 Task: Search one way flight ticket for 4 adults, 2 children, 2 infants in seat and 1 infant on lap in premium economy from Valdosta: Valdosta Regional Airport to Rockford: Chicago Rockford International Airport(was Northwest Chicagoland Regional Airport At Rockford) on 5-1-2023. Choice of flights is Singapure airlines. Number of bags: 2 checked bags. Price is upto 108000. Outbound departure time preference is 18:15.
Action: Mouse moved to (243, 420)
Screenshot: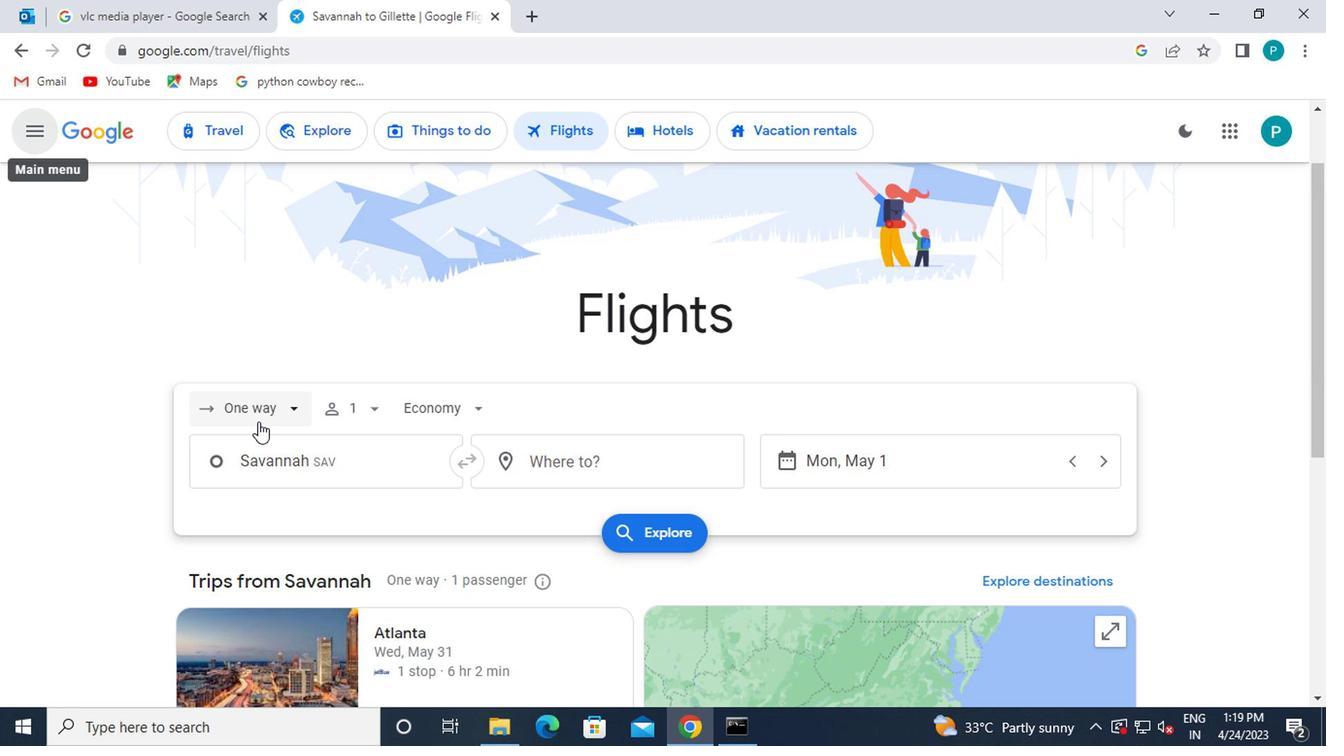 
Action: Mouse pressed left at (243, 420)
Screenshot: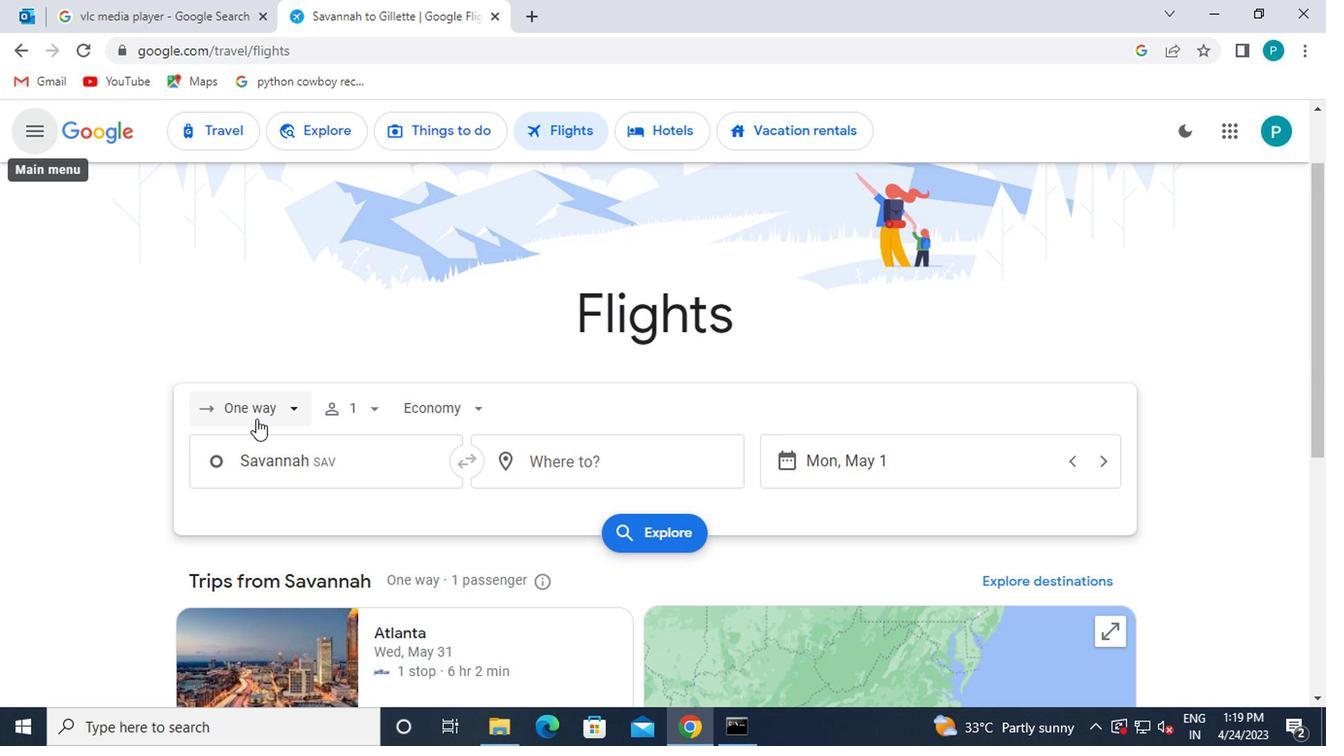 
Action: Mouse moved to (277, 501)
Screenshot: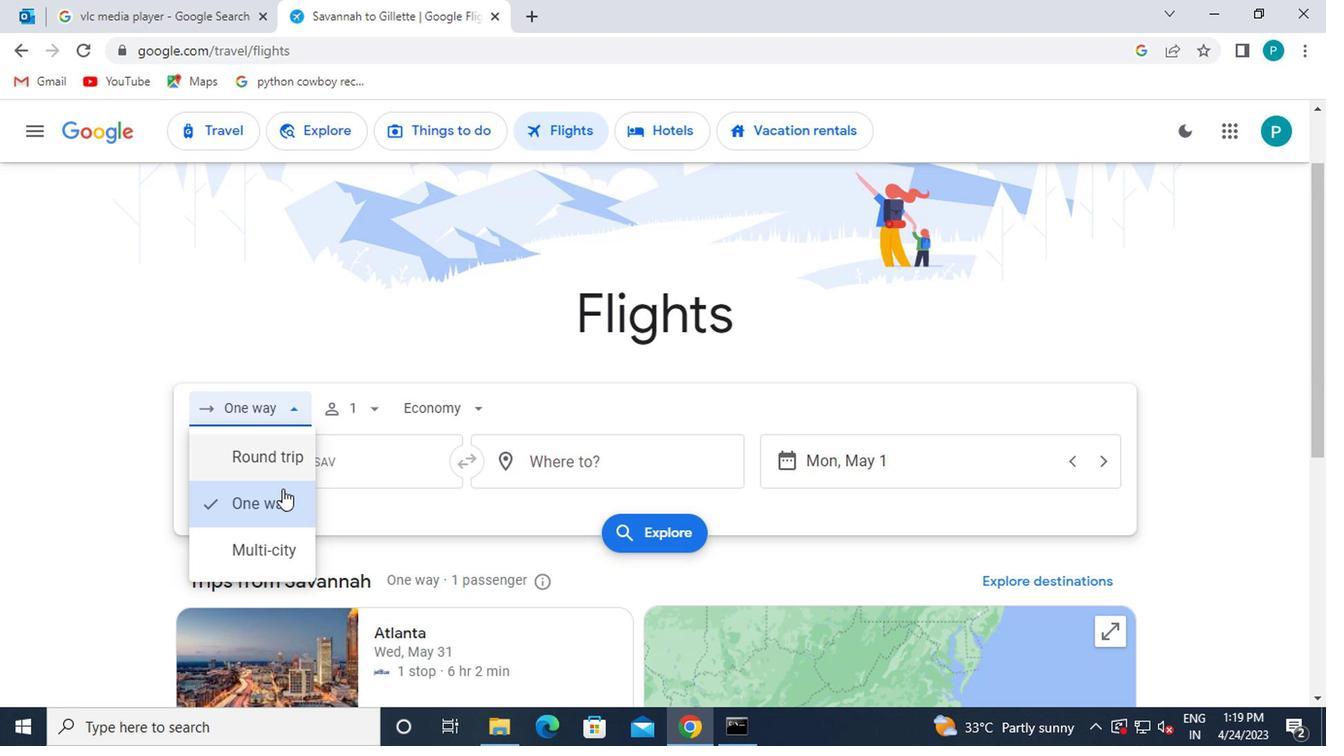 
Action: Mouse pressed left at (277, 501)
Screenshot: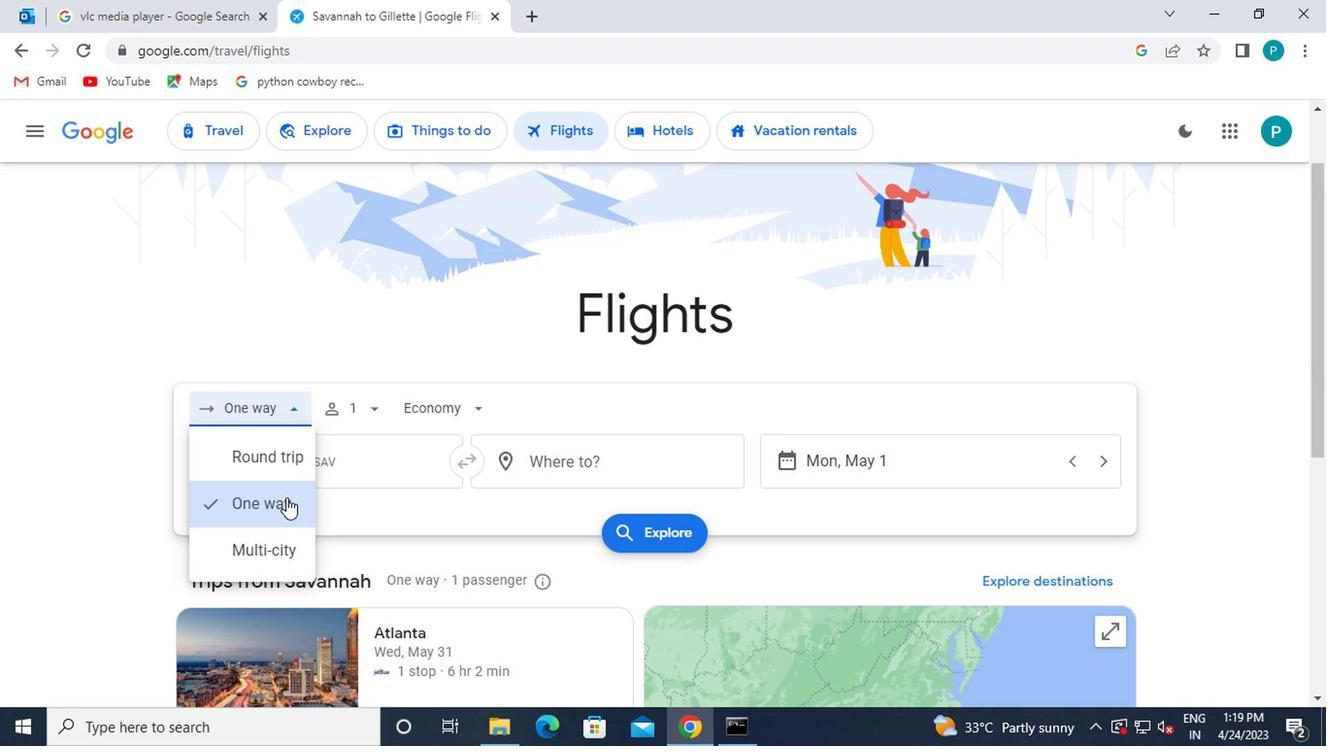
Action: Mouse moved to (354, 420)
Screenshot: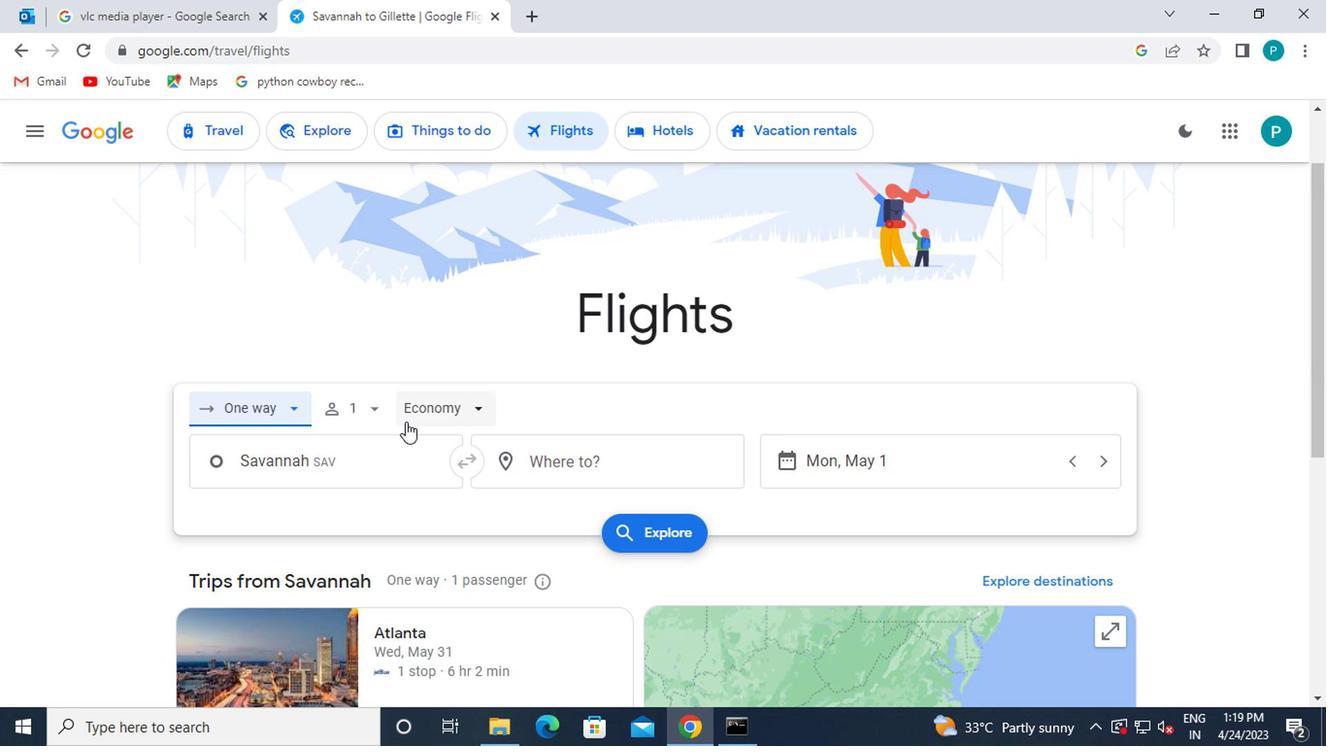 
Action: Mouse pressed left at (354, 420)
Screenshot: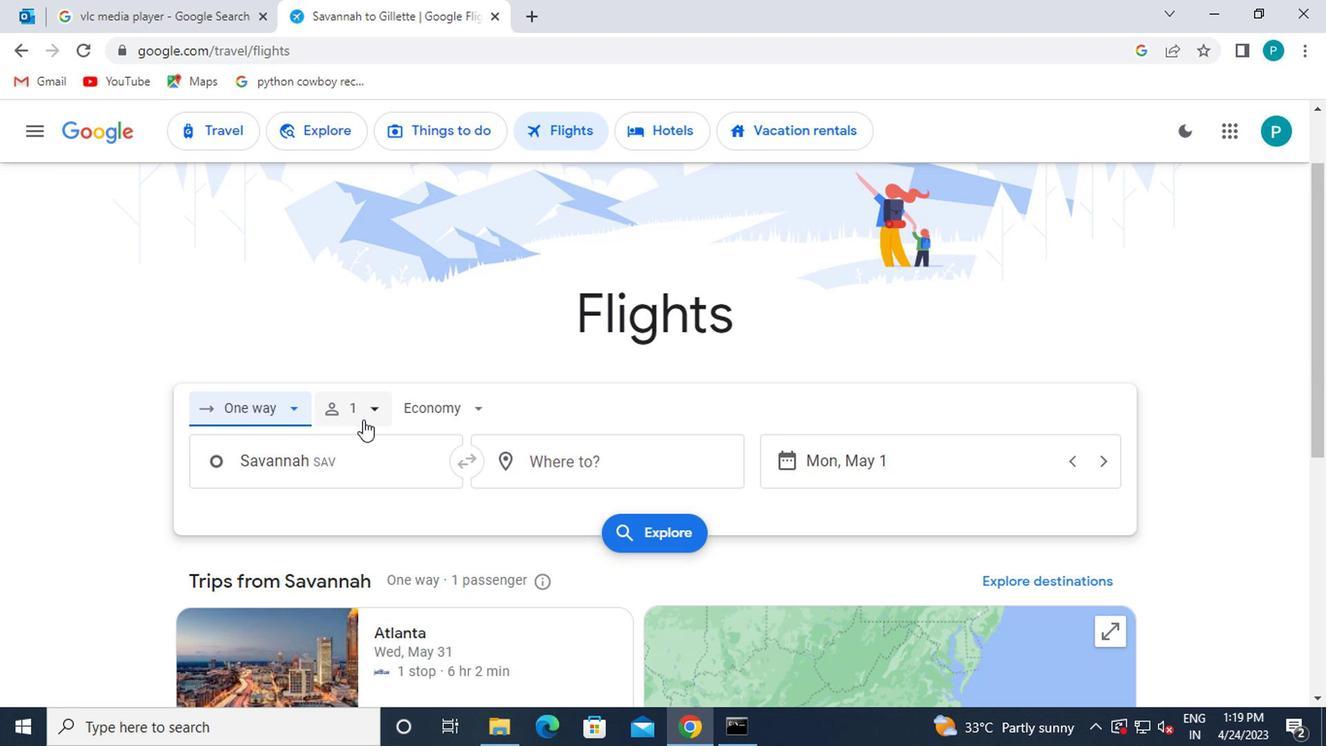 
Action: Mouse moved to (511, 465)
Screenshot: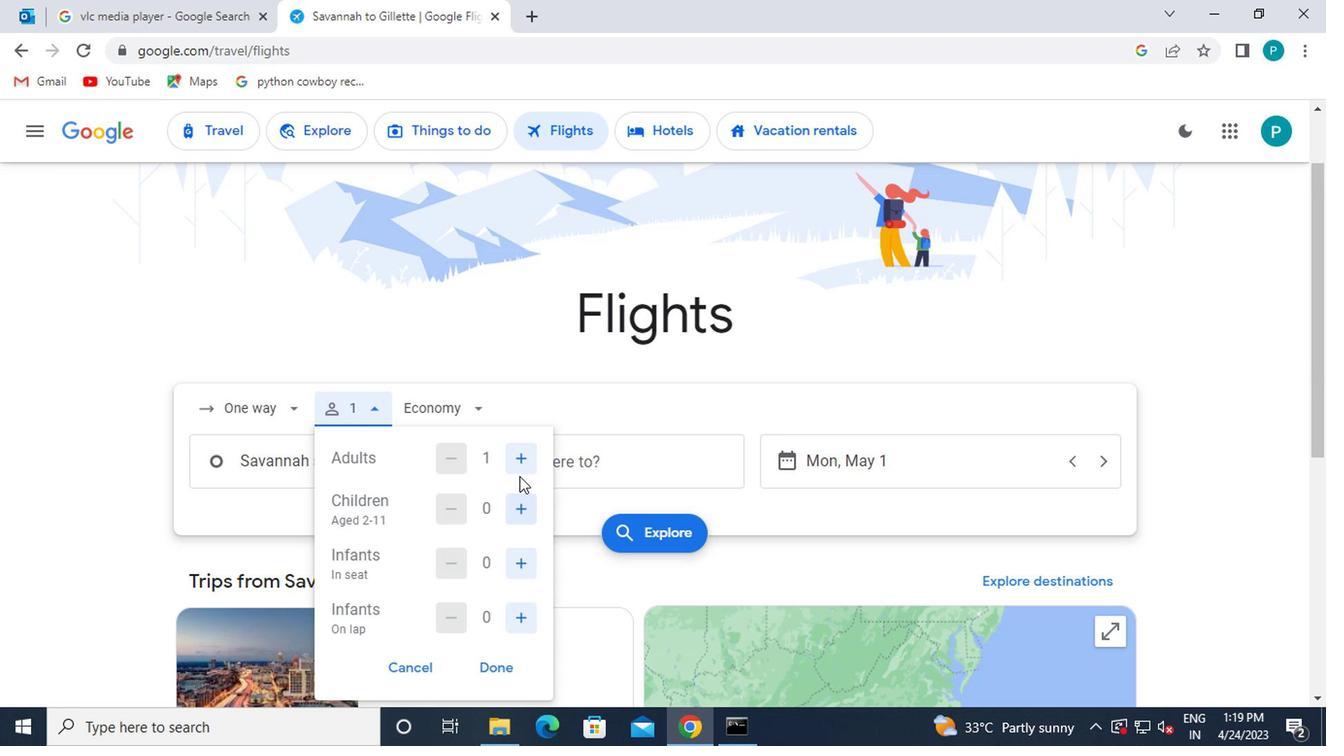 
Action: Mouse pressed left at (511, 465)
Screenshot: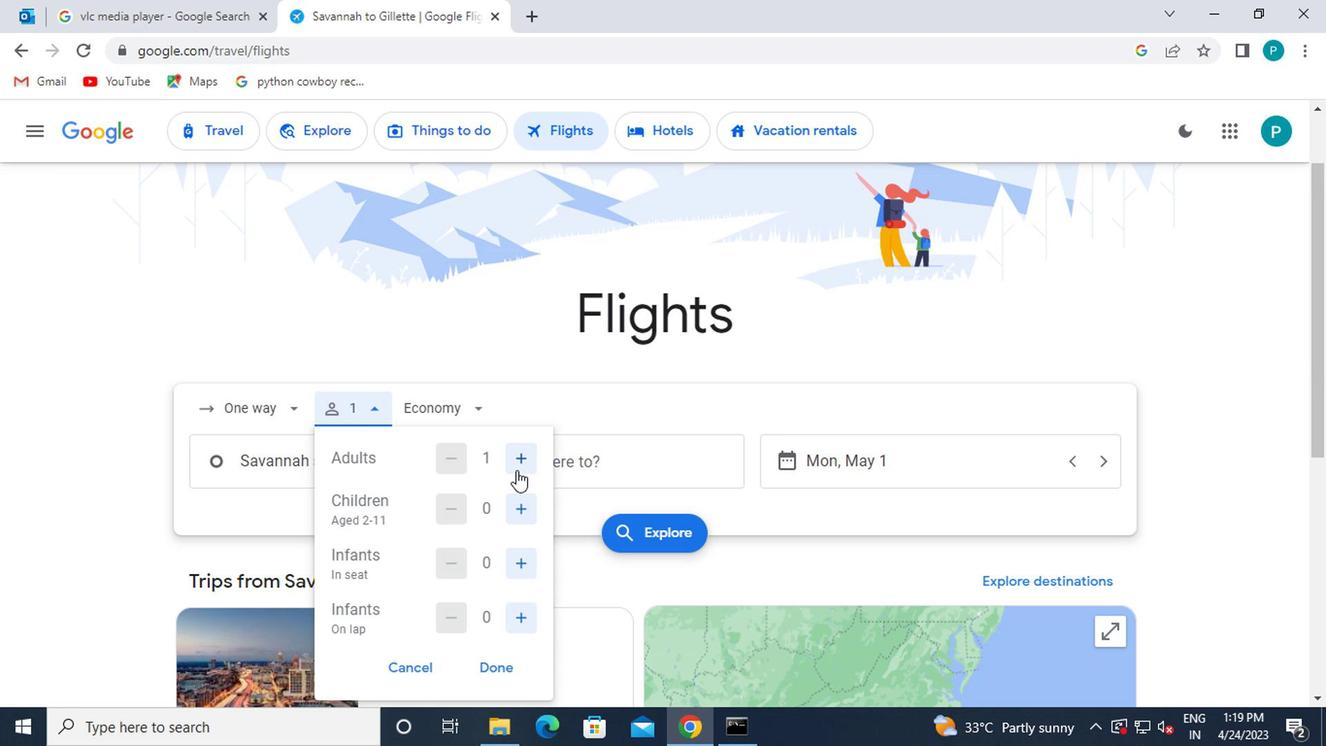 
Action: Mouse pressed left at (511, 465)
Screenshot: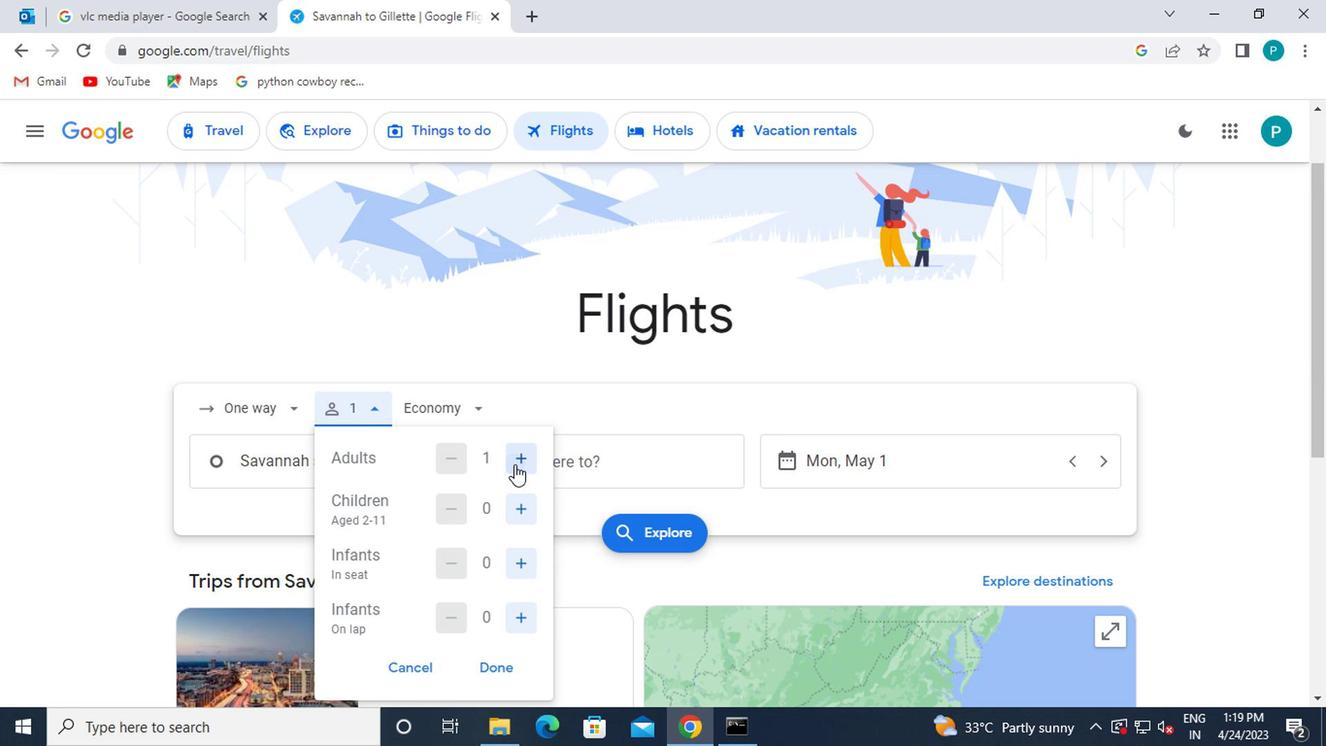 
Action: Mouse pressed left at (511, 465)
Screenshot: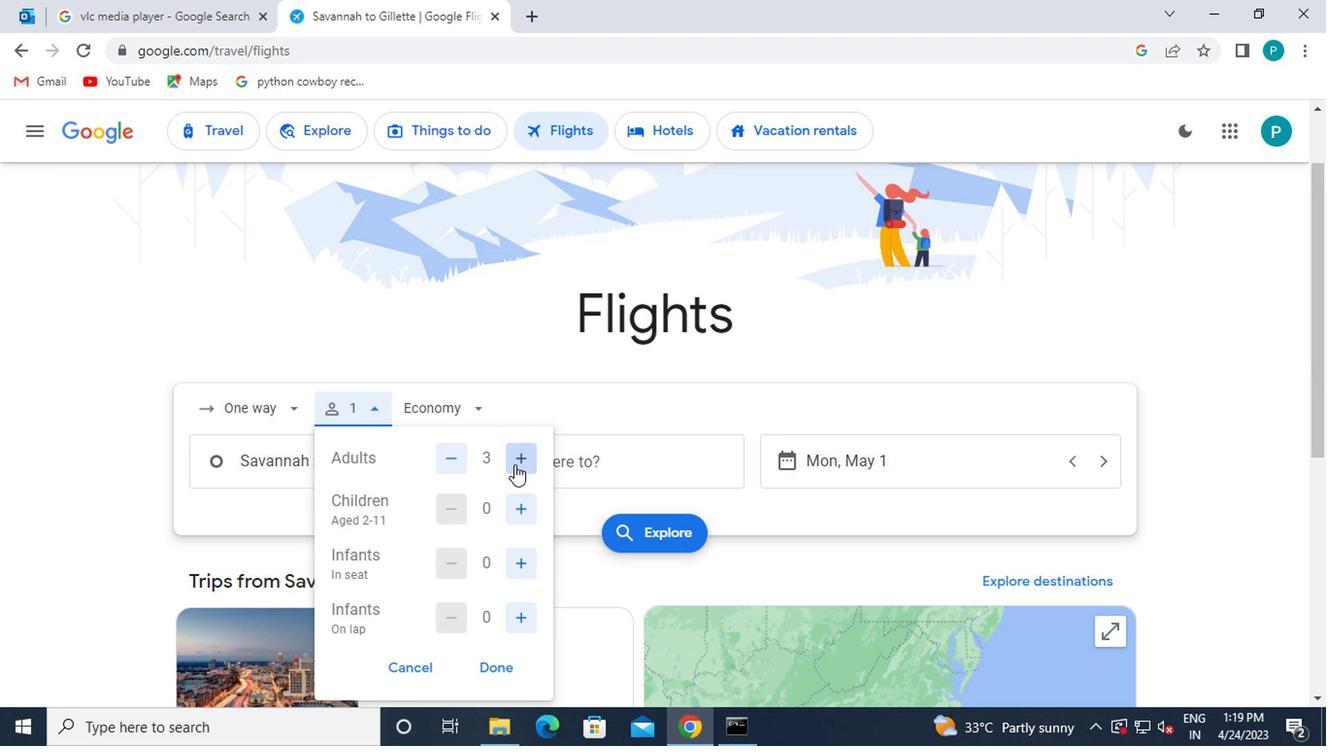 
Action: Mouse moved to (514, 498)
Screenshot: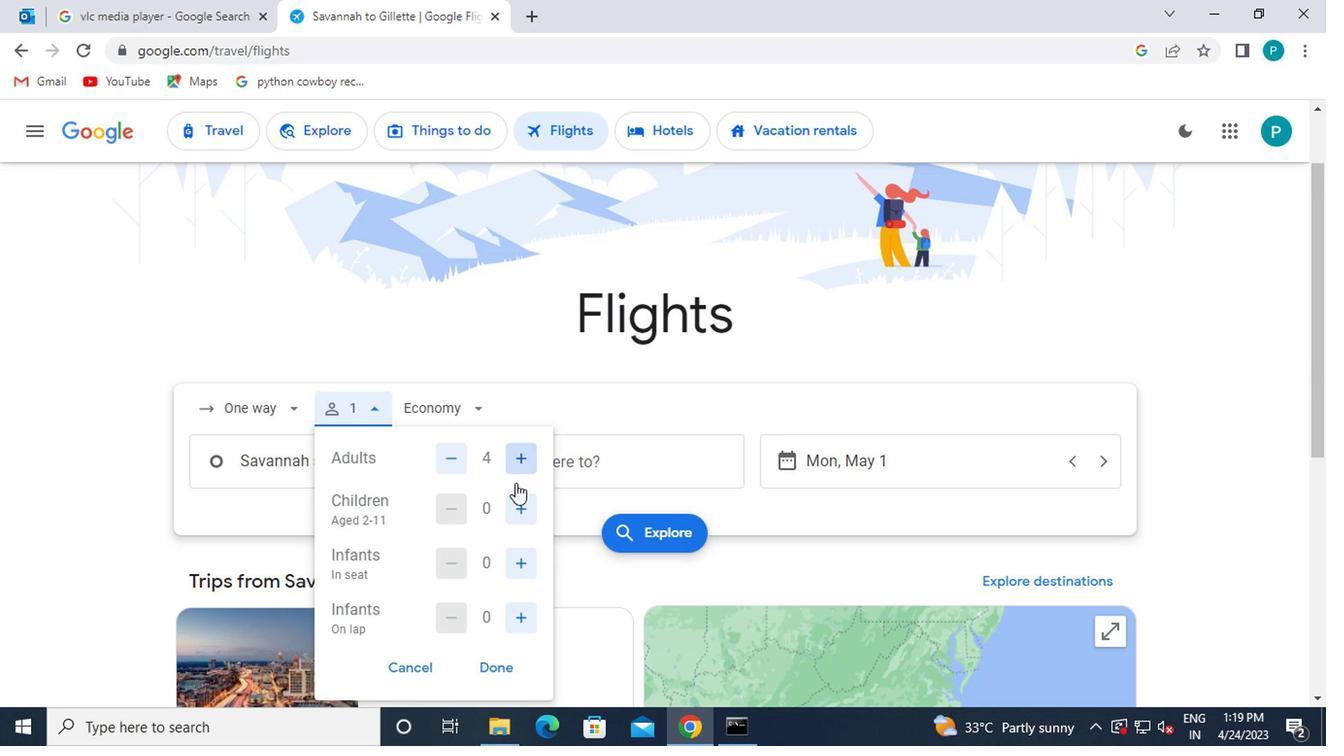 
Action: Mouse pressed left at (514, 498)
Screenshot: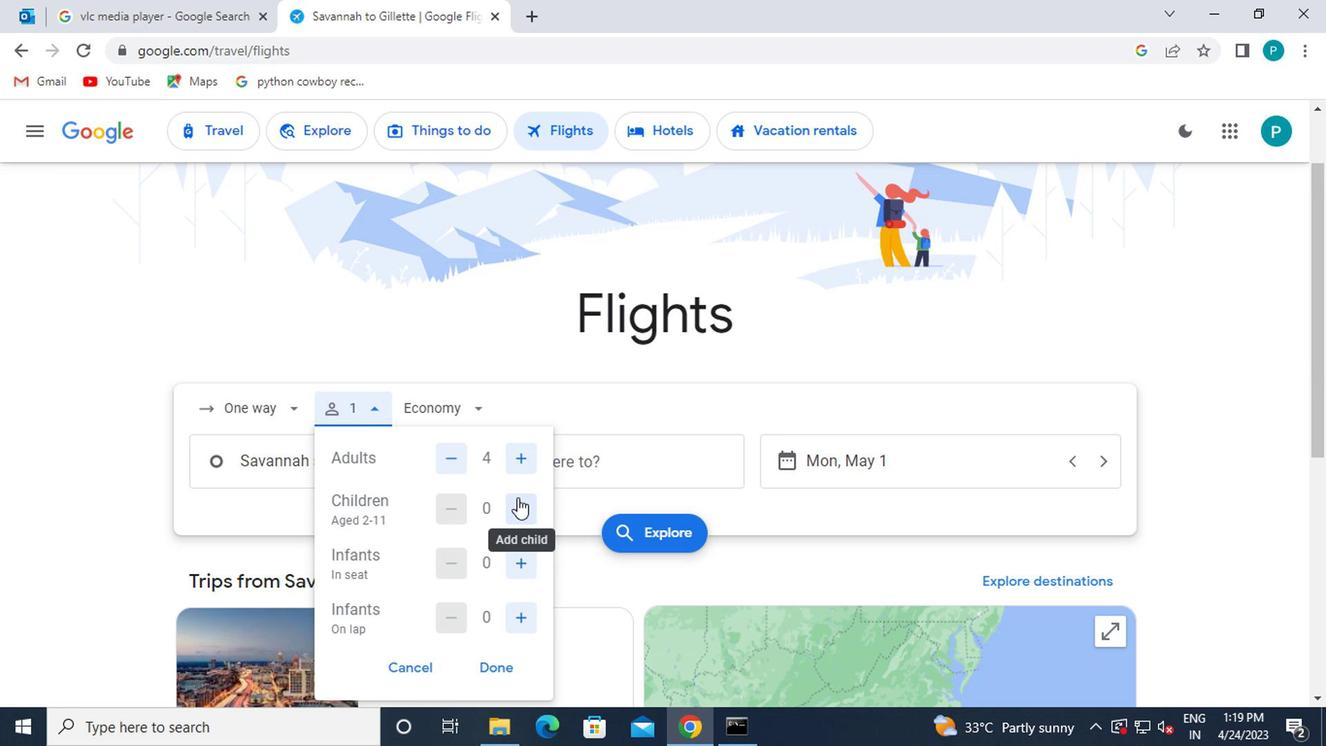
Action: Mouse pressed left at (514, 498)
Screenshot: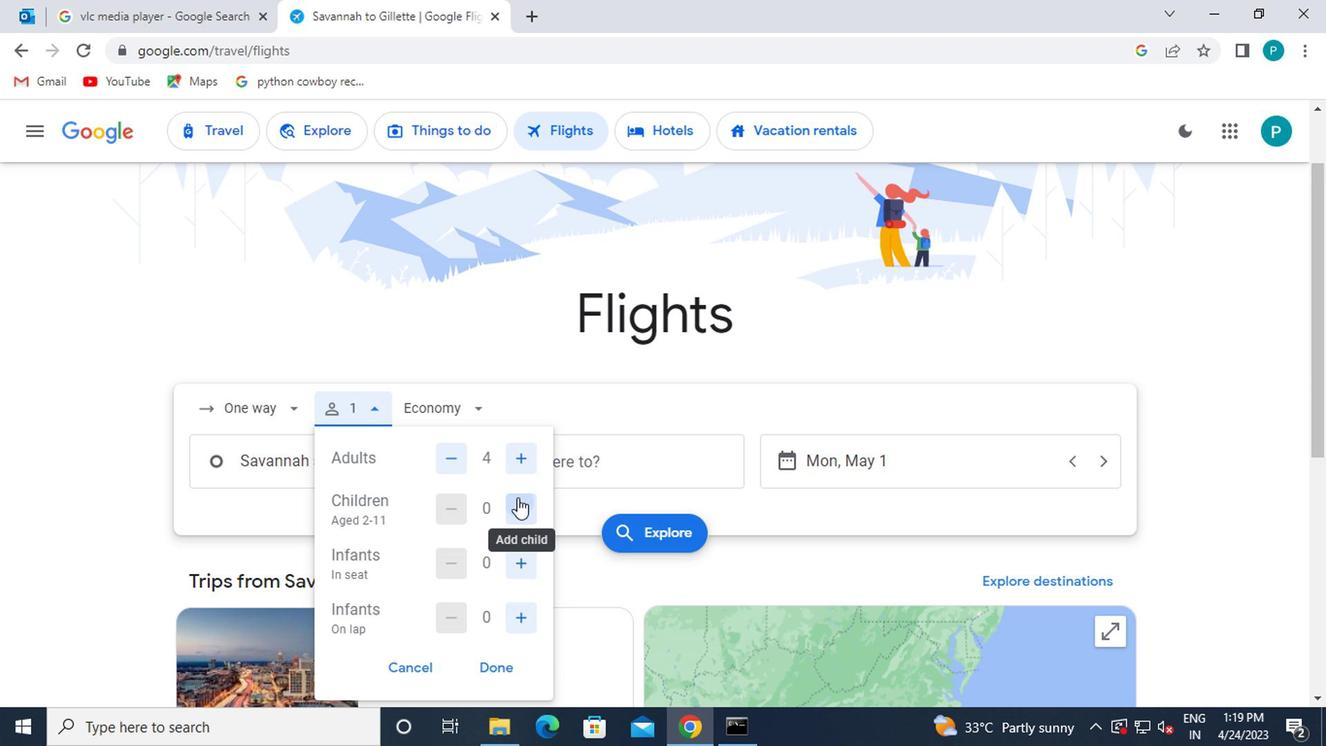
Action: Mouse moved to (518, 572)
Screenshot: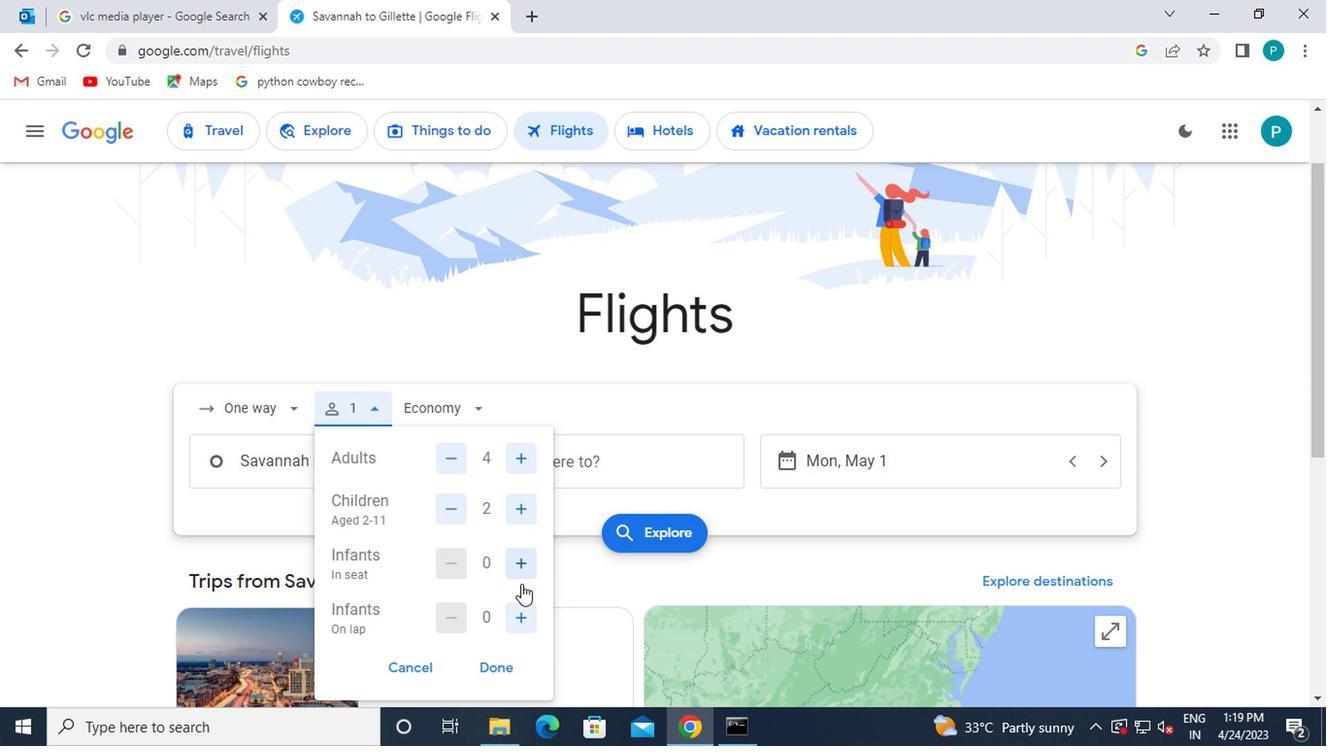 
Action: Mouse pressed left at (518, 572)
Screenshot: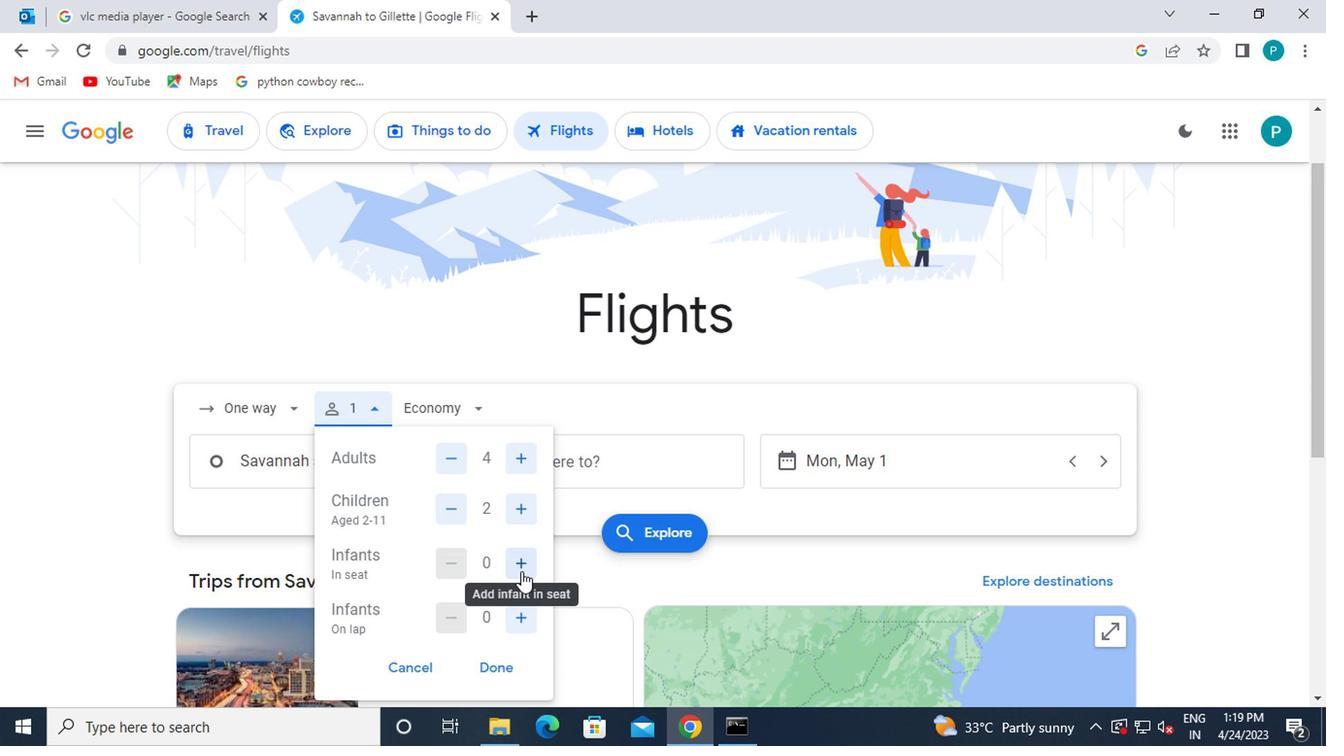 
Action: Mouse pressed left at (518, 572)
Screenshot: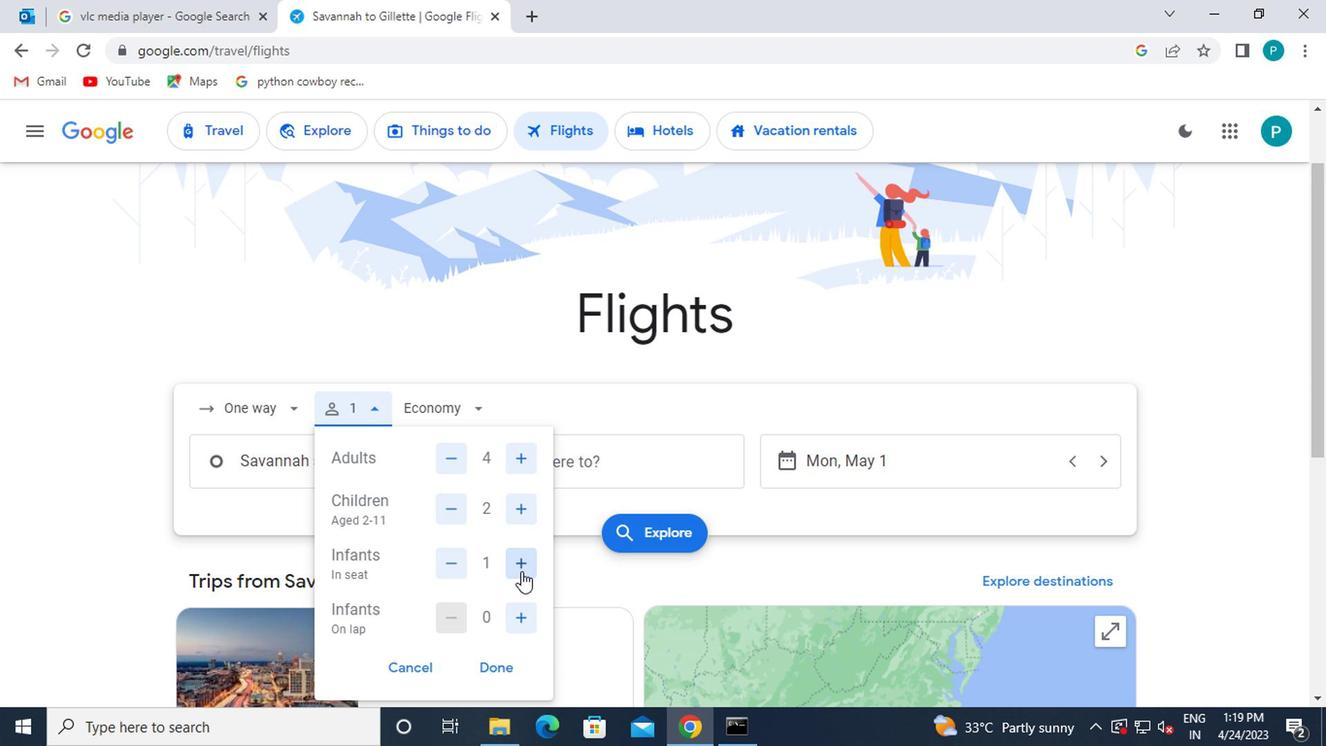 
Action: Mouse moved to (513, 634)
Screenshot: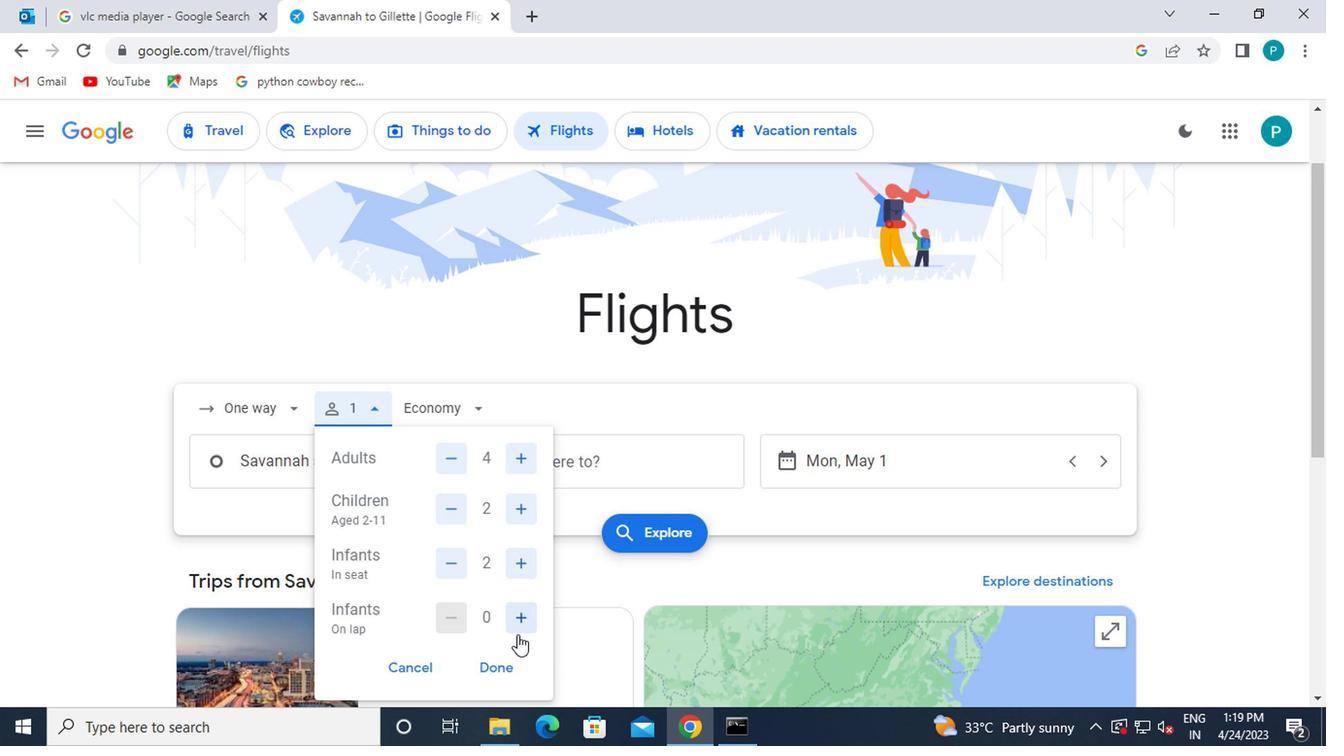 
Action: Mouse pressed left at (513, 634)
Screenshot: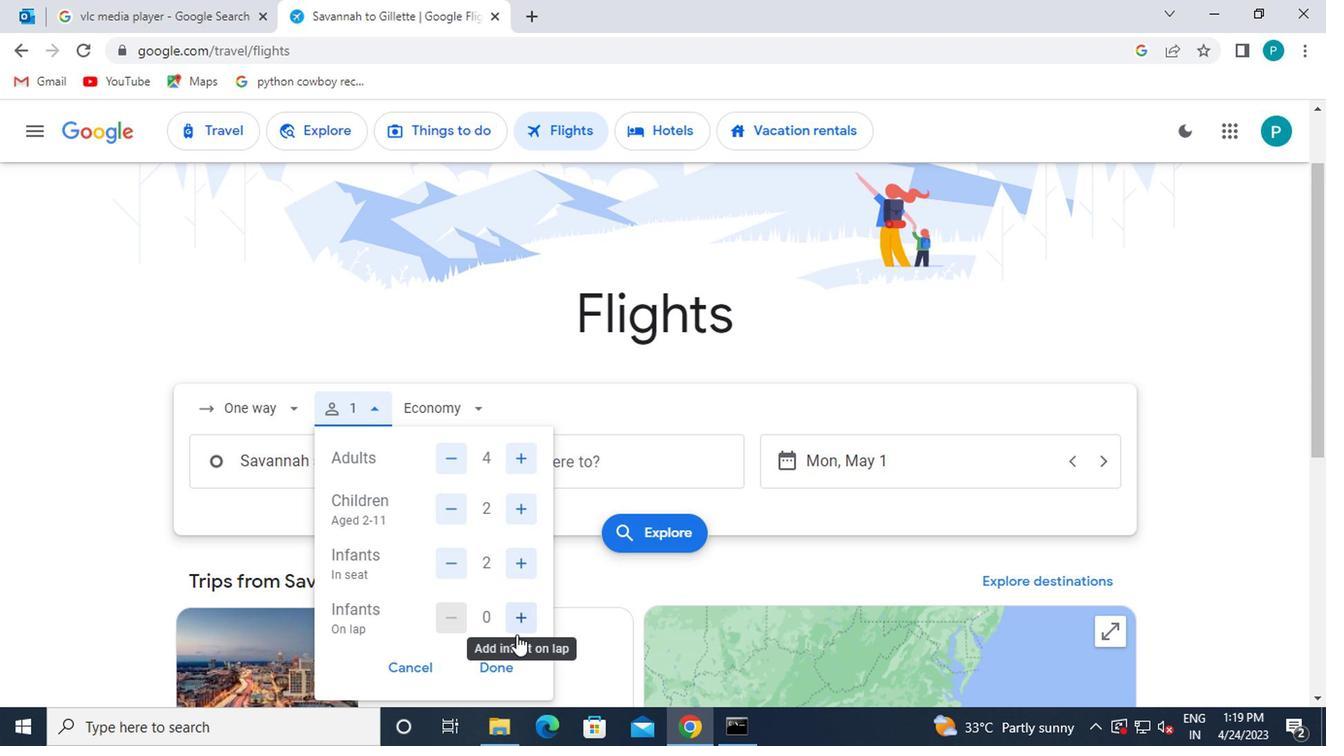 
Action: Mouse moved to (505, 654)
Screenshot: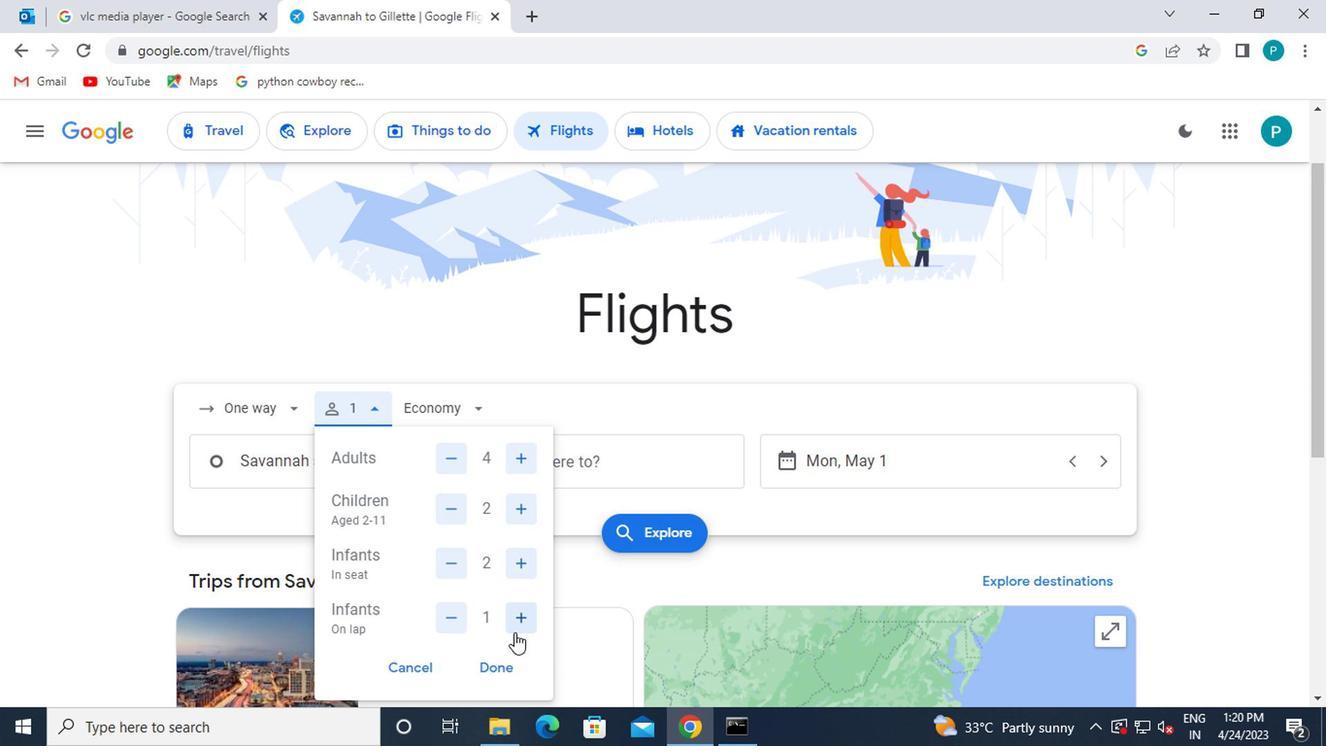 
Action: Mouse pressed left at (505, 654)
Screenshot: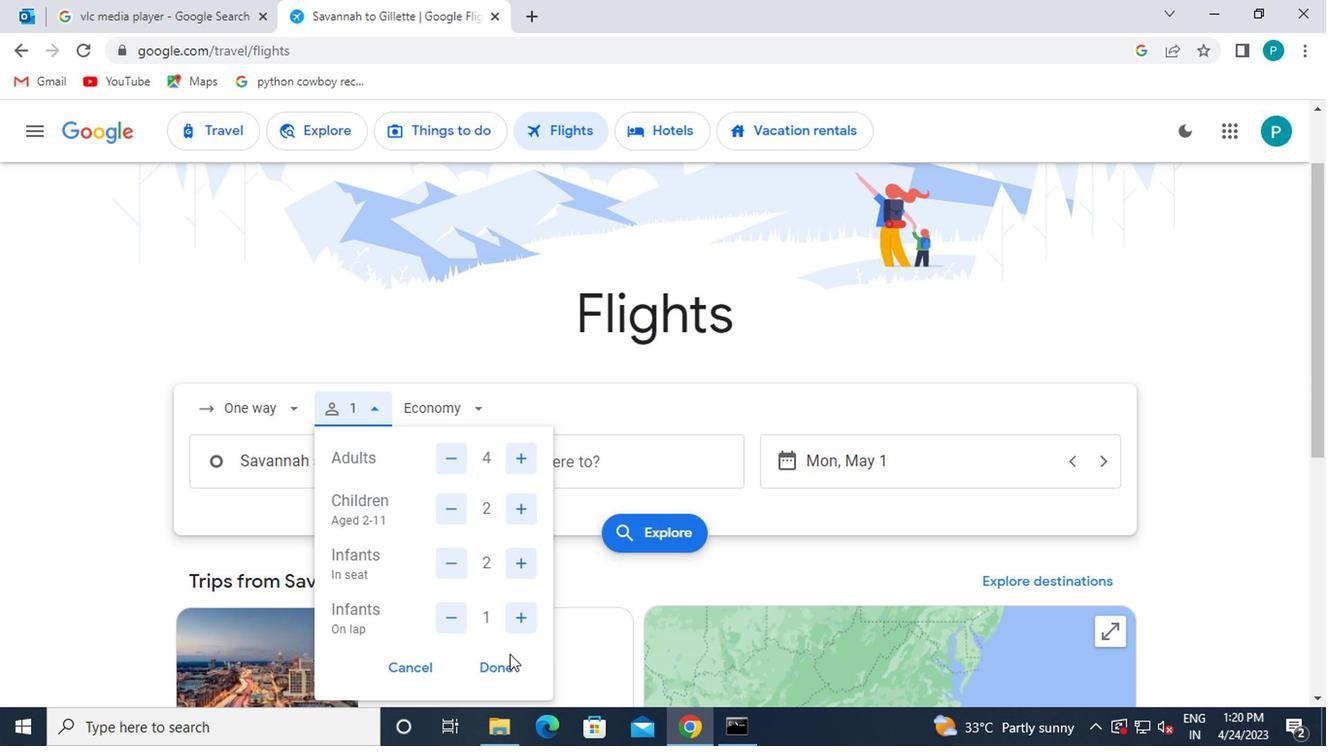 
Action: Mouse moved to (456, 399)
Screenshot: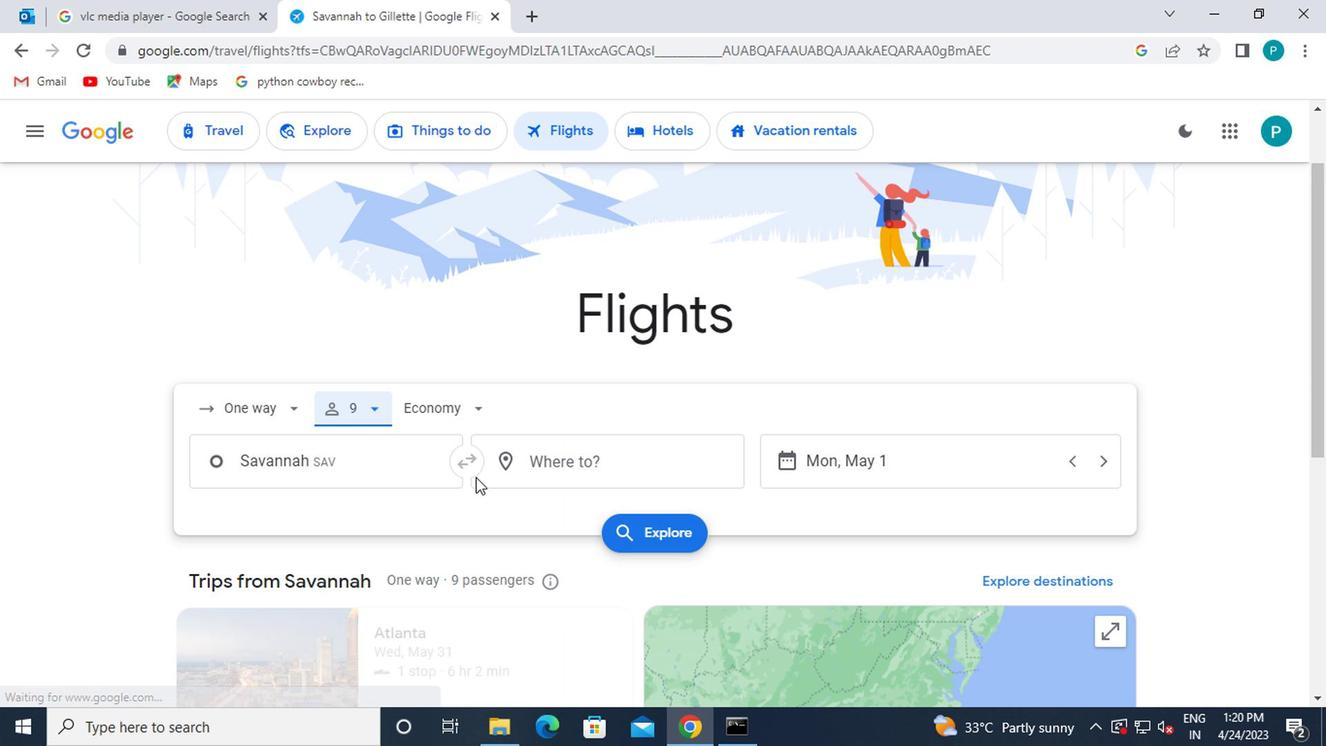 
Action: Mouse pressed left at (456, 399)
Screenshot: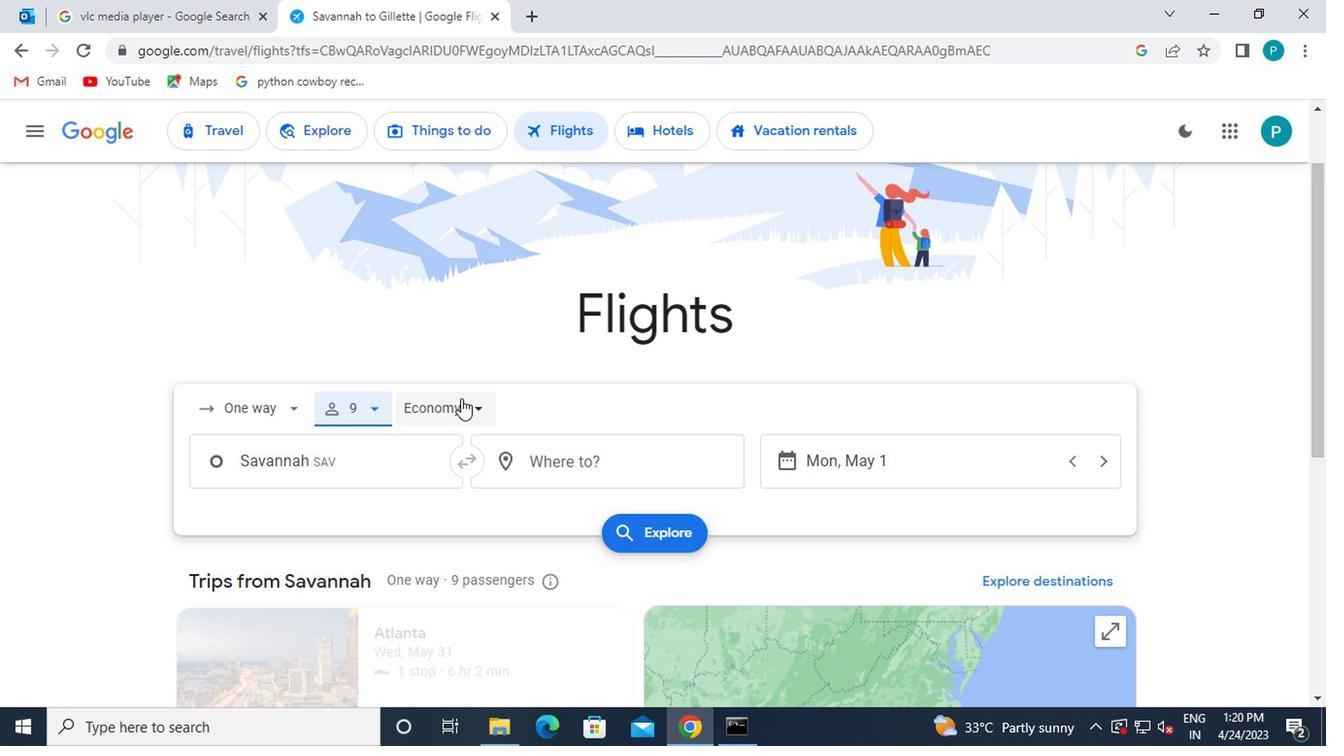 
Action: Mouse moved to (522, 499)
Screenshot: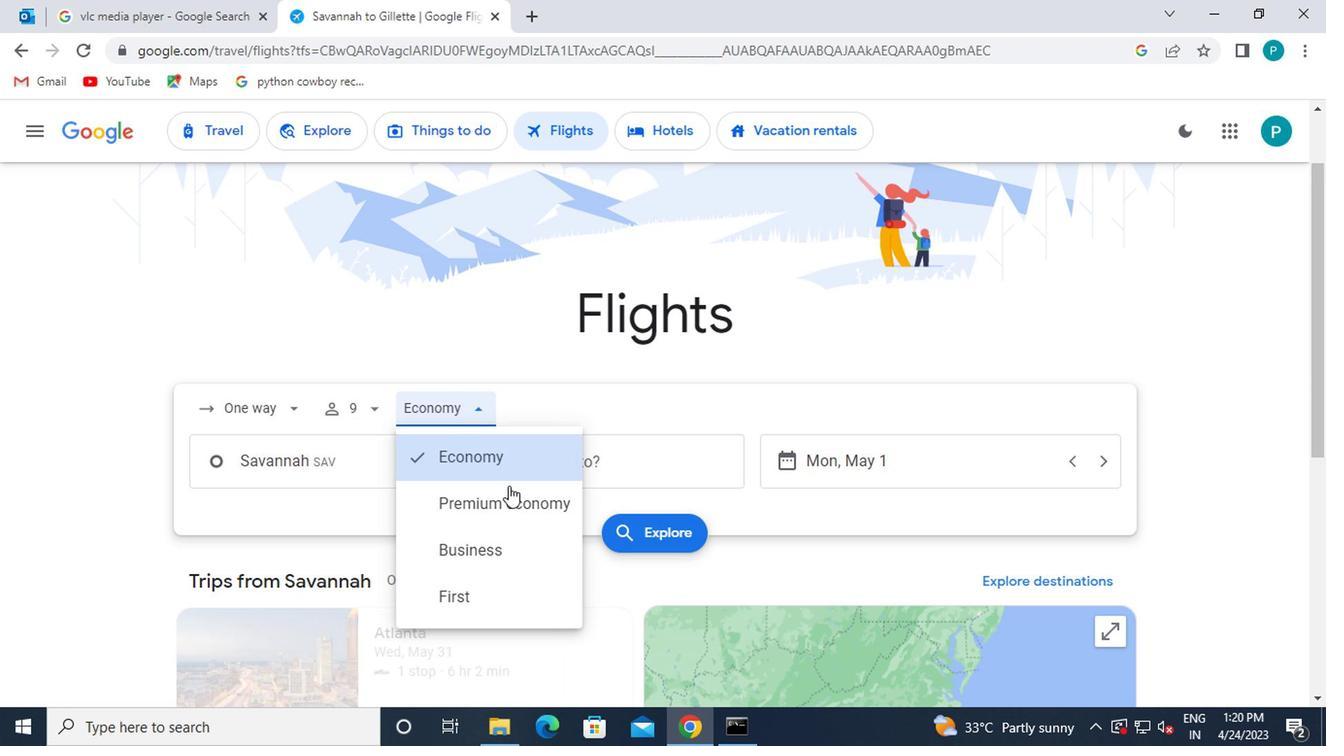 
Action: Mouse pressed left at (522, 499)
Screenshot: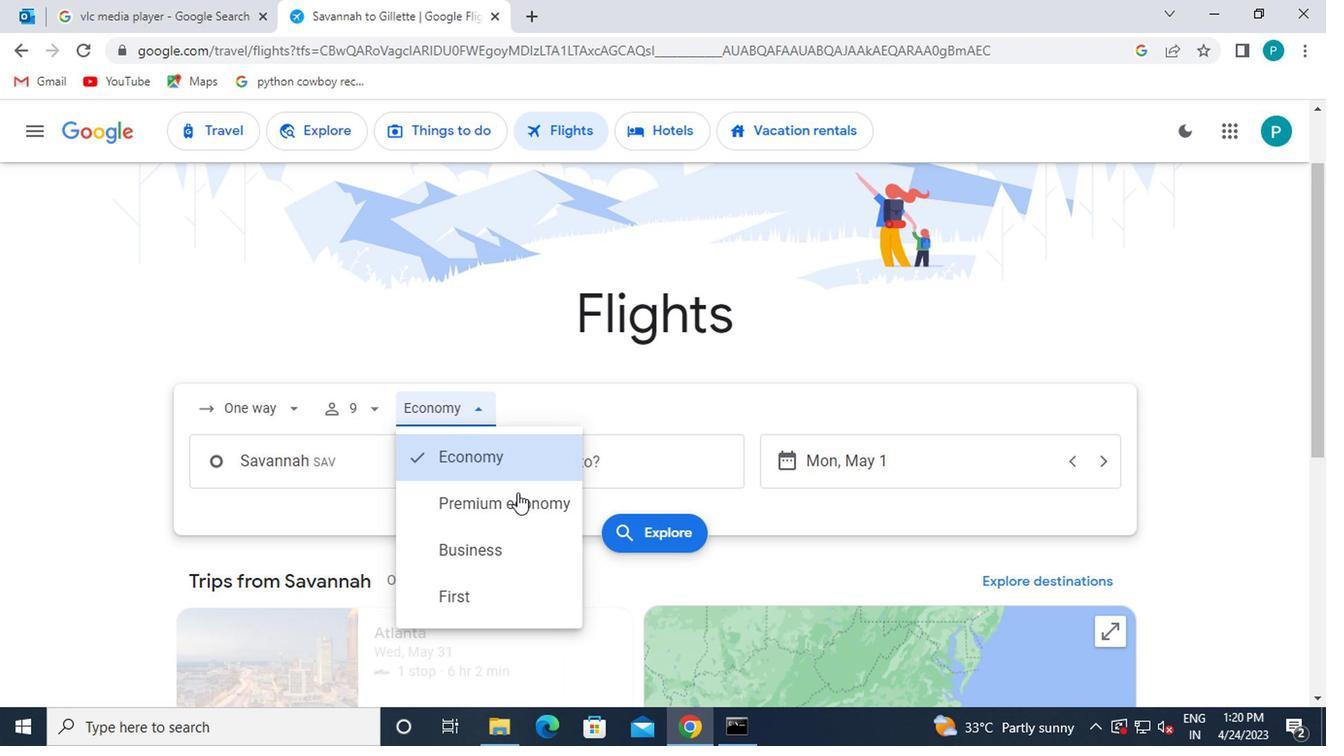 
Action: Mouse moved to (333, 466)
Screenshot: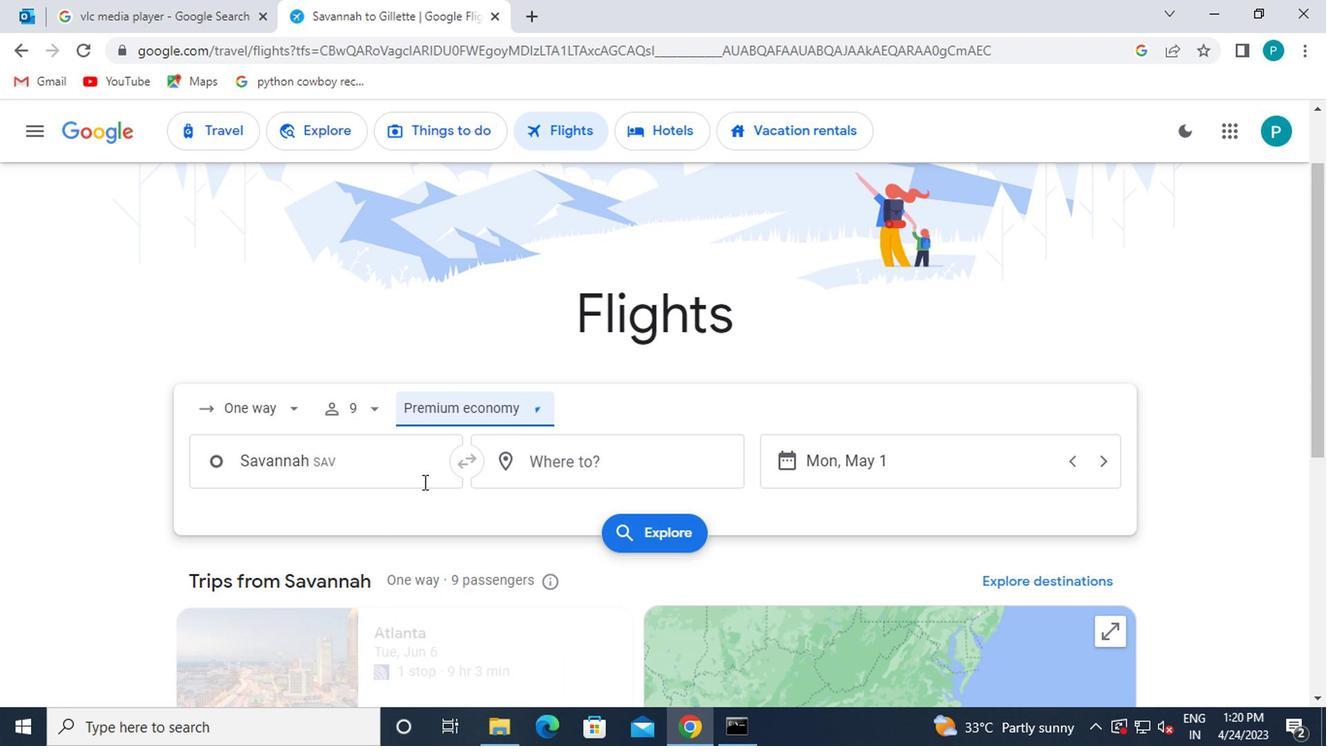 
Action: Mouse pressed left at (333, 466)
Screenshot: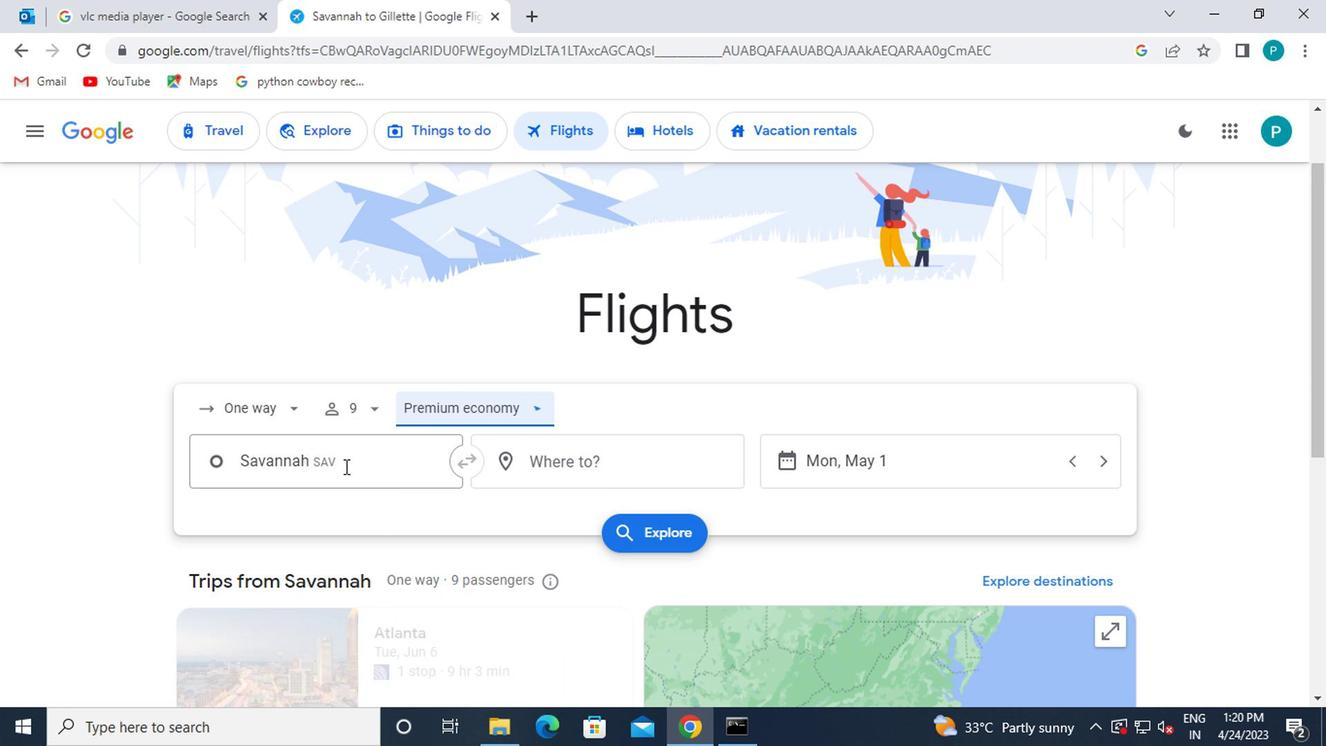 
Action: Mouse moved to (336, 473)
Screenshot: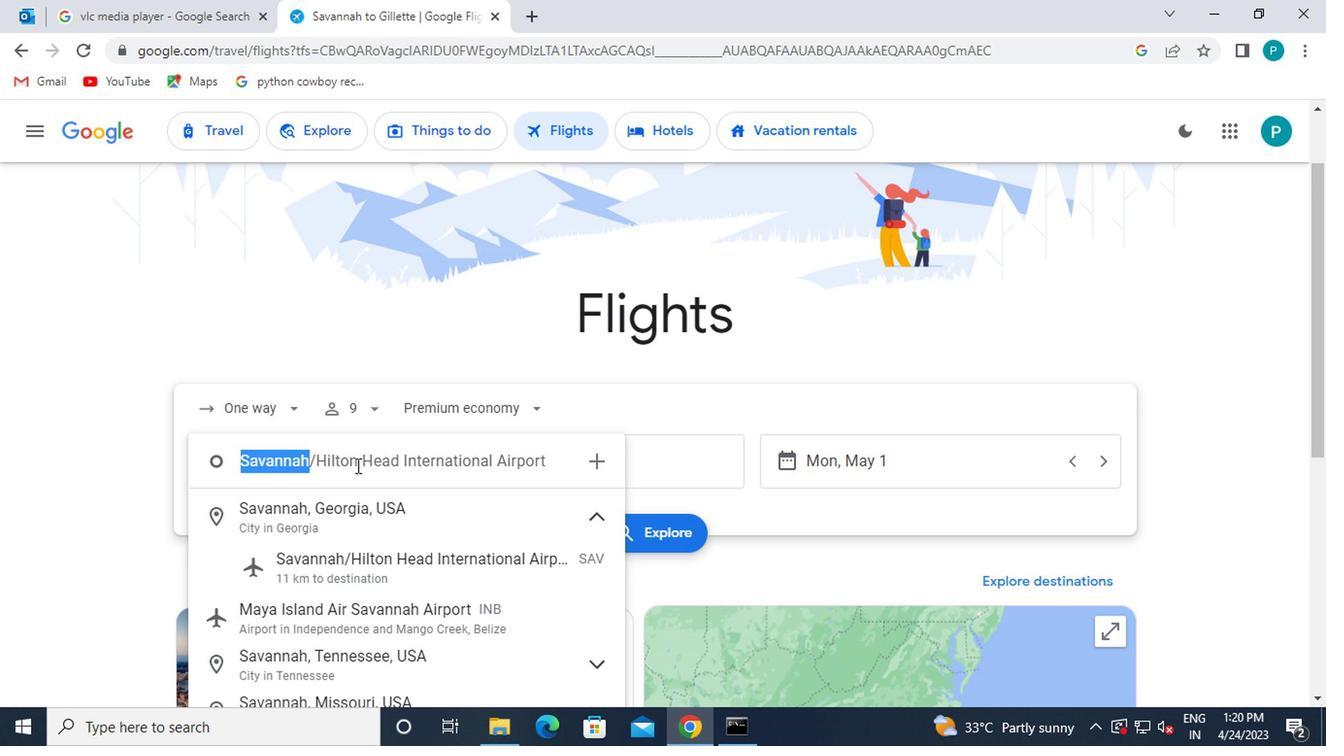 
Action: Key pressed valdosta
Screenshot: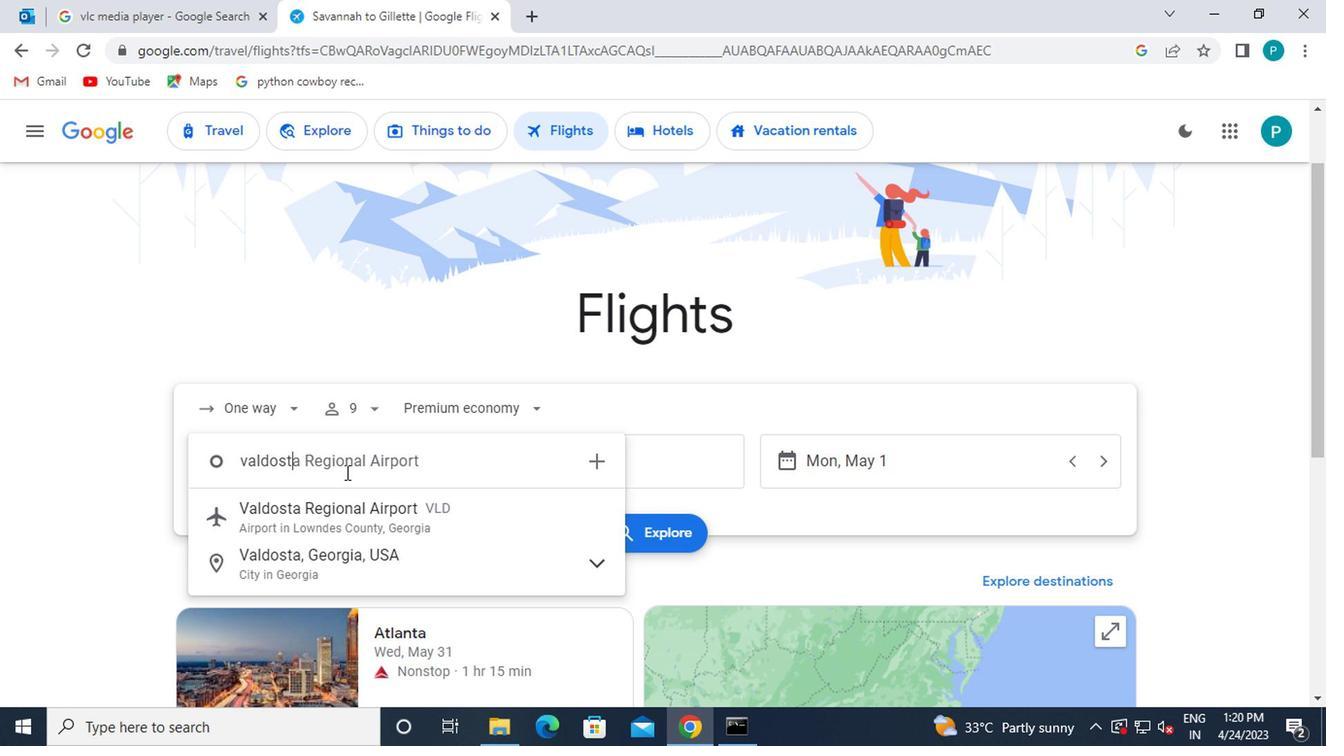 
Action: Mouse moved to (385, 518)
Screenshot: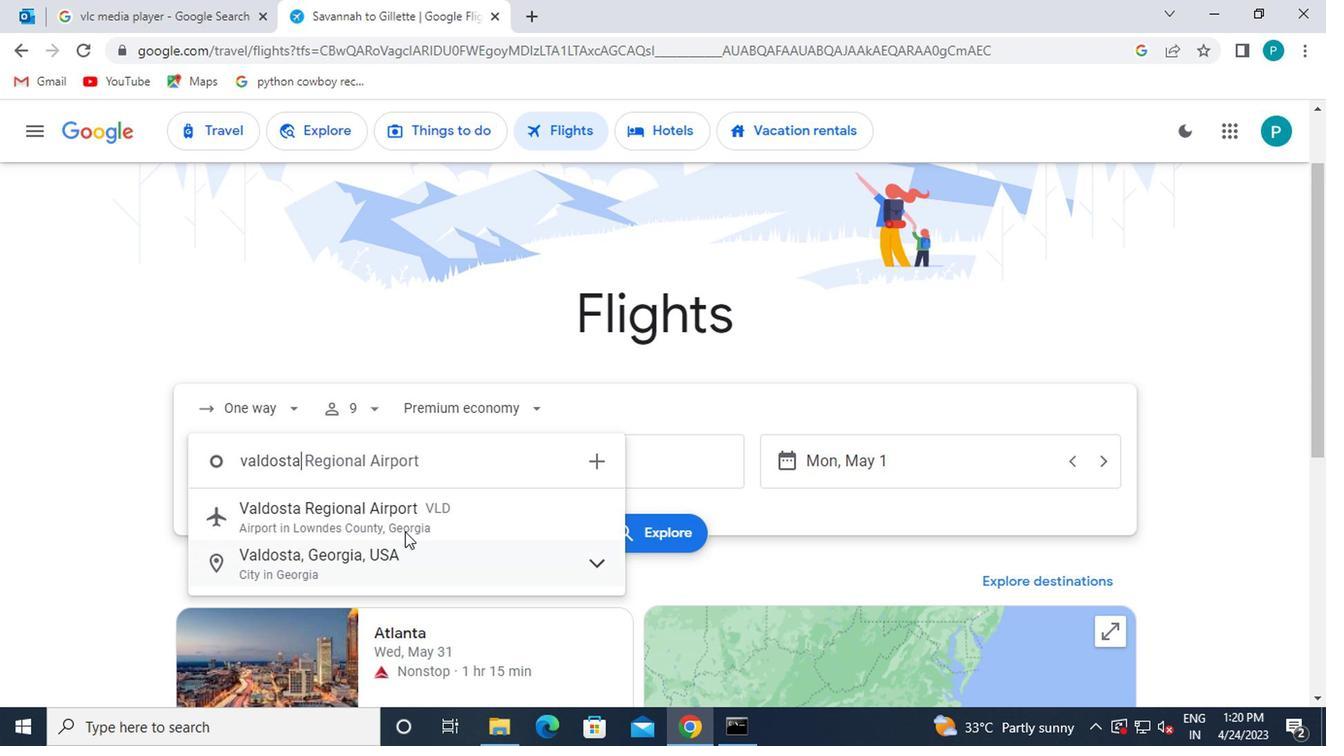 
Action: Mouse pressed left at (385, 518)
Screenshot: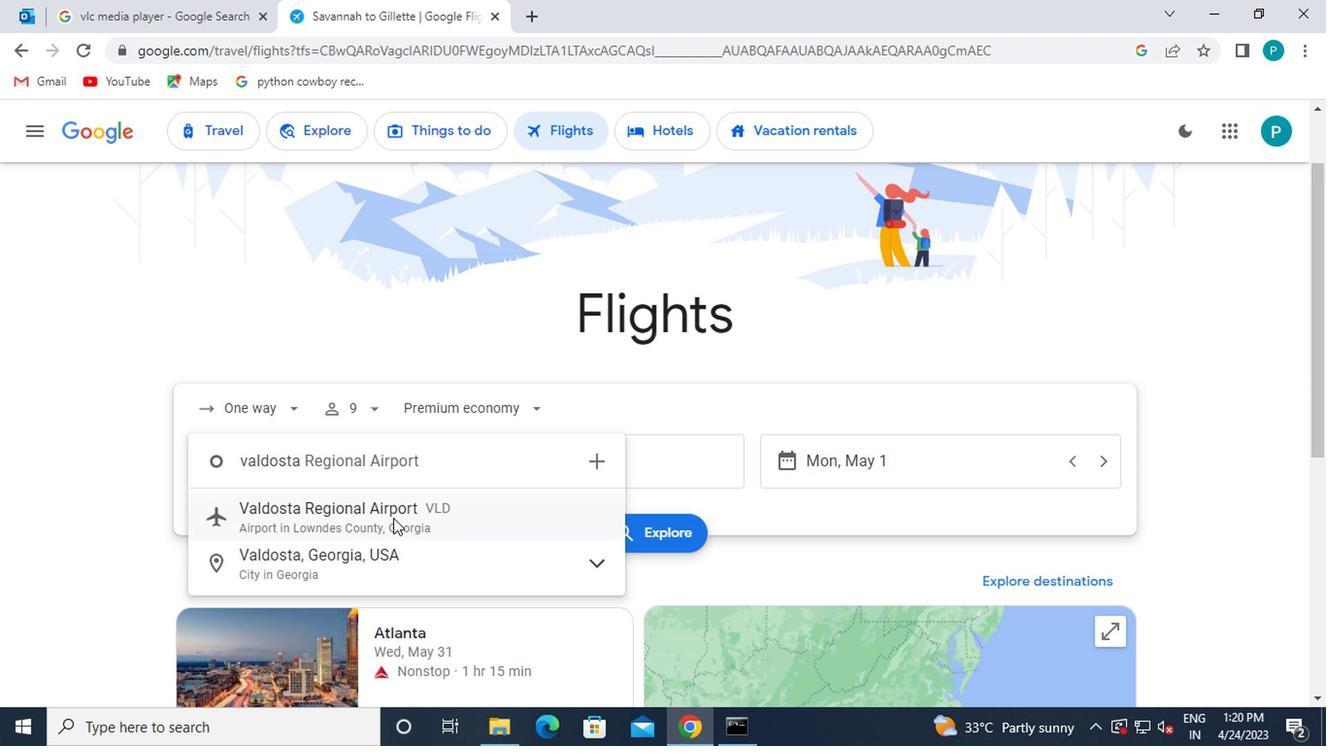 
Action: Mouse moved to (533, 469)
Screenshot: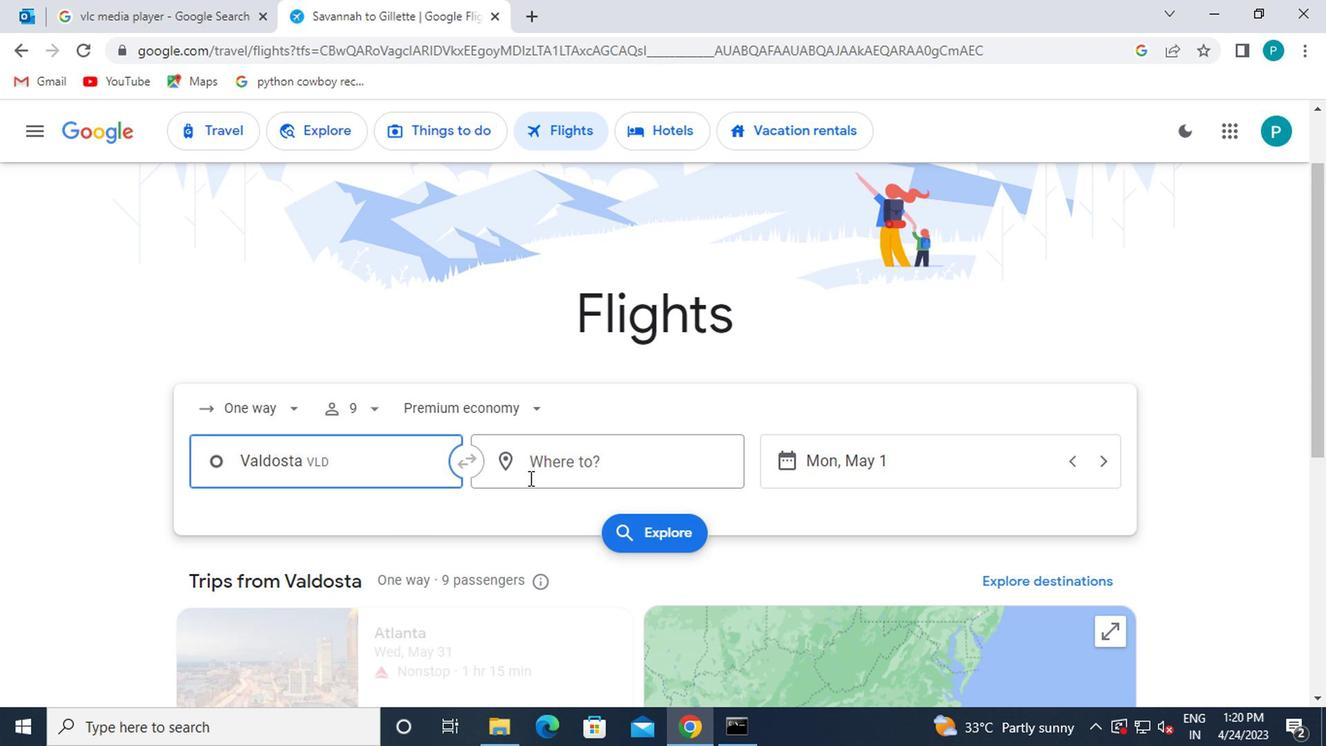 
Action: Mouse pressed left at (533, 469)
Screenshot: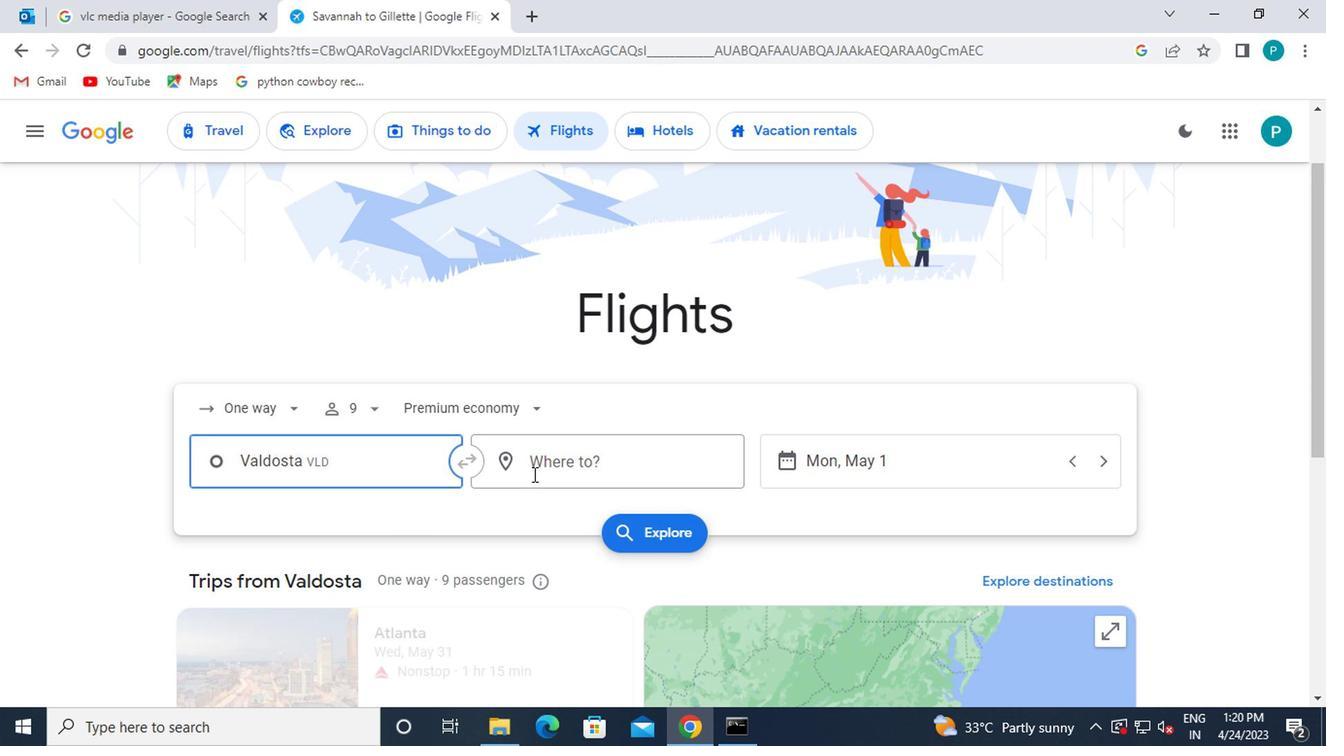 
Action: Key pressed chica
Screenshot: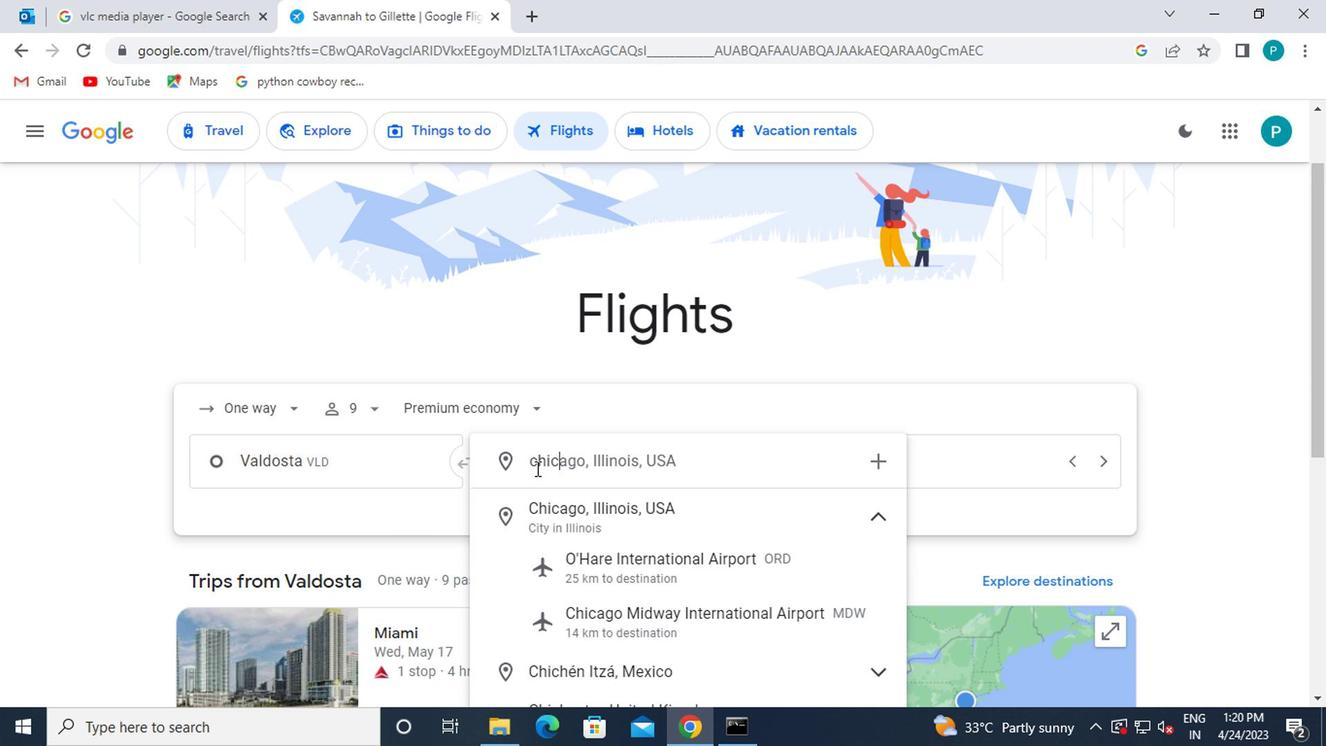 
Action: Mouse moved to (608, 672)
Screenshot: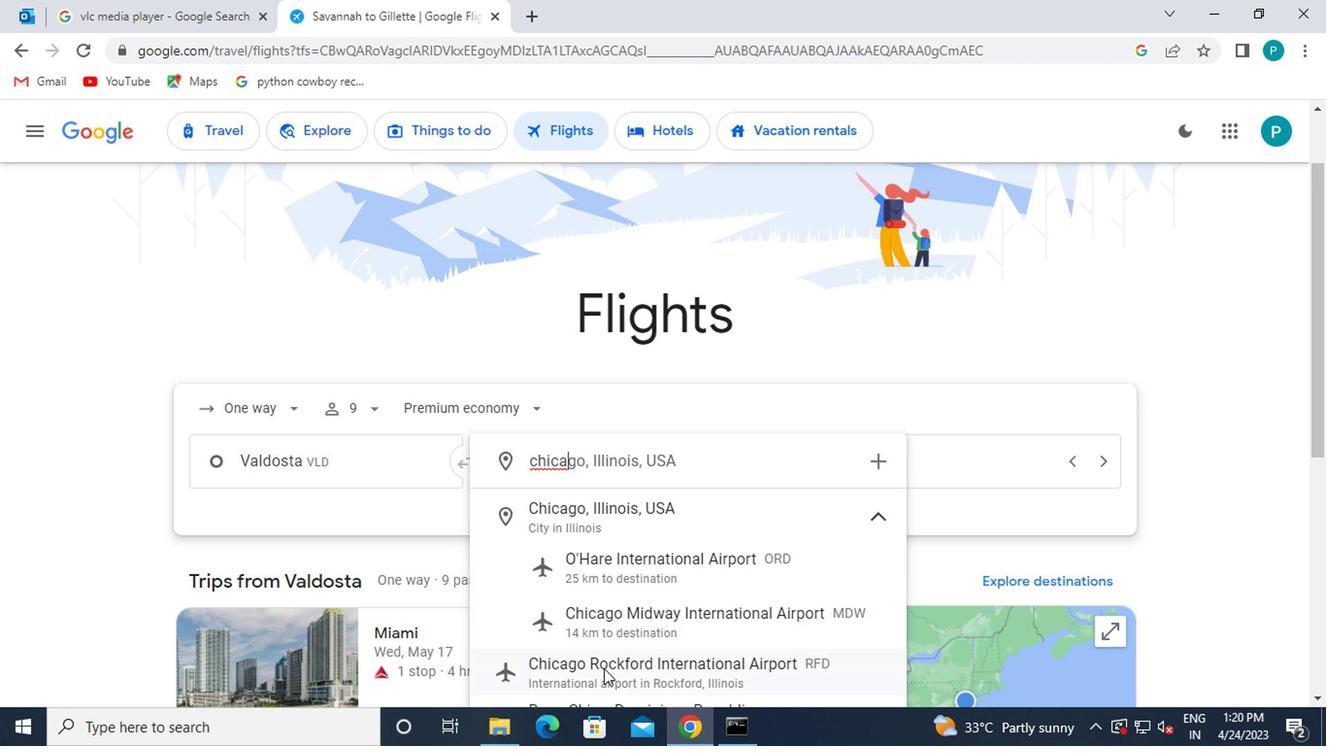 
Action: Mouse pressed left at (608, 672)
Screenshot: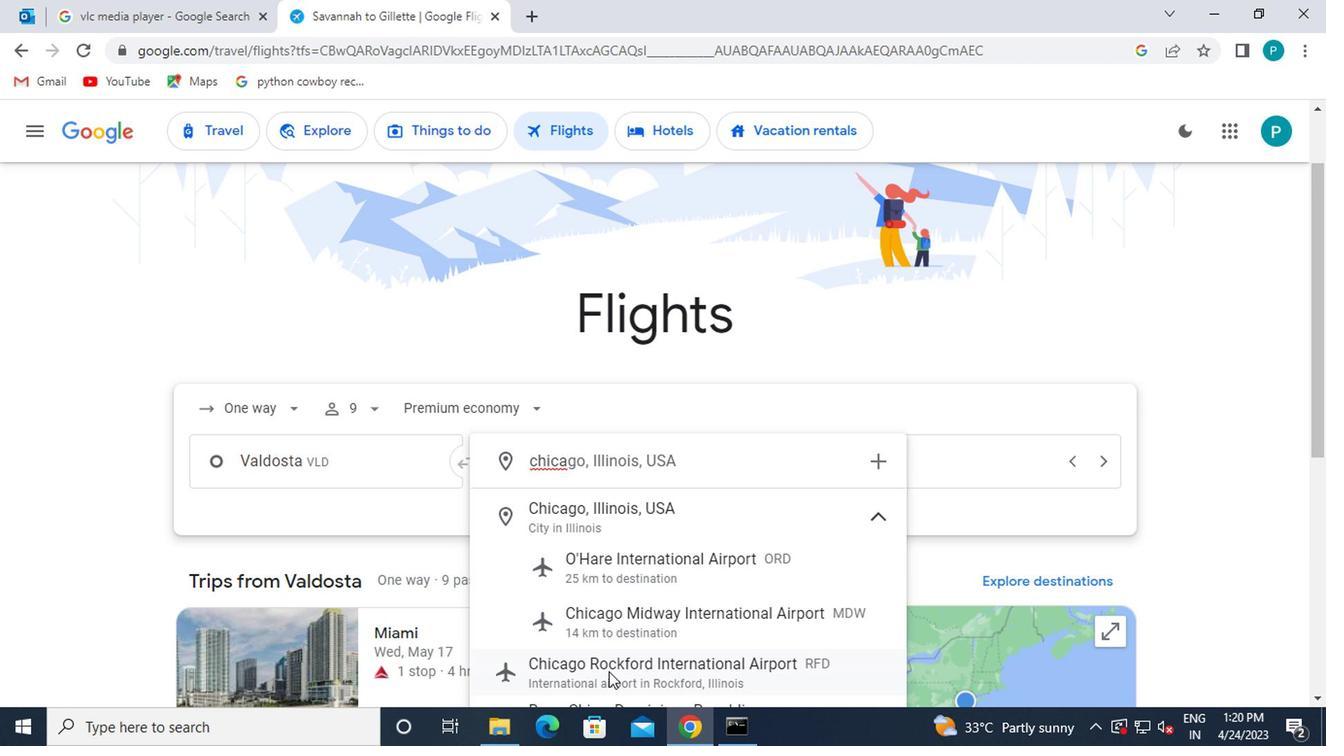 
Action: Mouse moved to (968, 461)
Screenshot: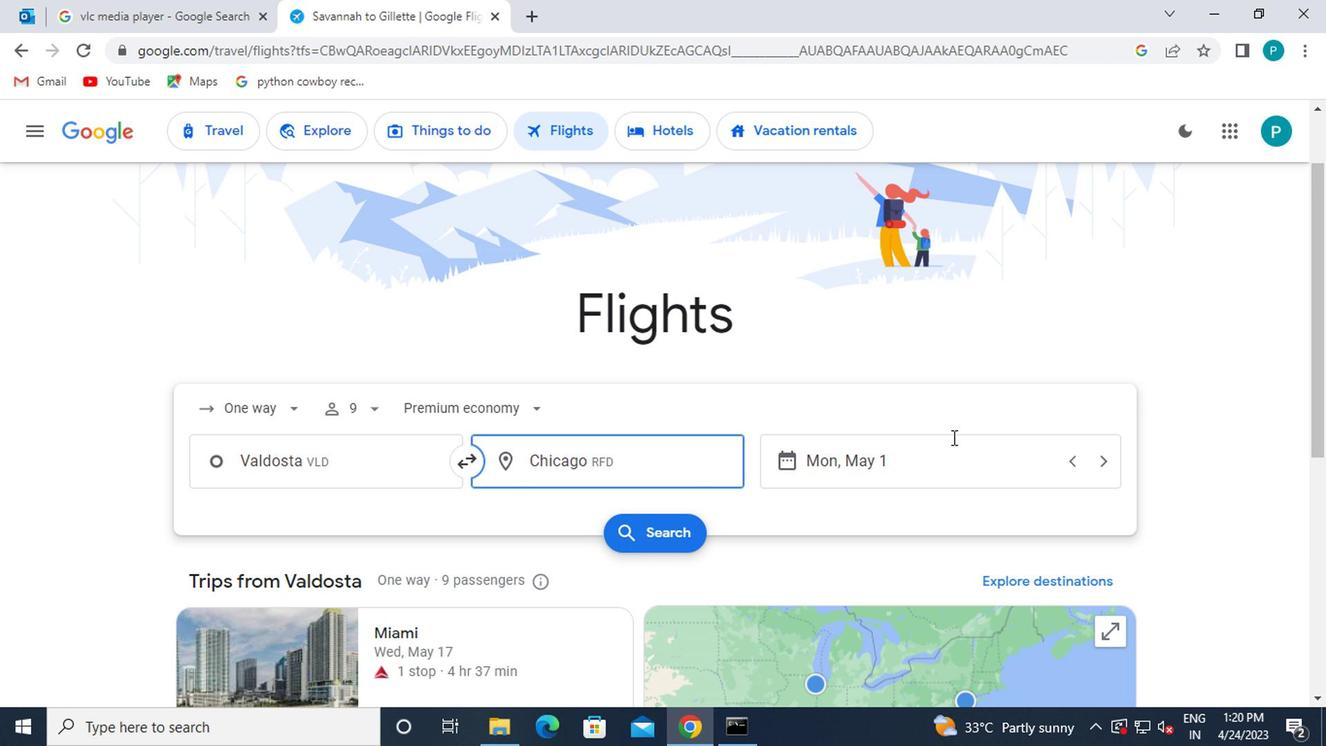 
Action: Mouse pressed left at (968, 461)
Screenshot: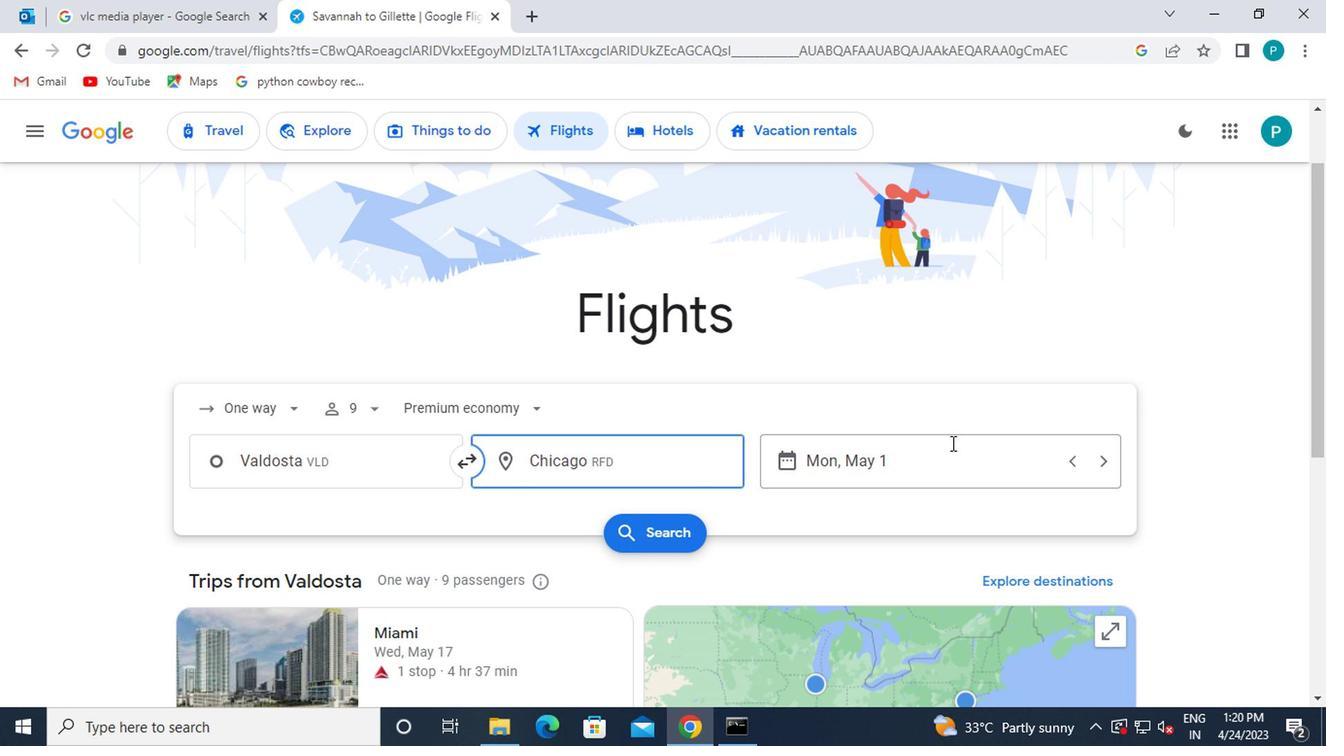 
Action: Mouse moved to (840, 366)
Screenshot: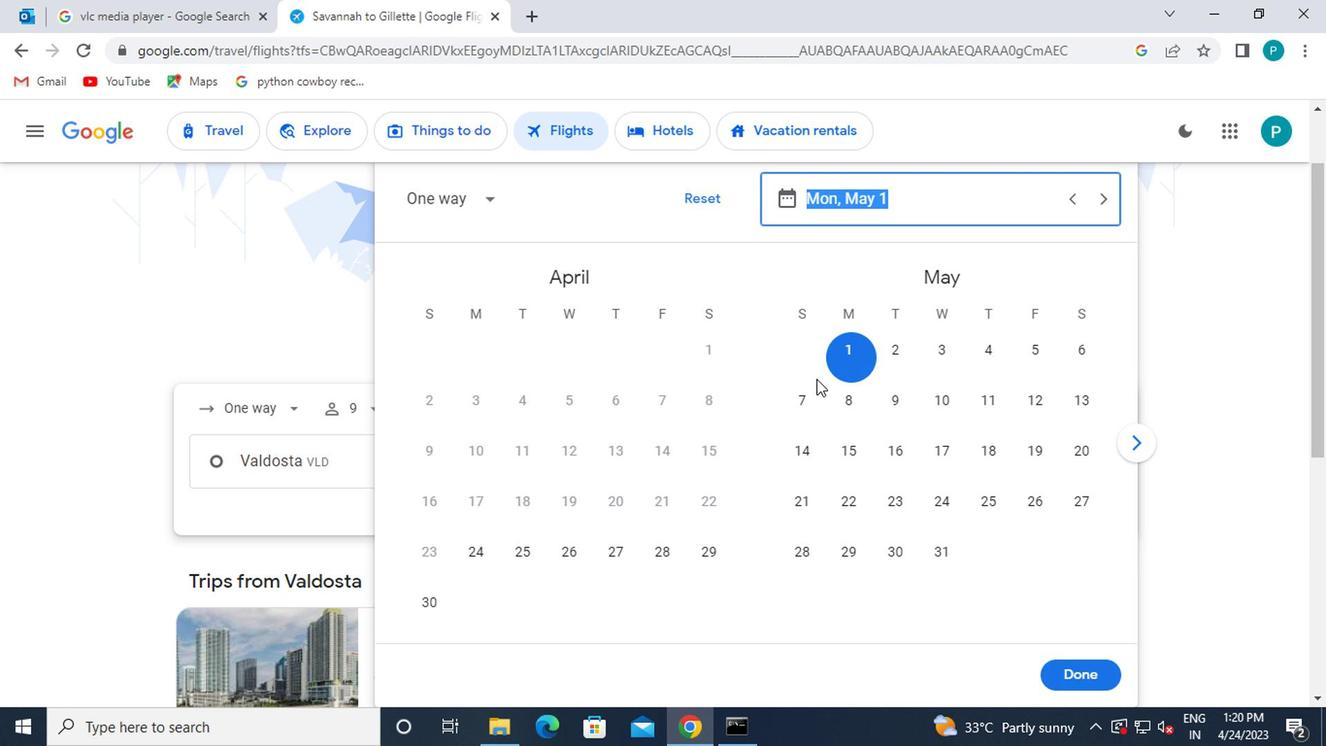 
Action: Mouse pressed left at (840, 366)
Screenshot: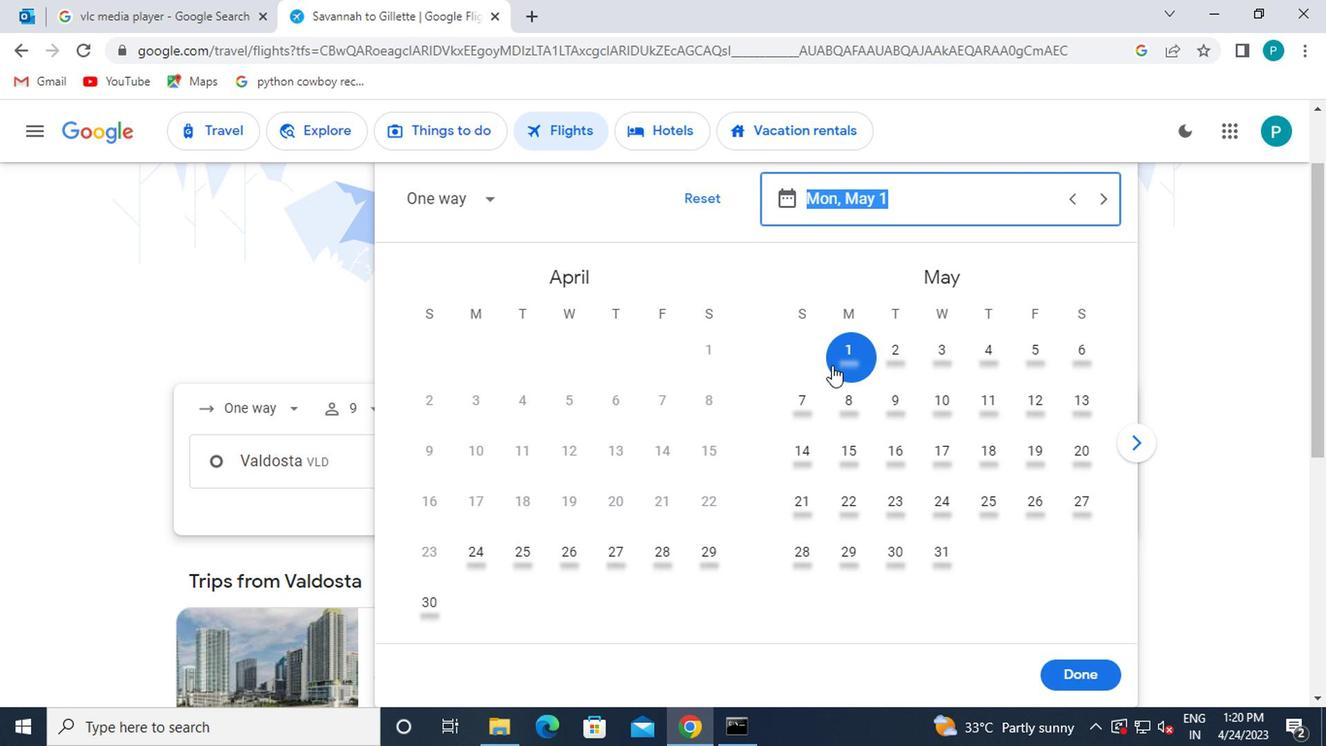 
Action: Mouse moved to (1088, 672)
Screenshot: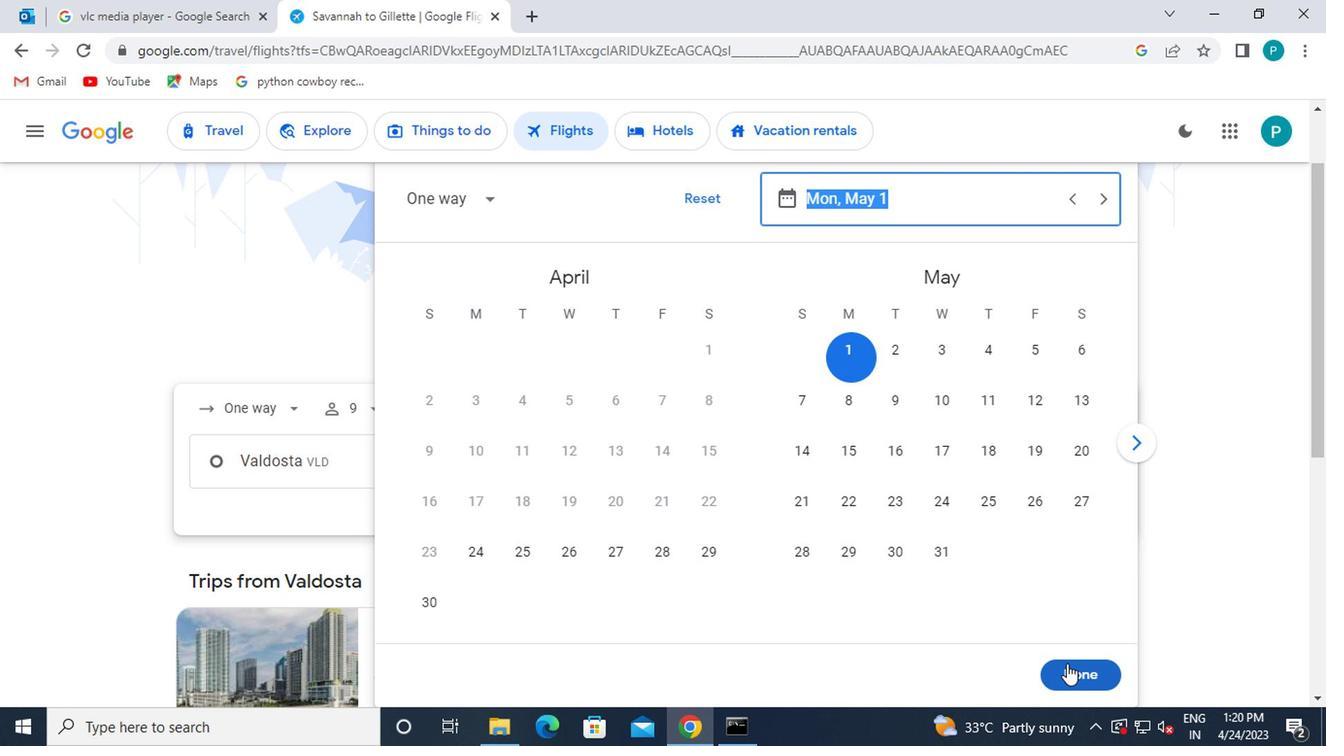 
Action: Mouse pressed left at (1088, 672)
Screenshot: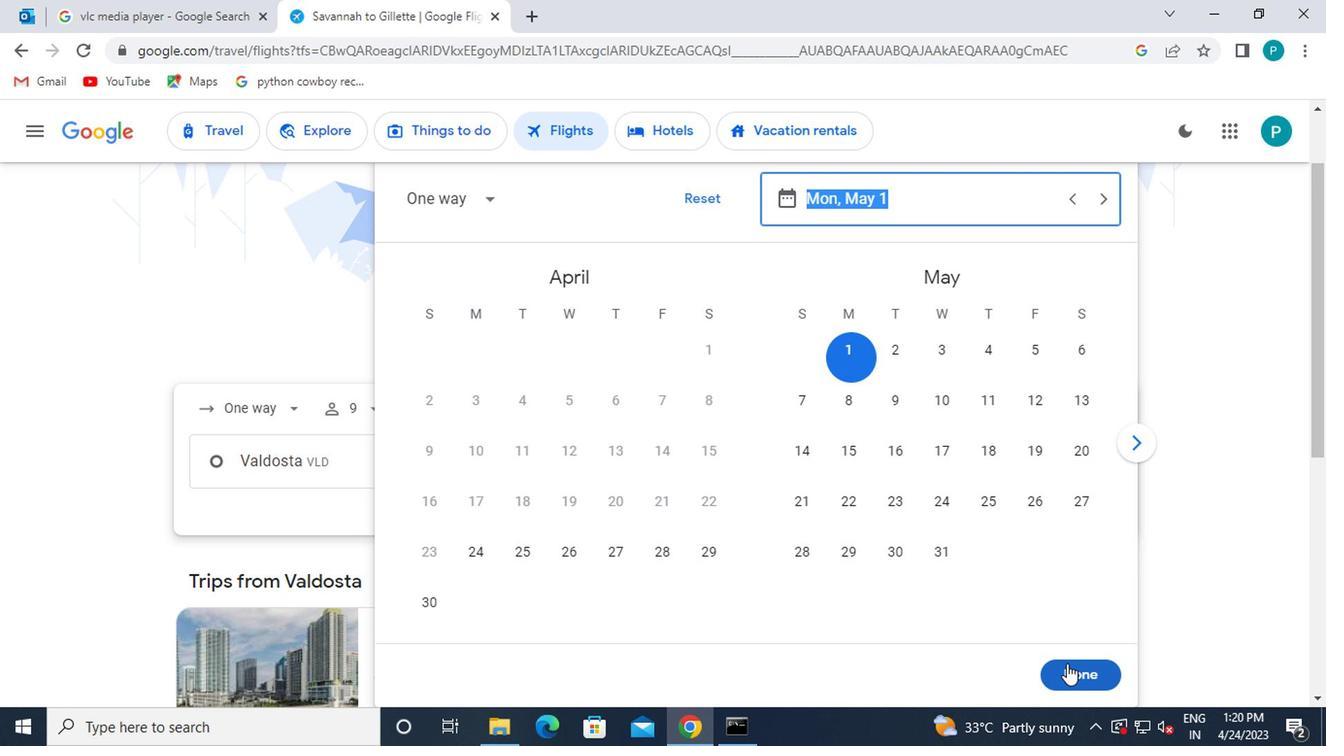
Action: Mouse moved to (695, 535)
Screenshot: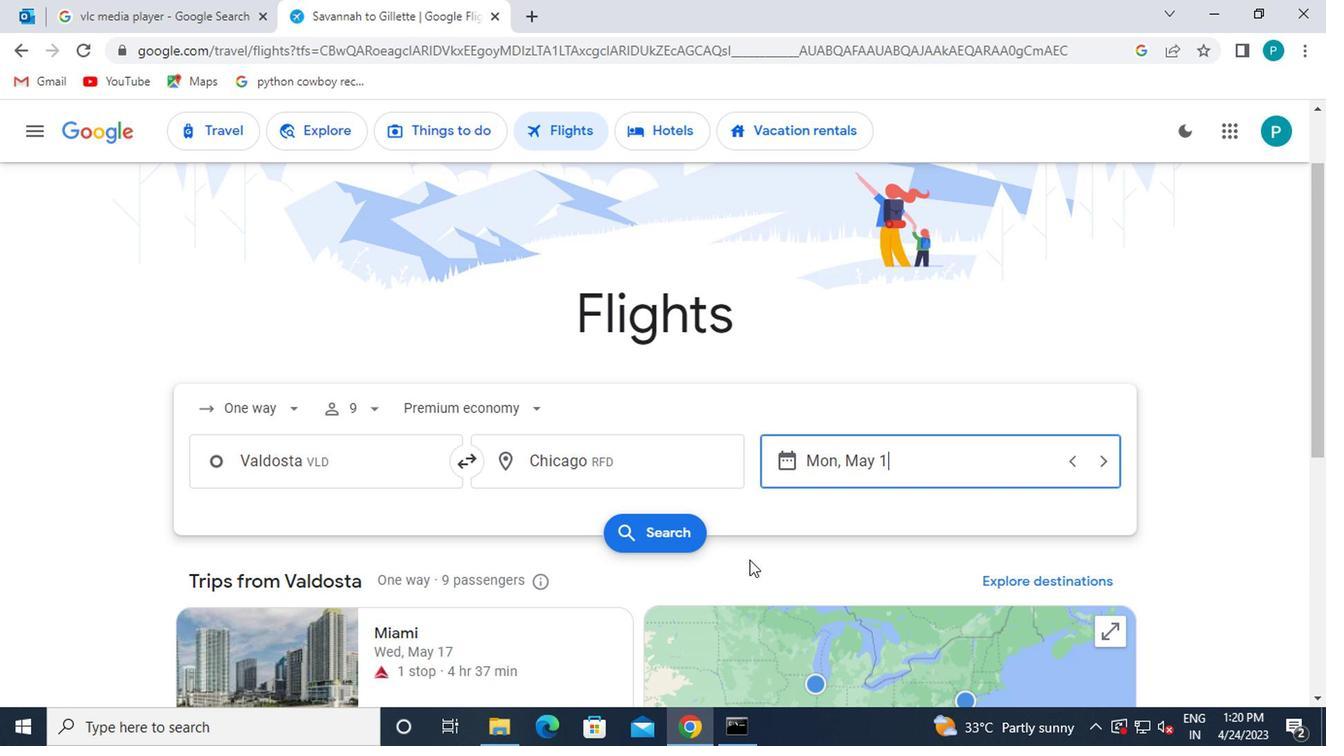 
Action: Mouse pressed left at (695, 535)
Screenshot: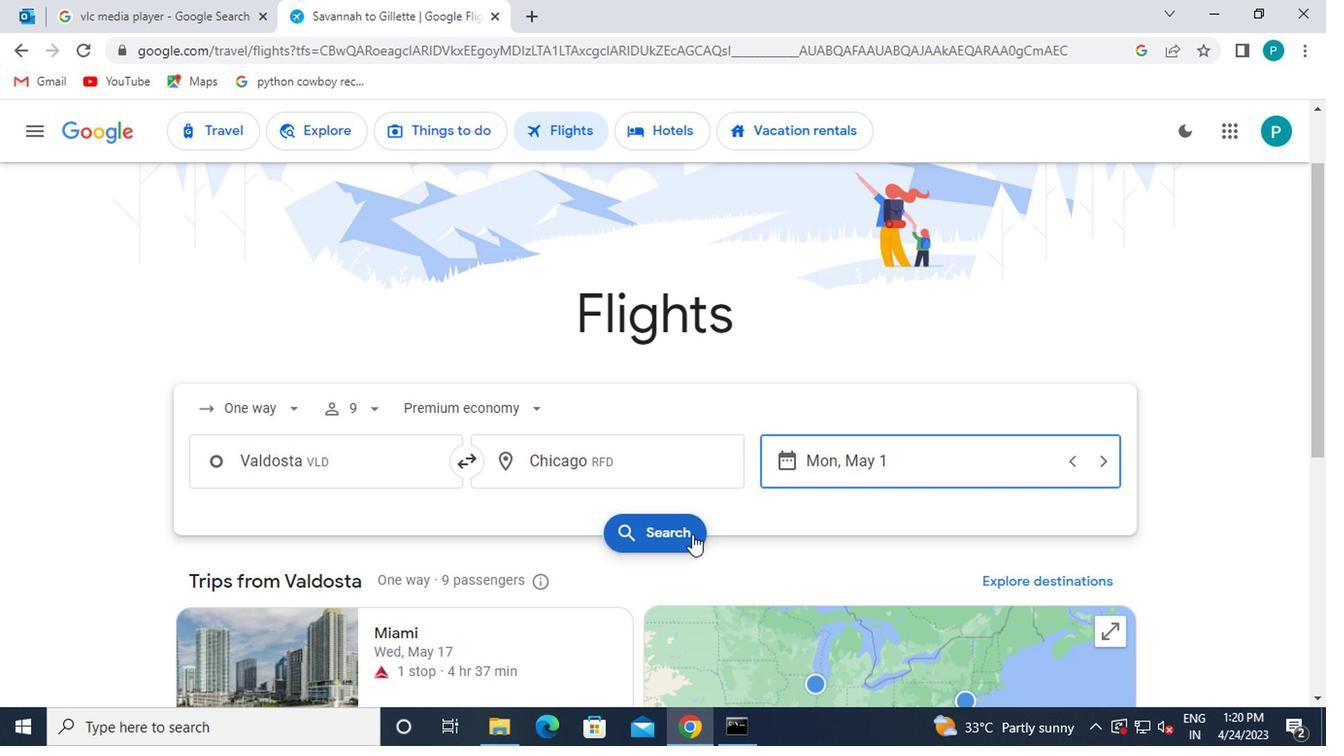 
Action: Mouse moved to (303, 540)
Screenshot: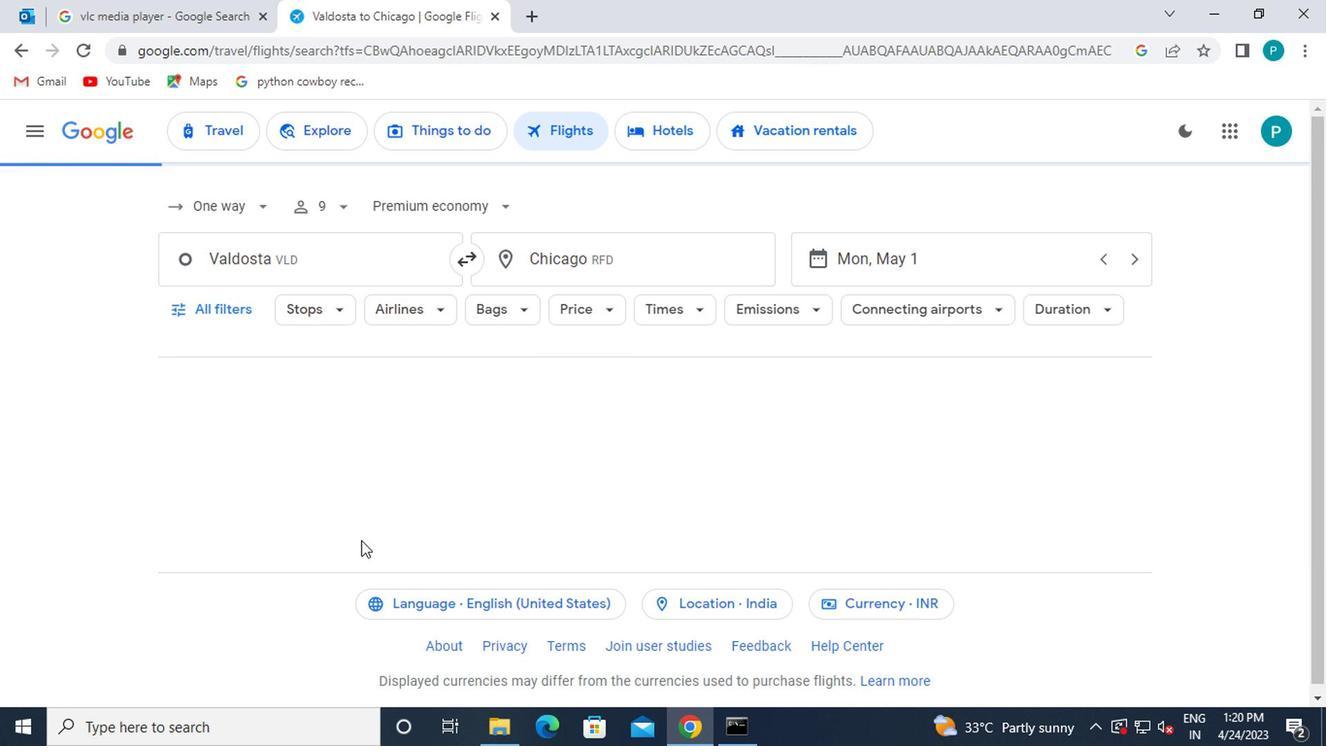 
Action: Mouse scrolled (303, 540) with delta (0, 0)
Screenshot: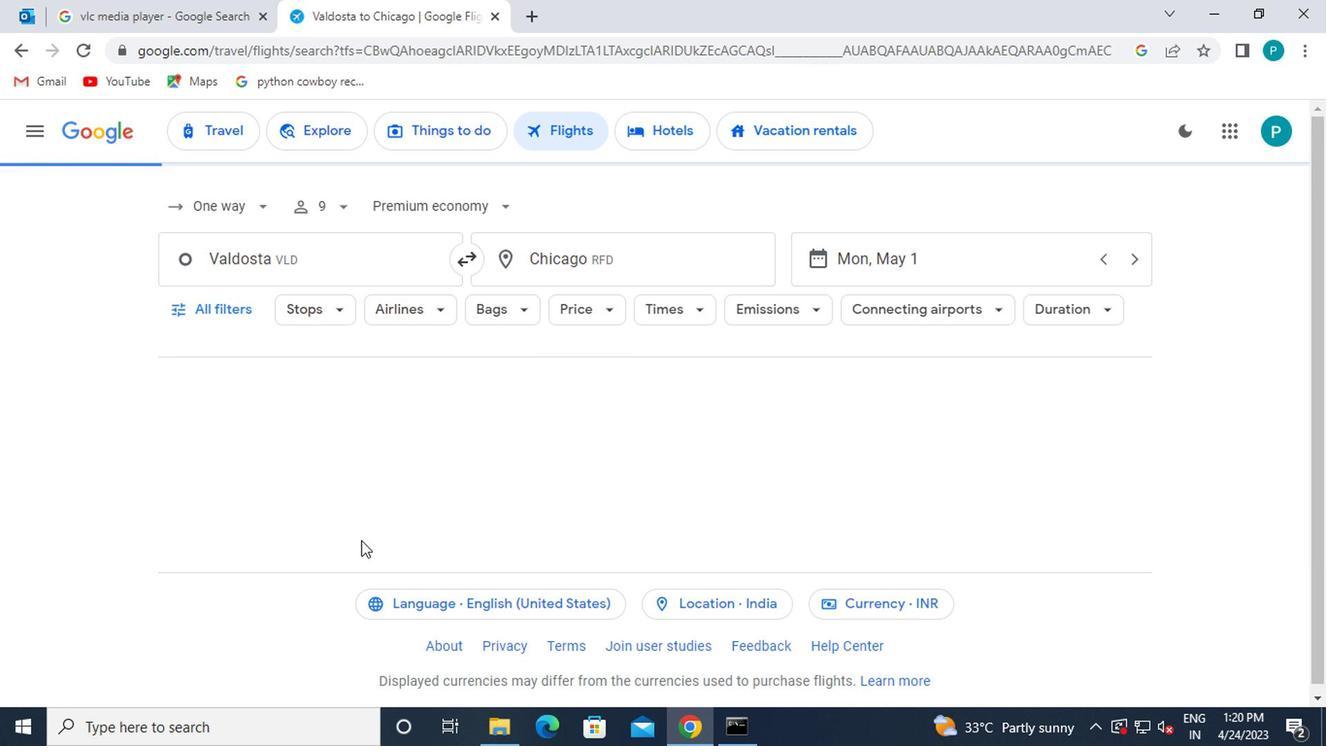 
Action: Mouse moved to (198, 306)
Screenshot: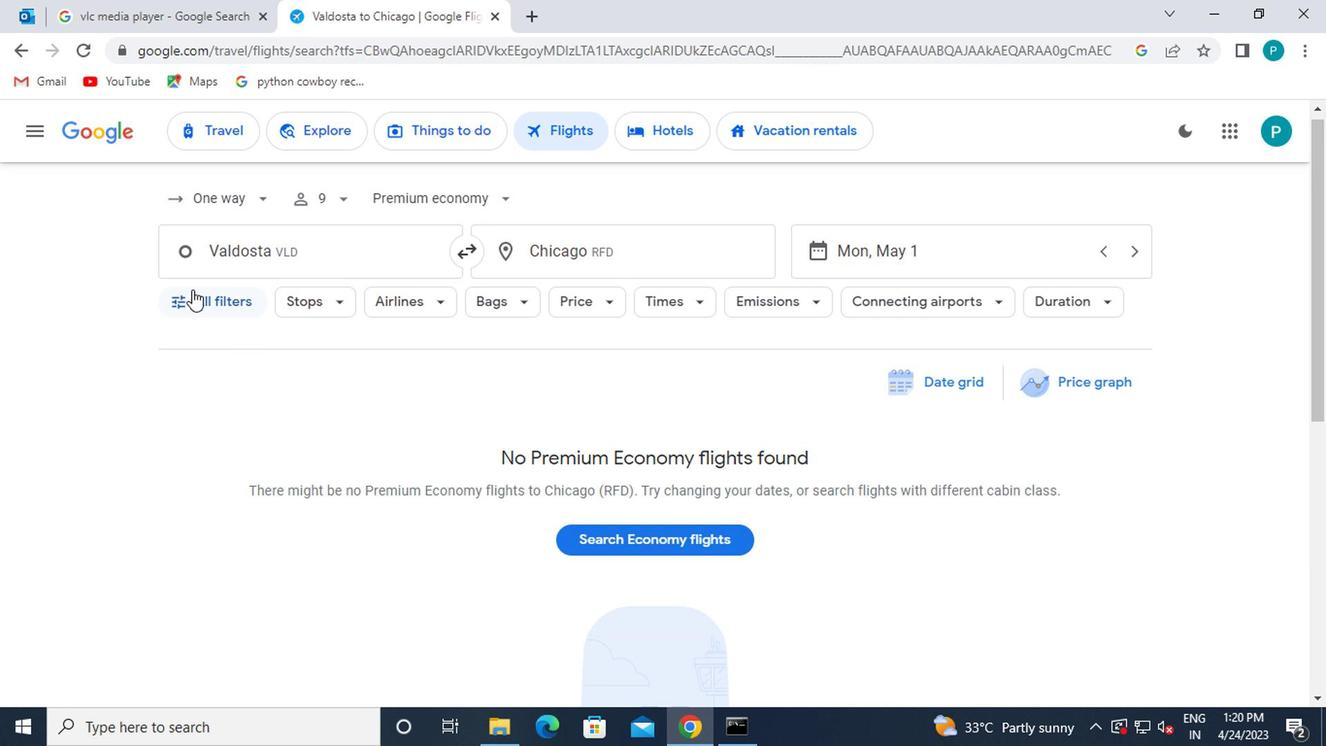 
Action: Mouse pressed left at (198, 306)
Screenshot: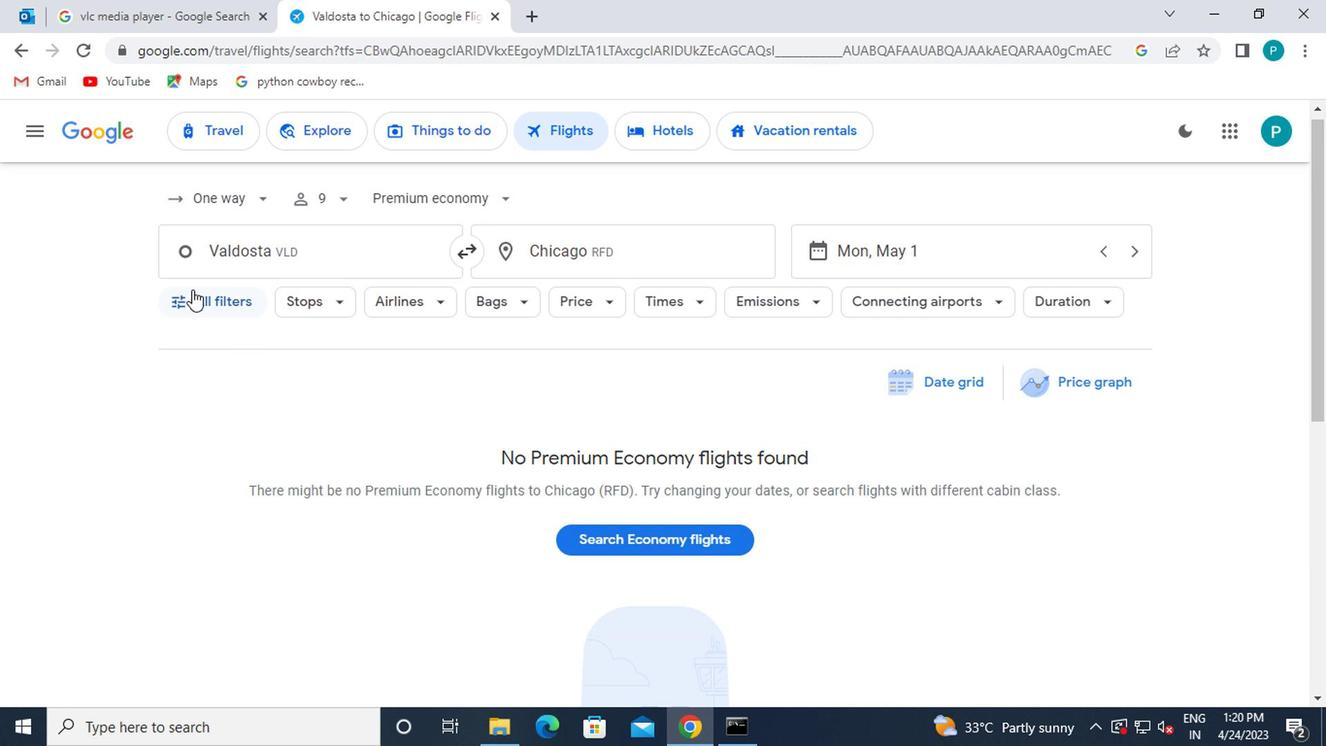 
Action: Mouse moved to (365, 480)
Screenshot: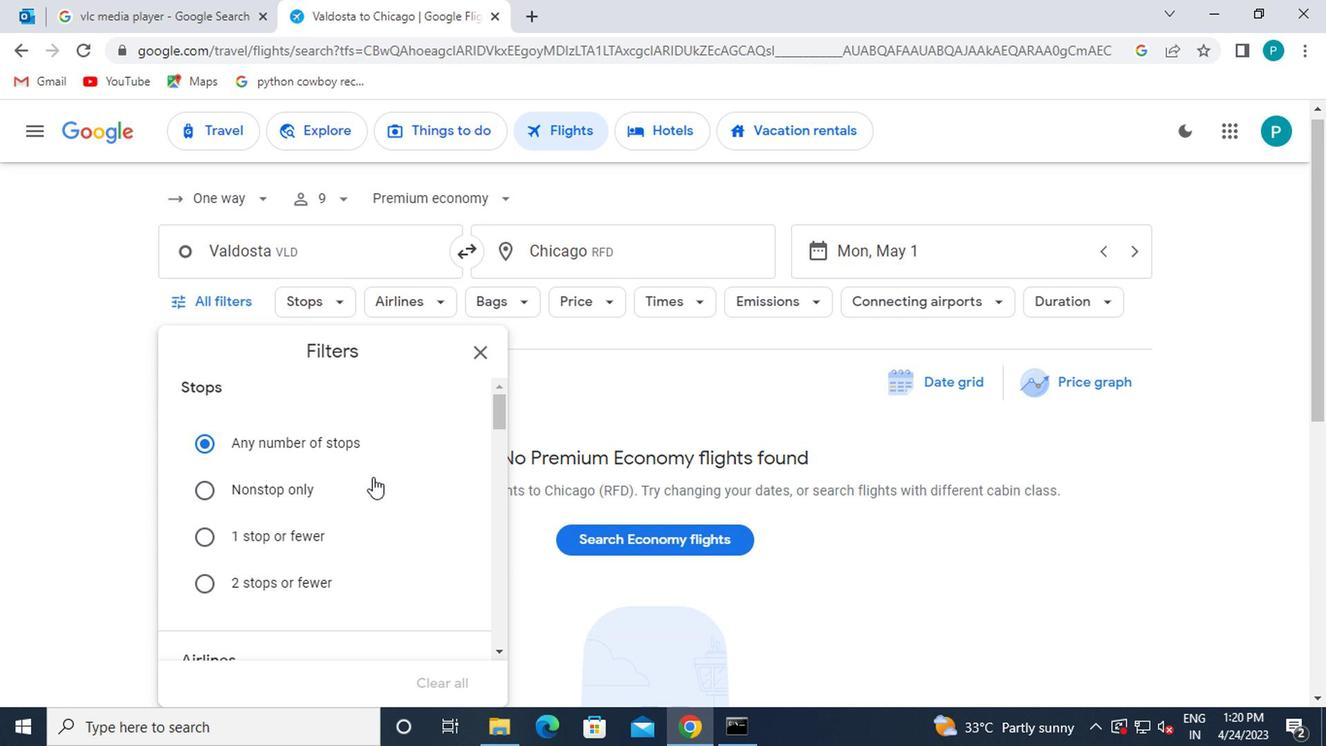 
Action: Mouse scrolled (365, 480) with delta (0, 0)
Screenshot: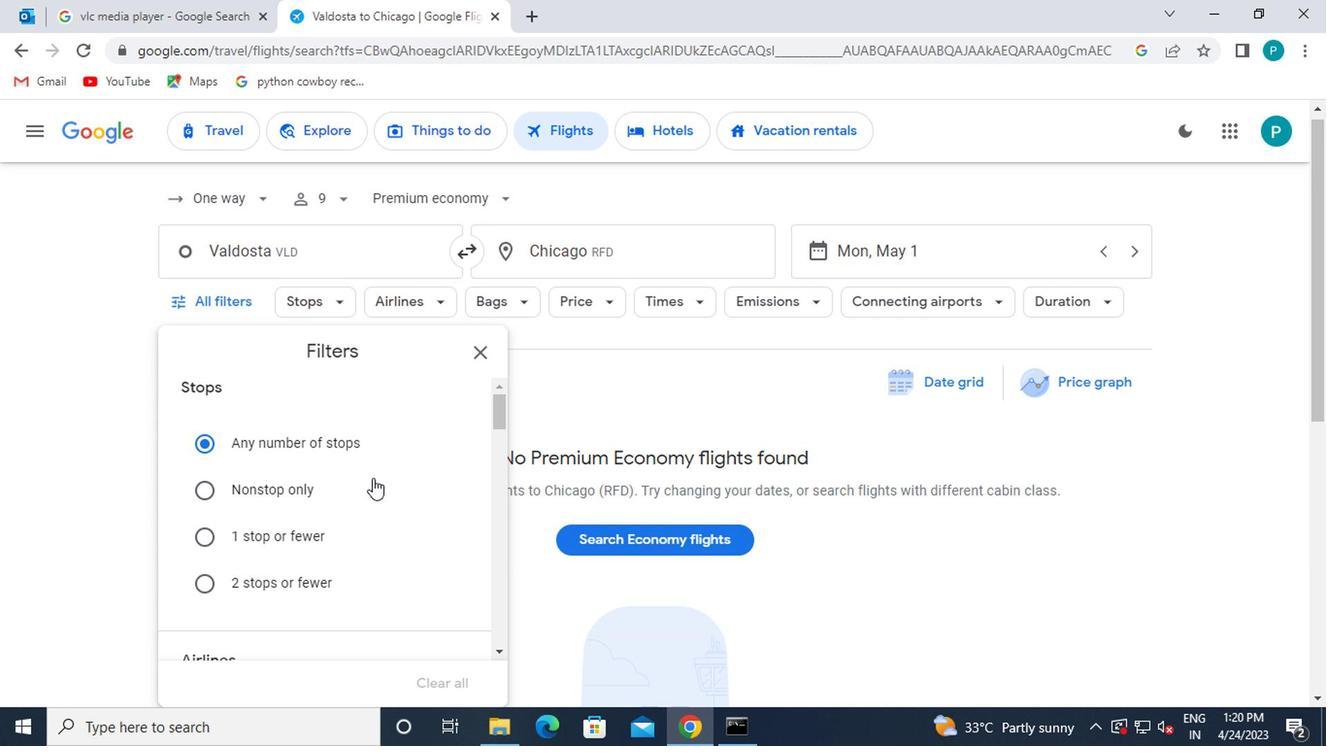 
Action: Mouse moved to (355, 487)
Screenshot: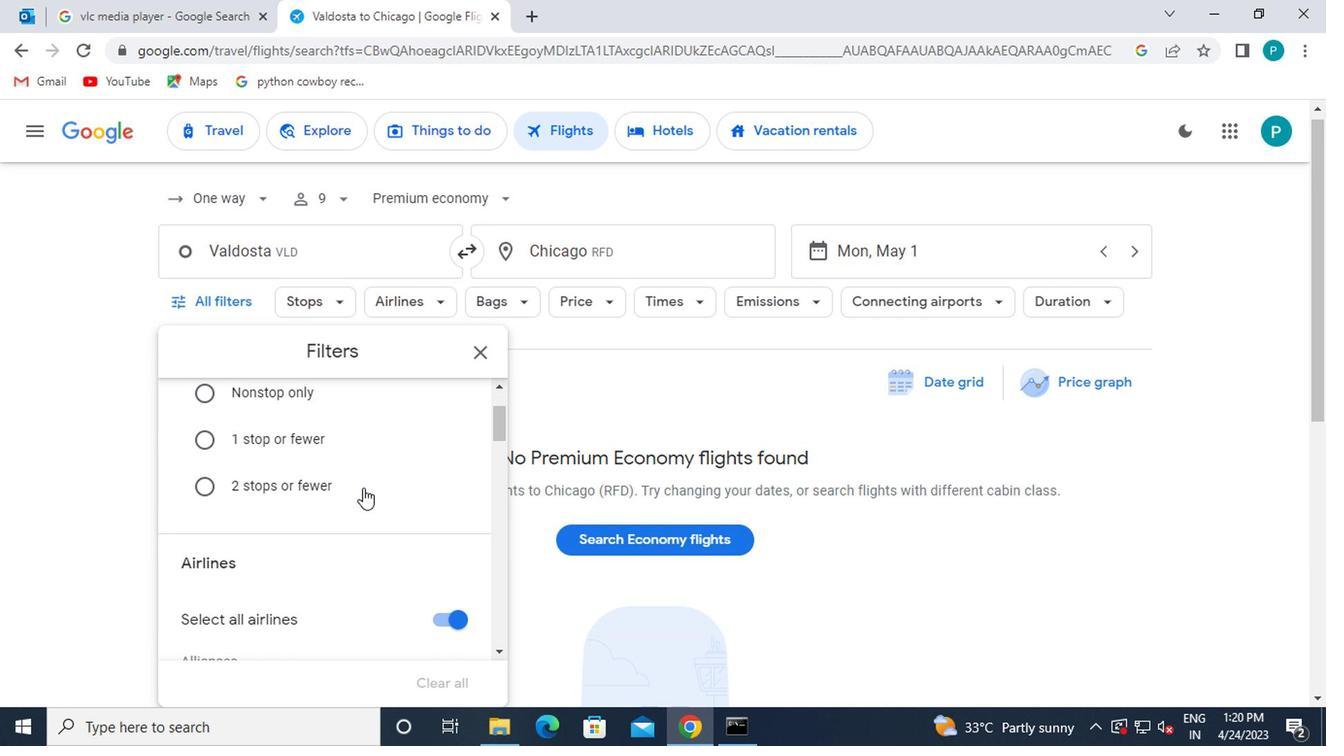 
Action: Mouse scrolled (355, 485) with delta (0, -1)
Screenshot: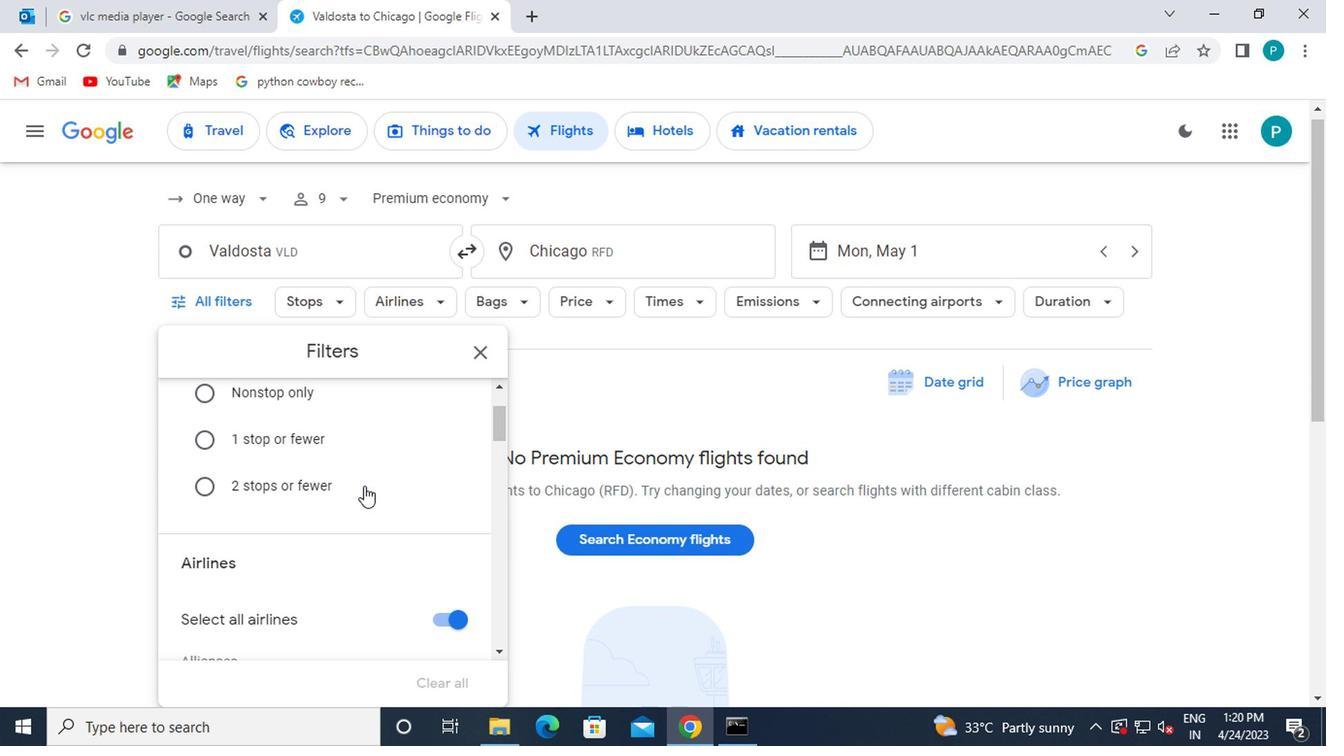 
Action: Mouse scrolled (355, 485) with delta (0, -1)
Screenshot: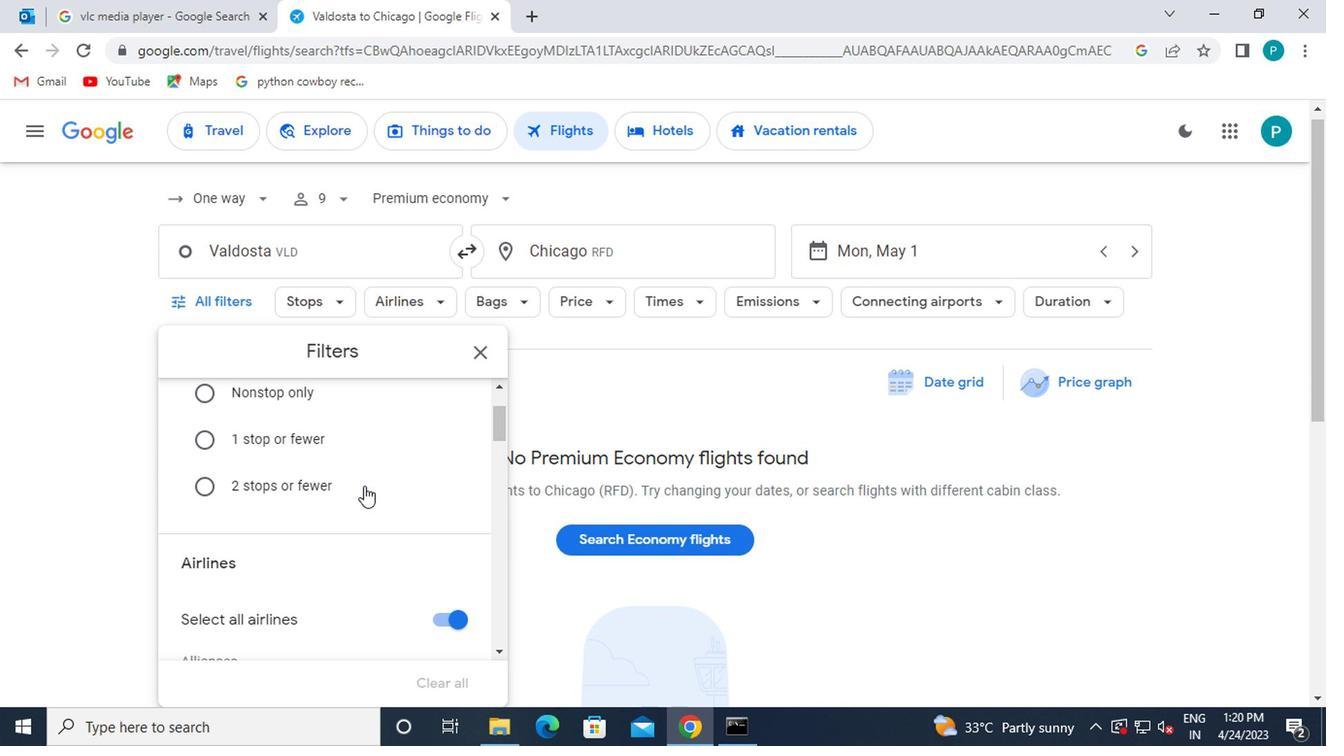 
Action: Mouse scrolled (355, 485) with delta (0, -1)
Screenshot: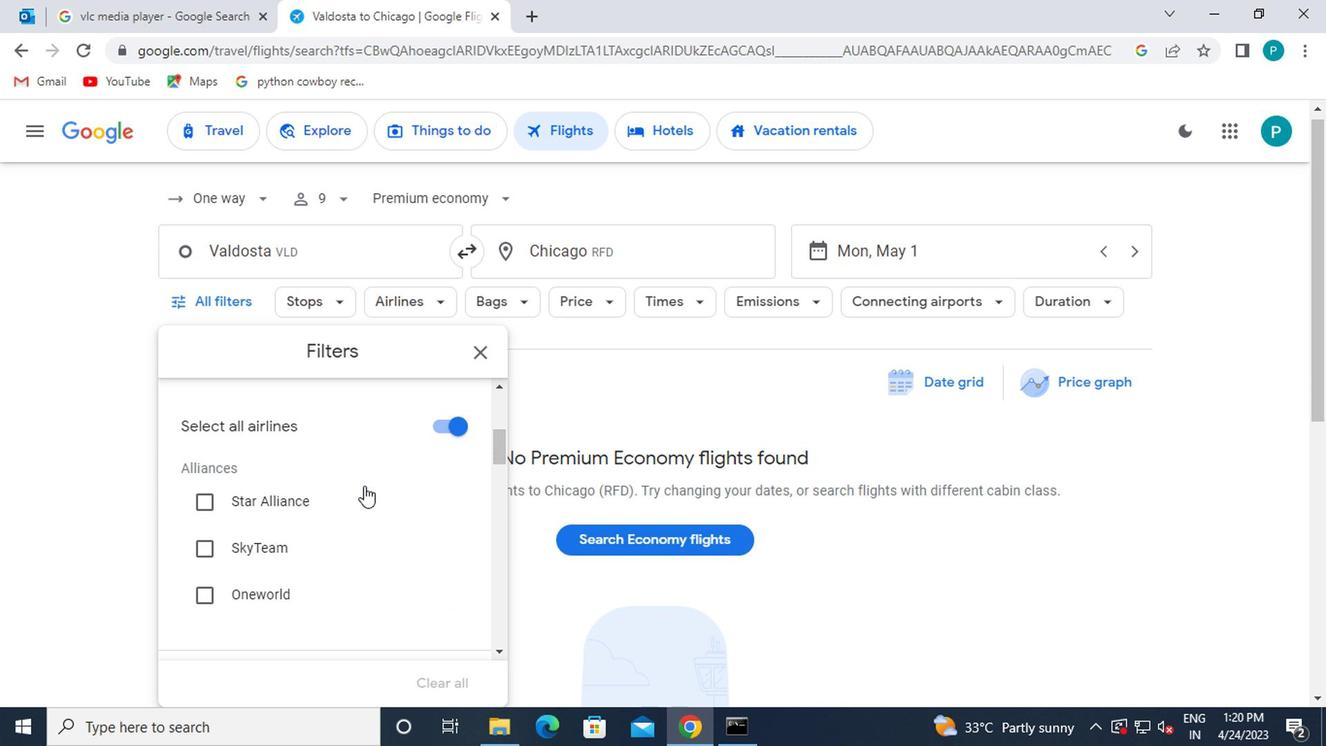 
Action: Mouse scrolled (355, 485) with delta (0, -1)
Screenshot: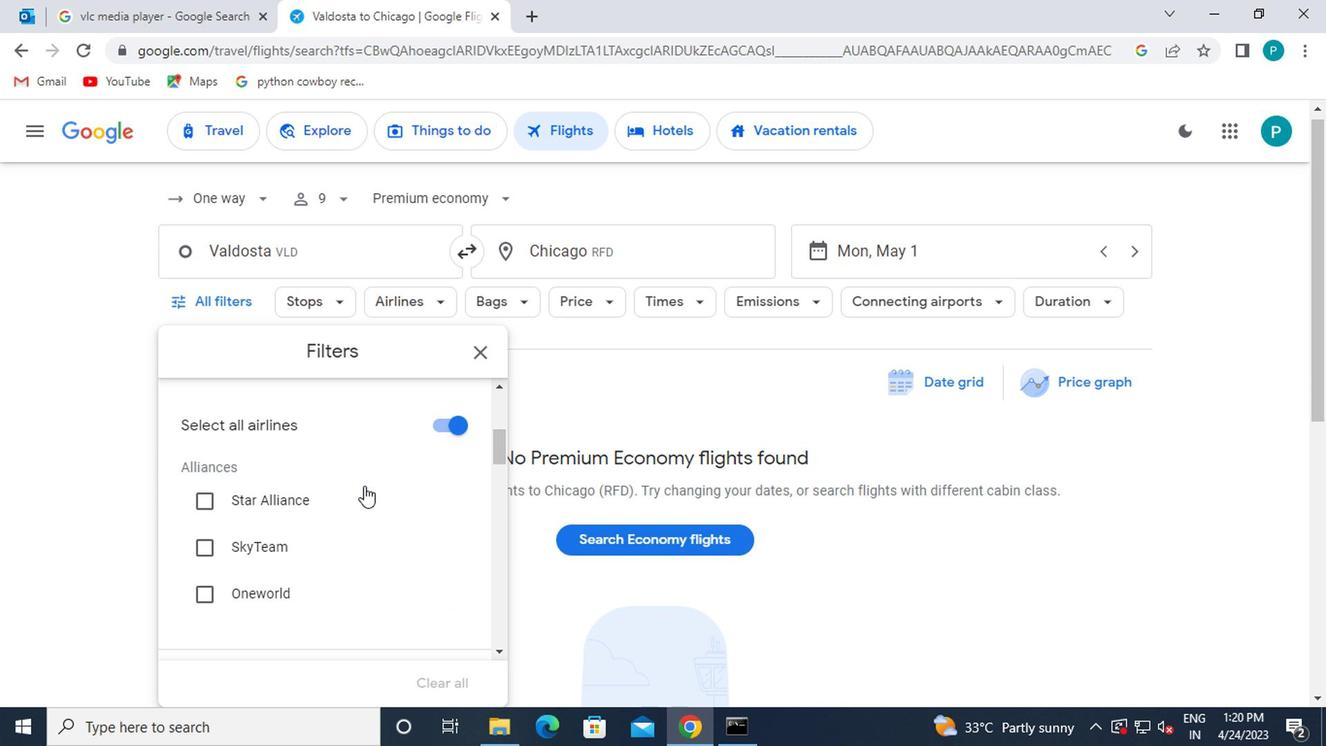 
Action: Mouse scrolled (355, 485) with delta (0, -1)
Screenshot: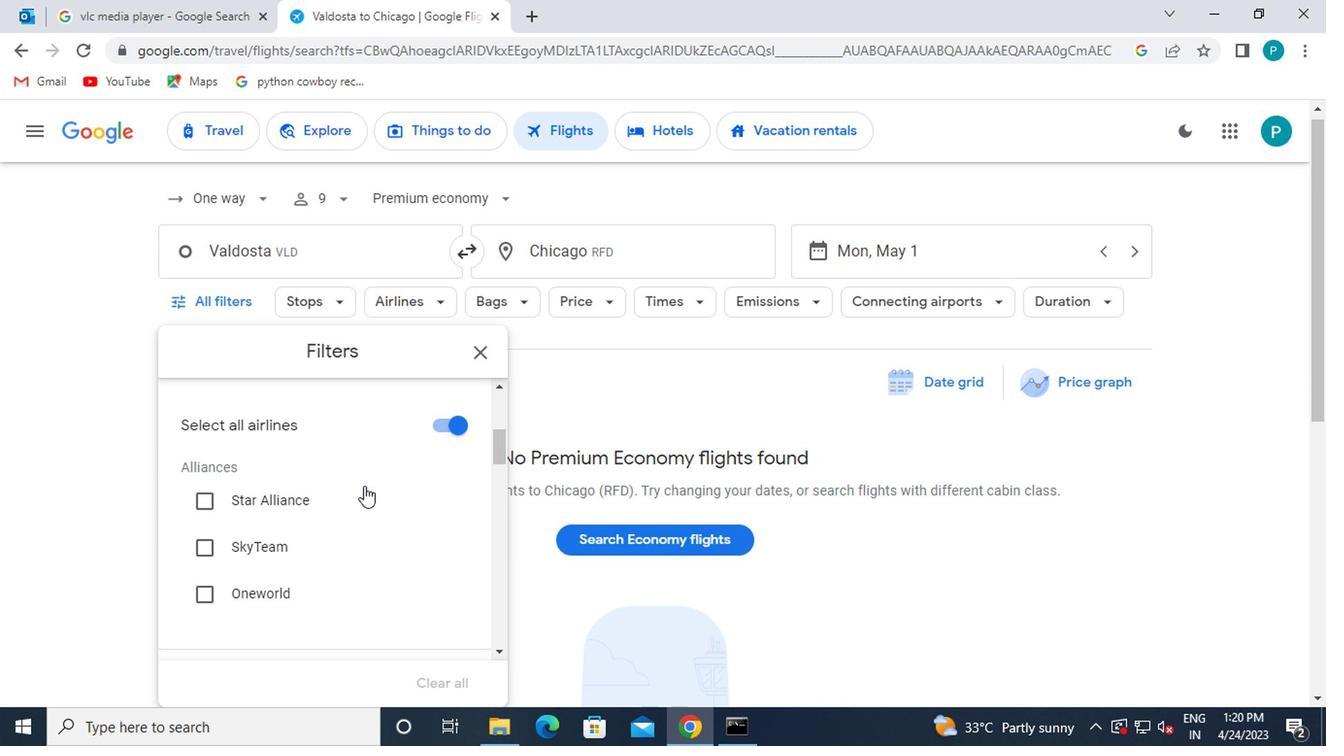 
Action: Mouse moved to (451, 491)
Screenshot: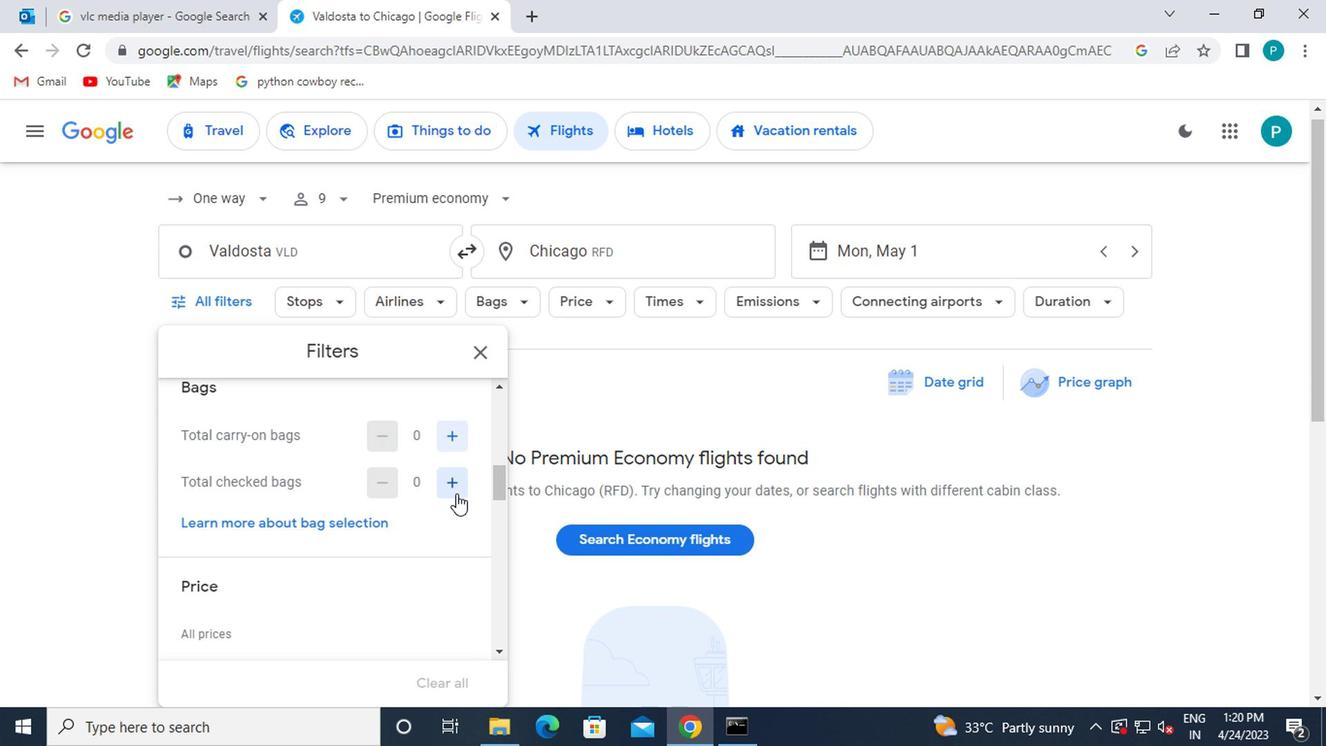 
Action: Mouse pressed left at (451, 491)
Screenshot: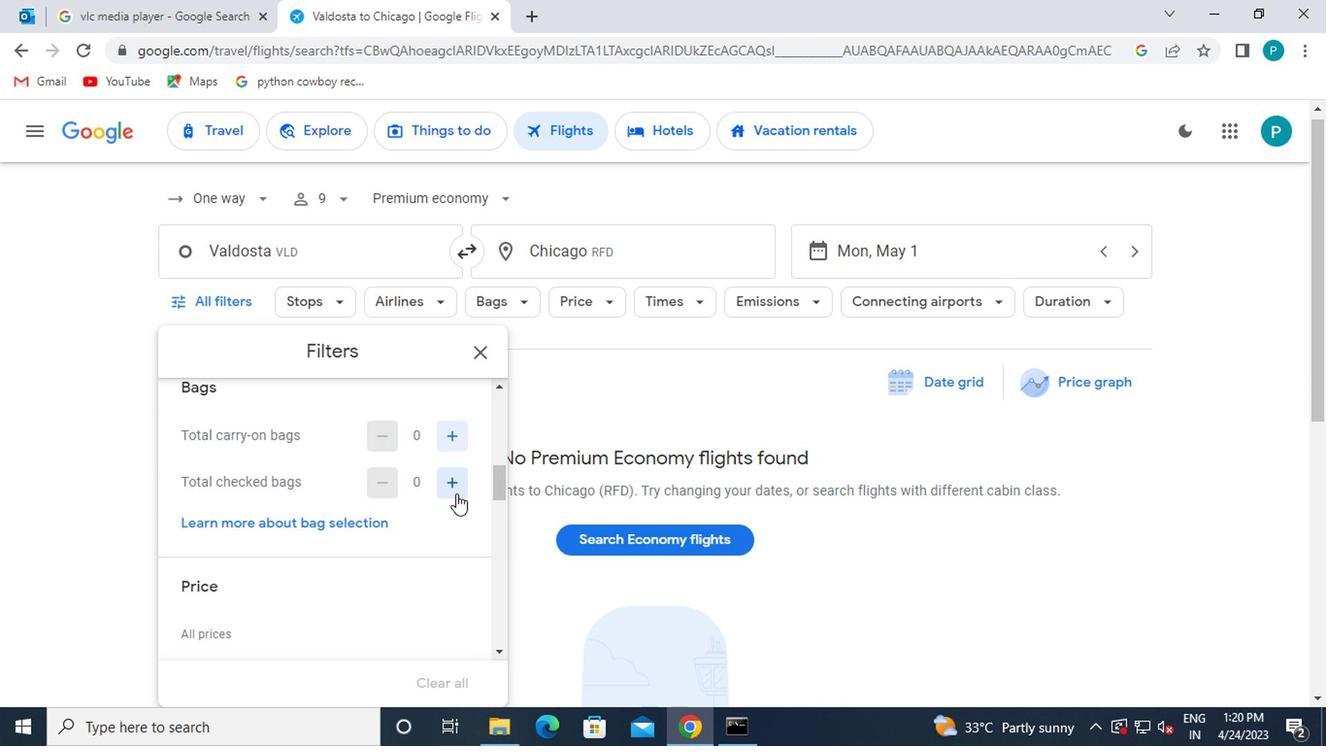 
Action: Mouse pressed left at (451, 491)
Screenshot: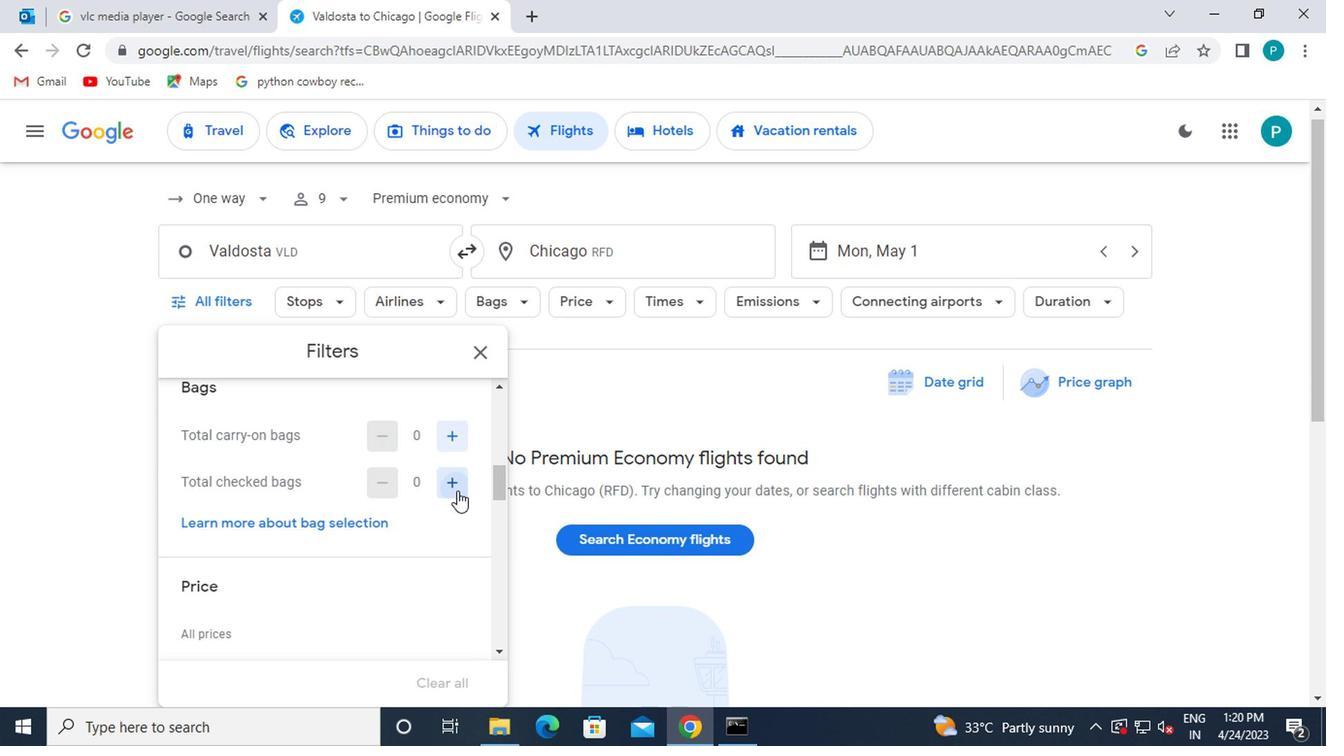 
Action: Mouse moved to (227, 538)
Screenshot: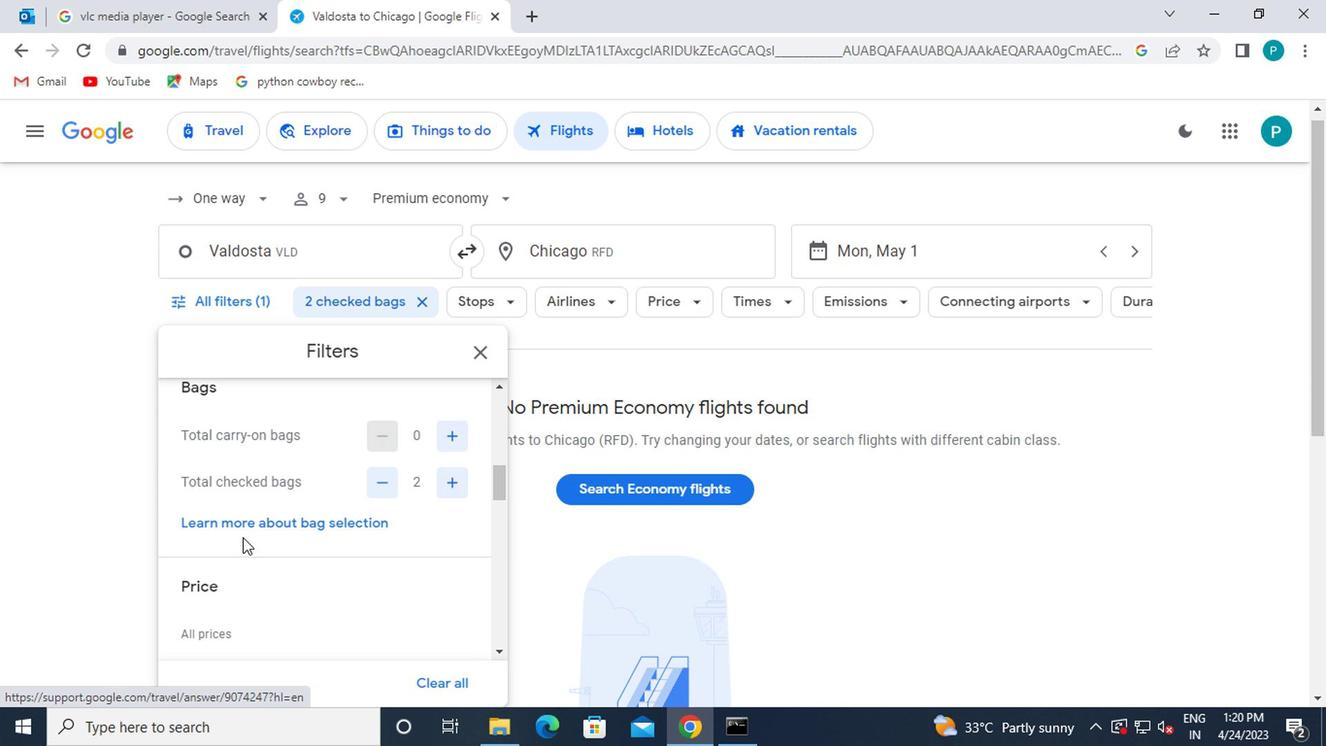 
Action: Mouse scrolled (227, 537) with delta (0, 0)
Screenshot: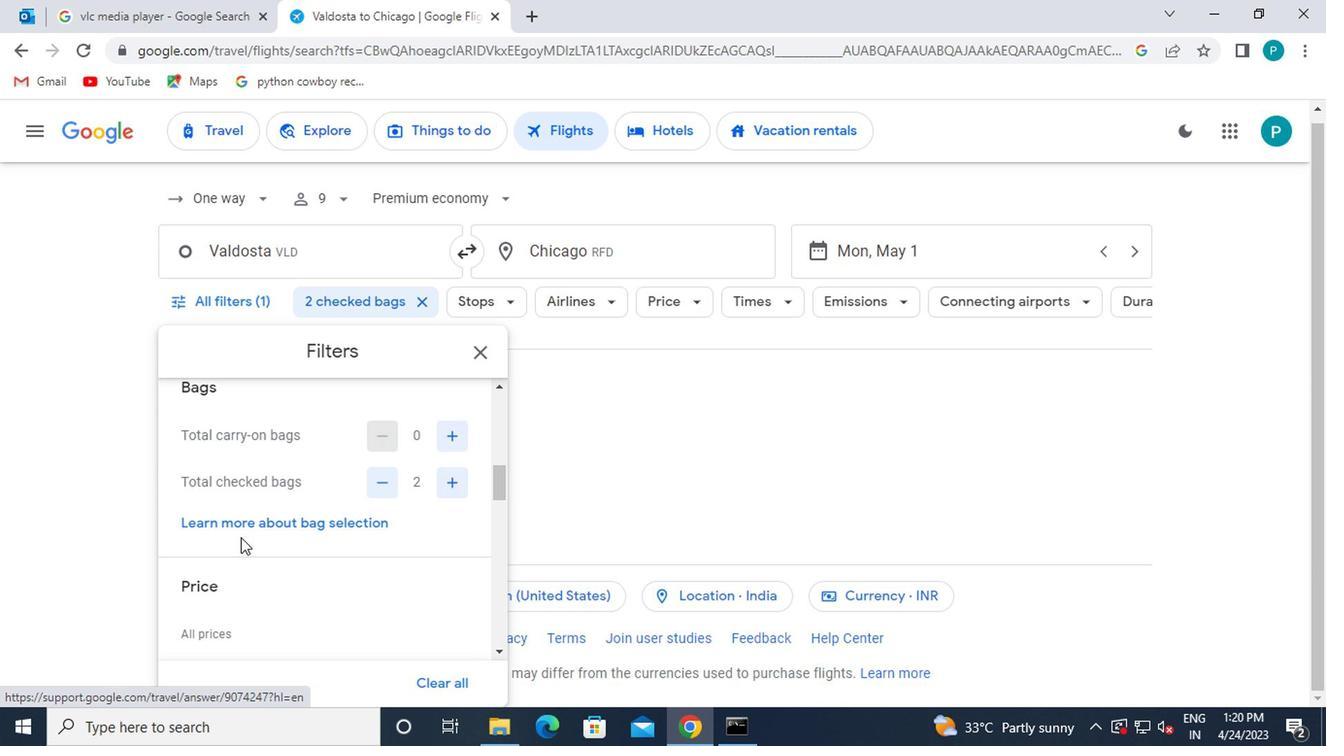 
Action: Mouse moved to (279, 571)
Screenshot: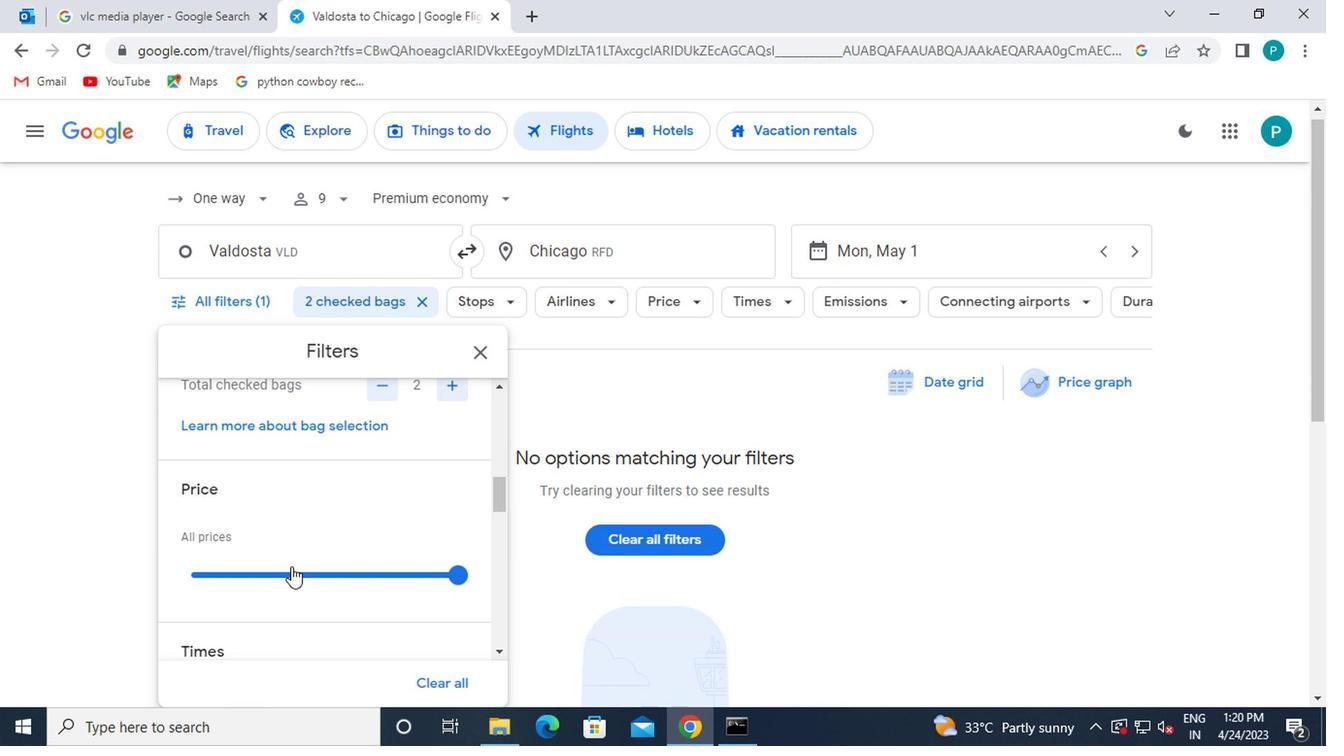 
Action: Mouse pressed left at (279, 571)
Screenshot: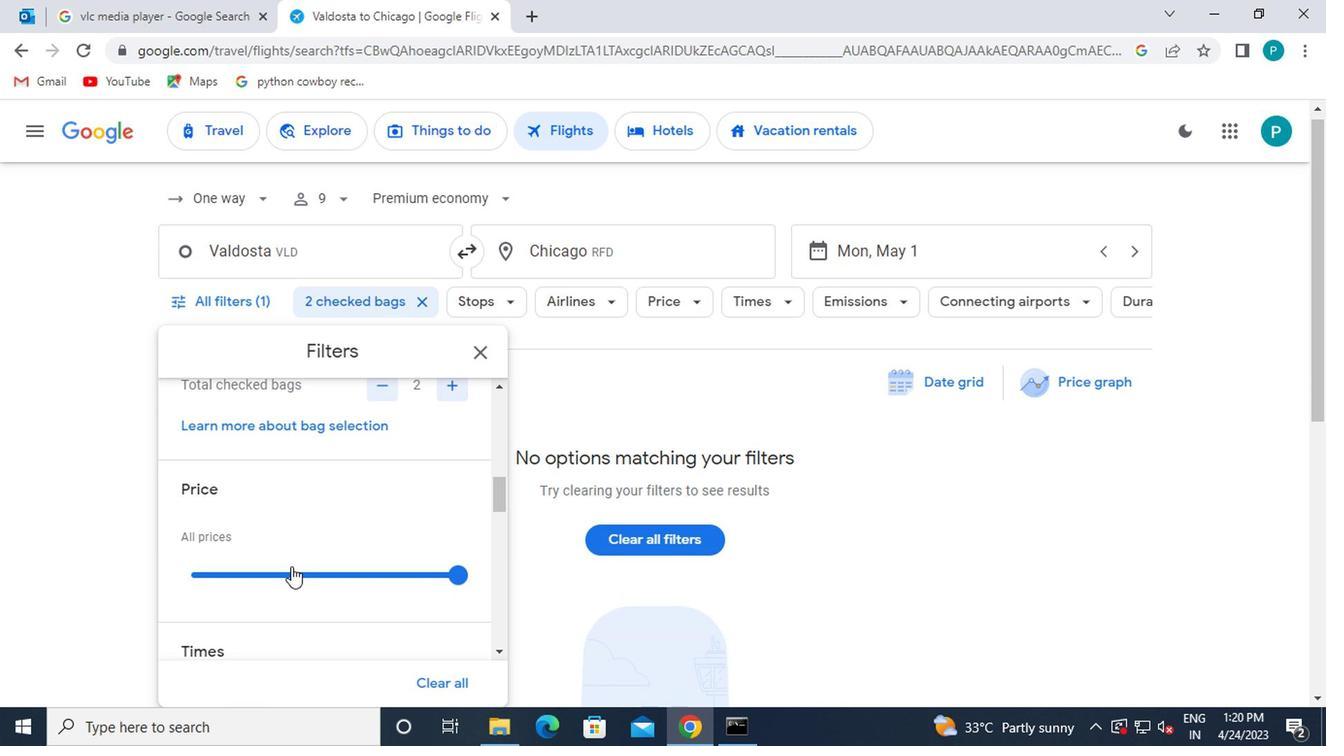 
Action: Mouse pressed left at (279, 571)
Screenshot: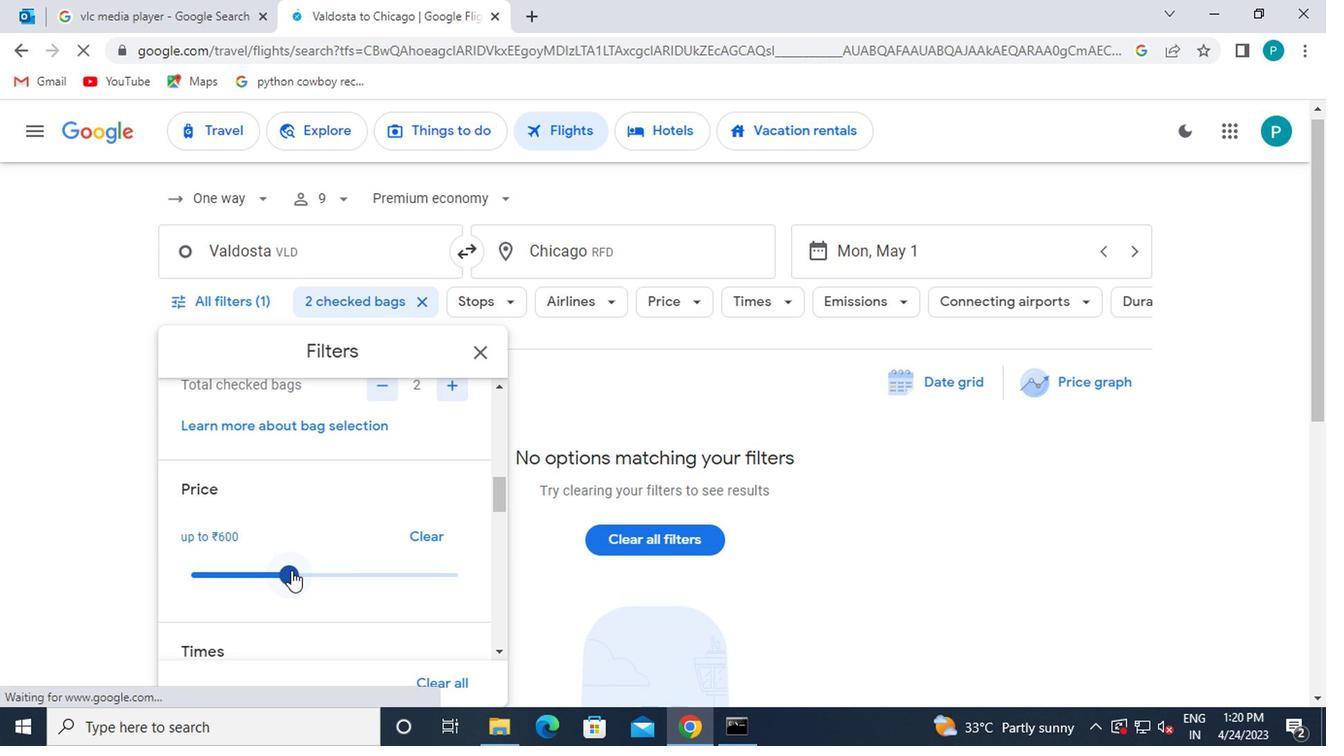 
Action: Mouse moved to (355, 589)
Screenshot: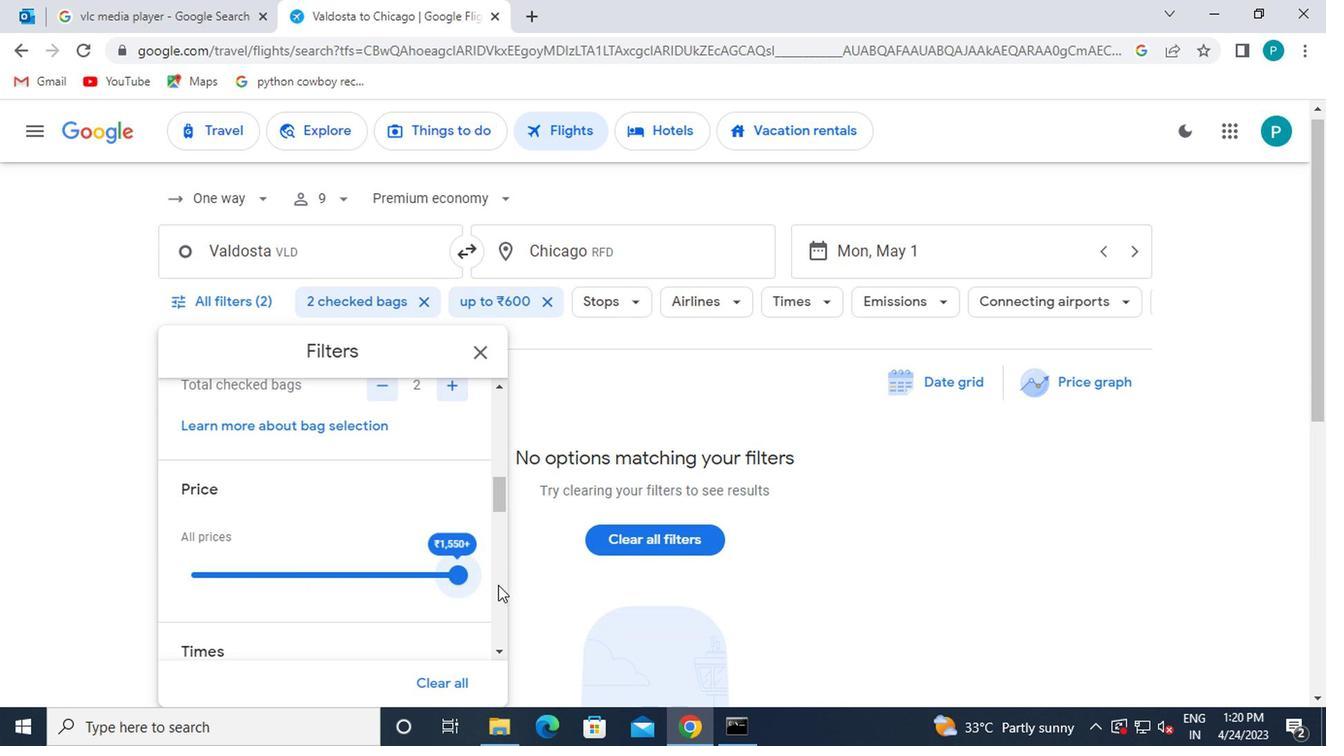 
Action: Mouse scrolled (355, 588) with delta (0, 0)
Screenshot: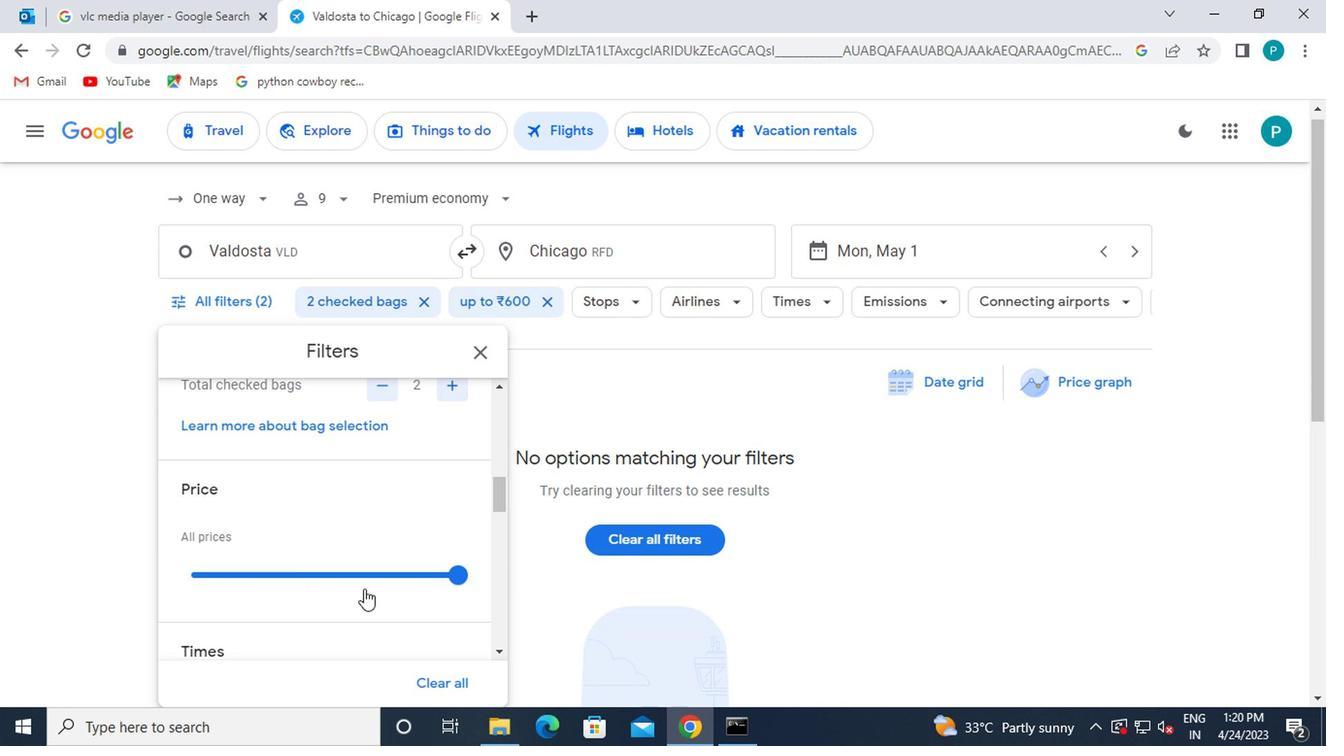 
Action: Mouse moved to (354, 589)
Screenshot: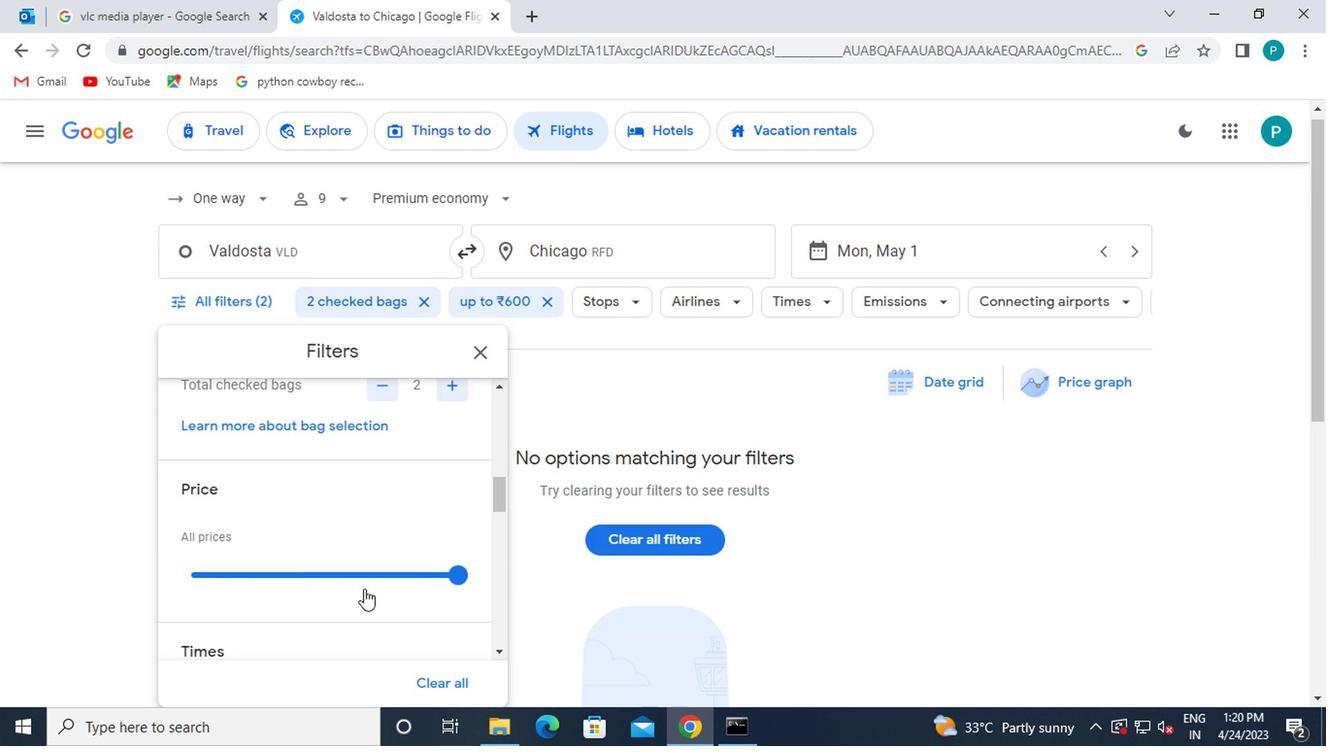 
Action: Mouse scrolled (354, 588) with delta (0, 0)
Screenshot: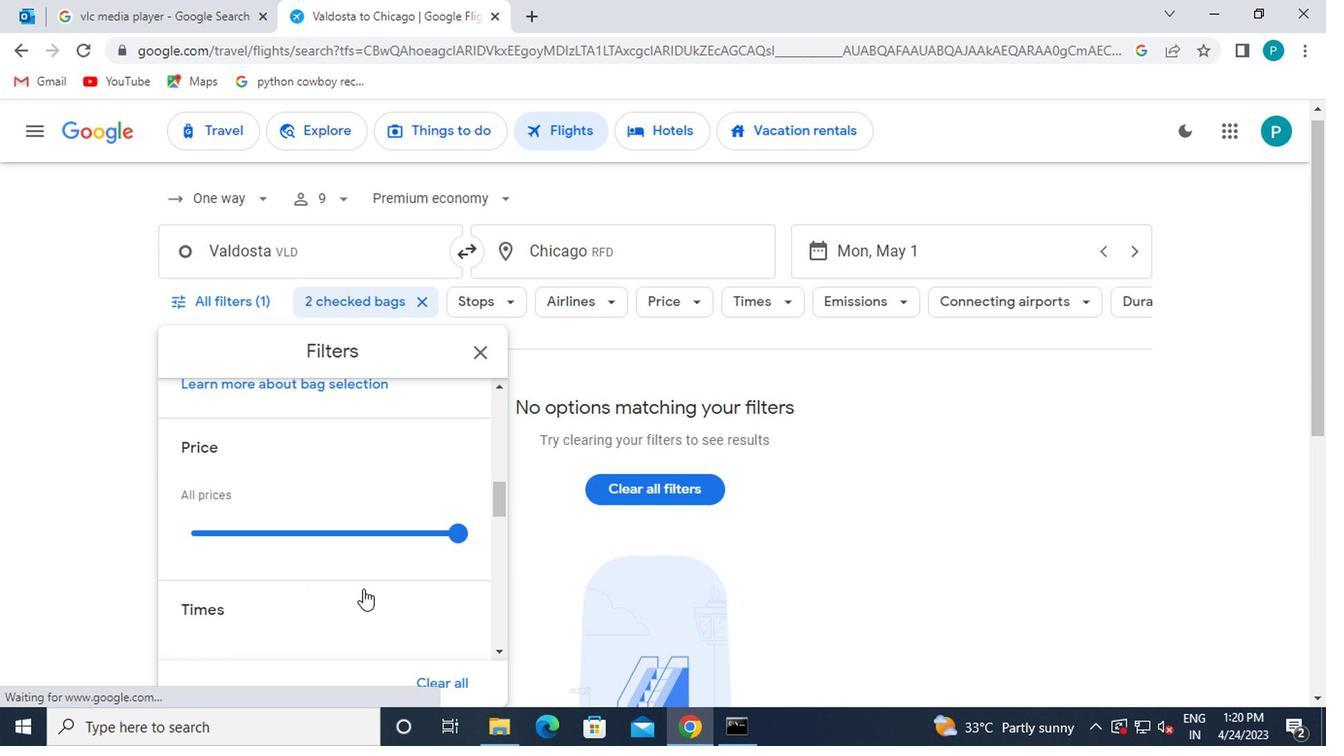 
Action: Mouse moved to (176, 598)
Screenshot: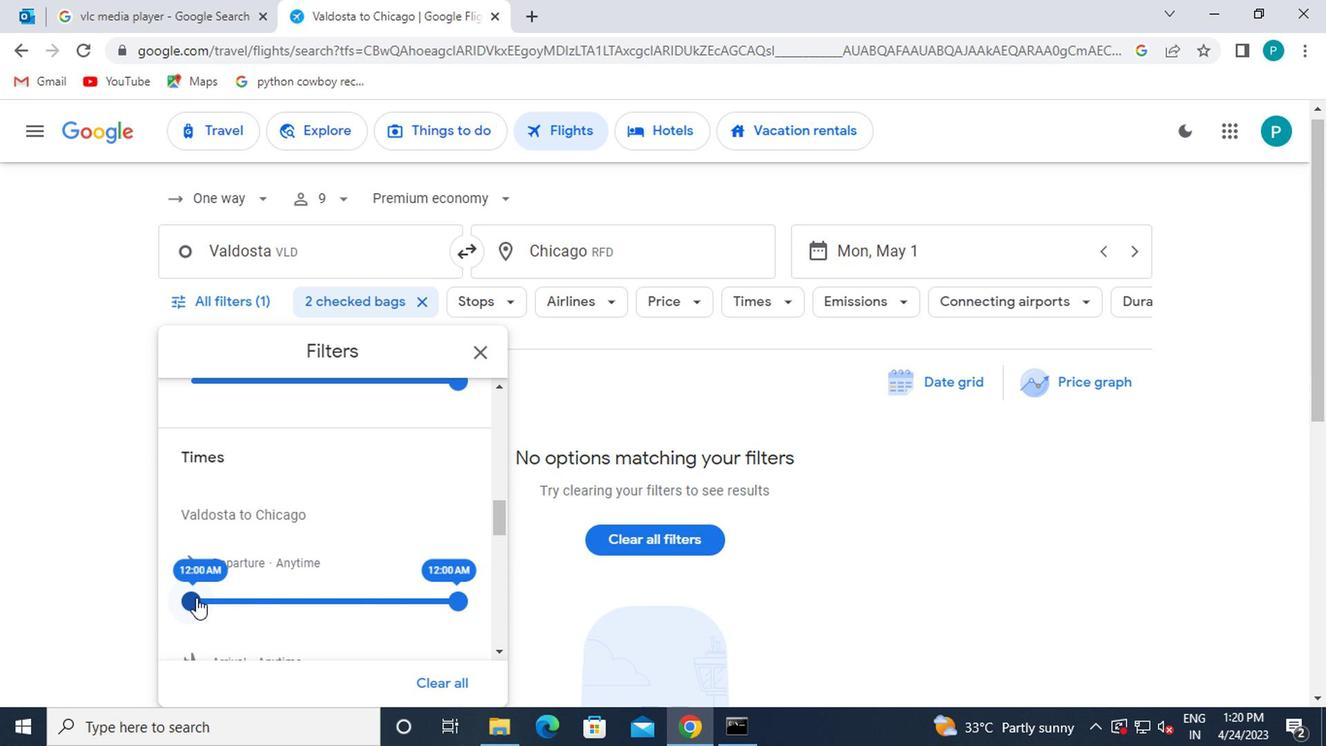 
Action: Mouse pressed left at (176, 598)
Screenshot: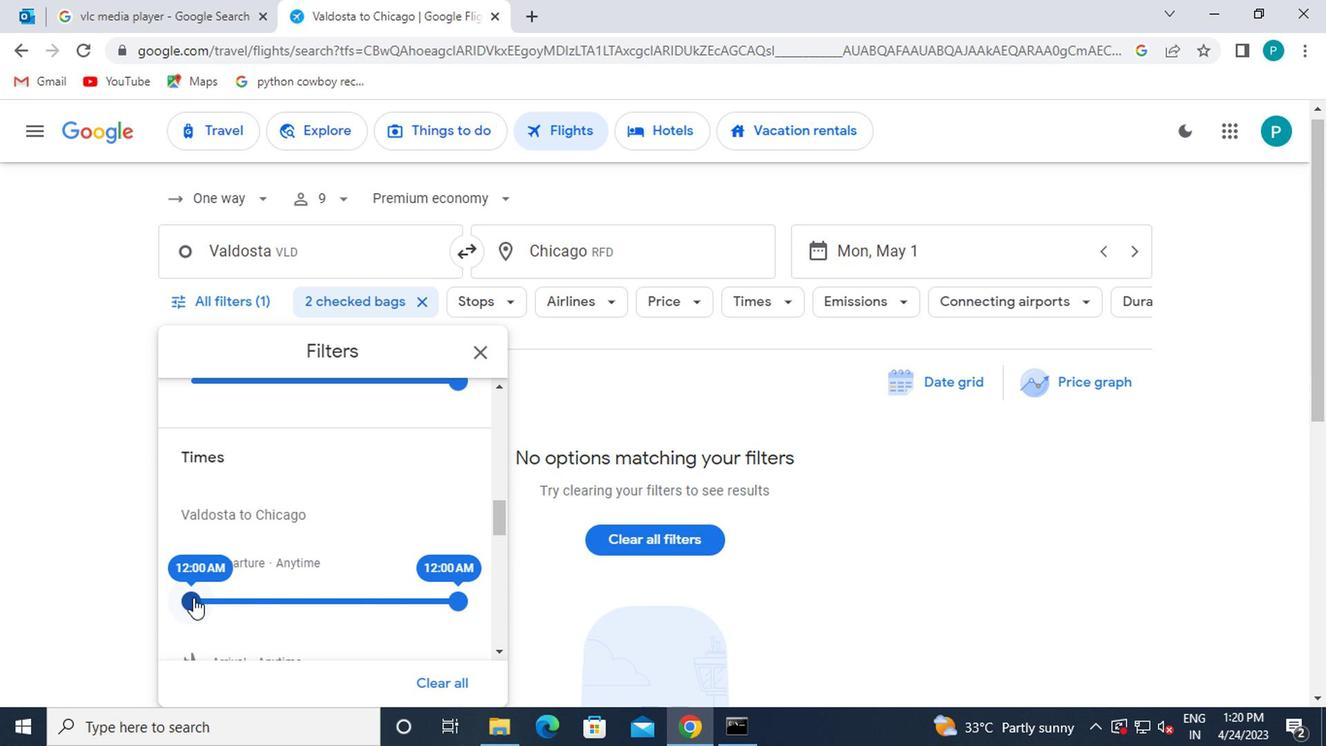 
Action: Mouse moved to (467, 343)
Screenshot: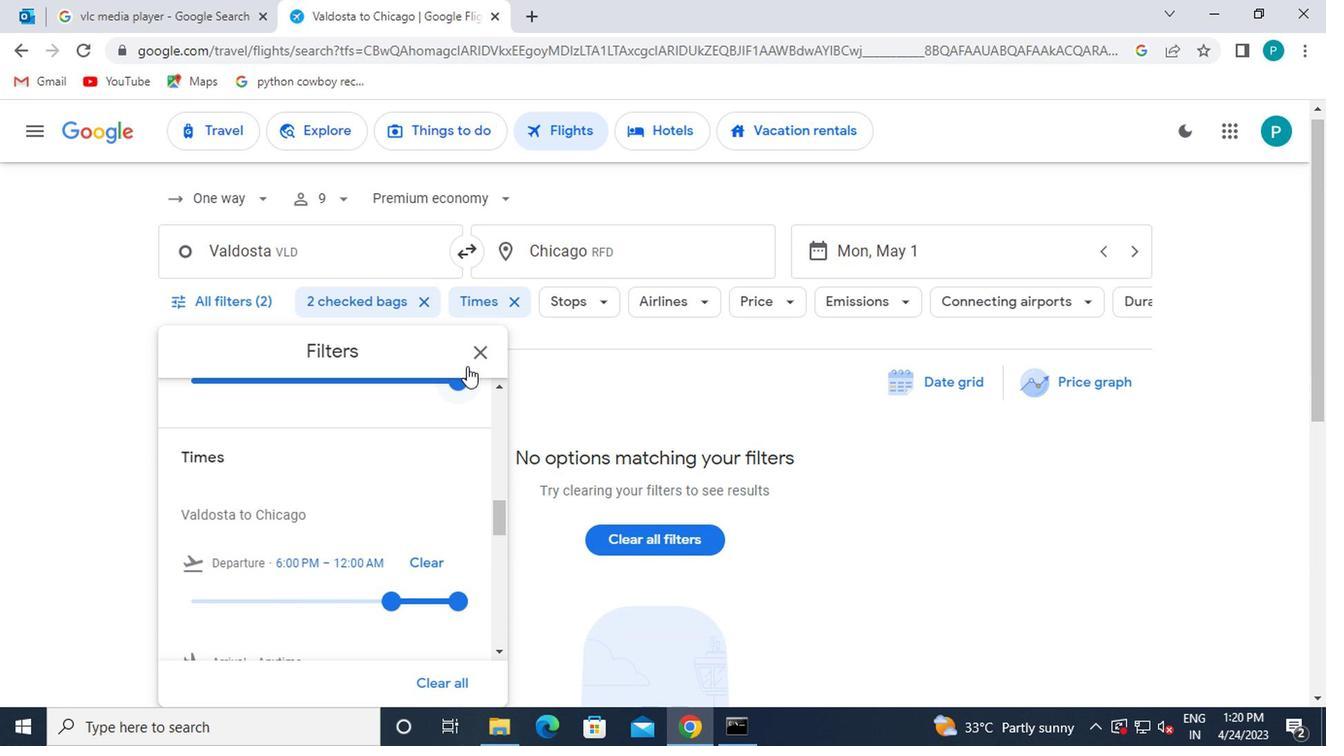 
Action: Mouse pressed left at (467, 343)
Screenshot: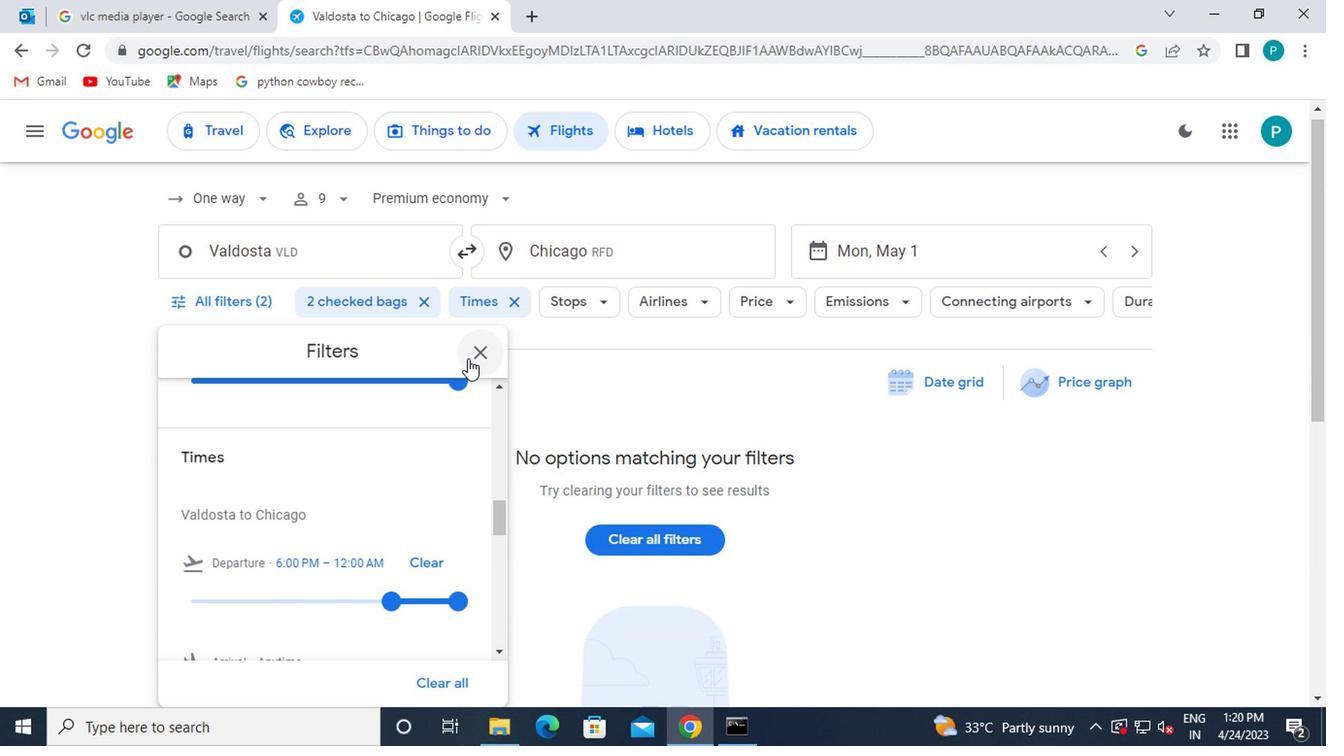 
